 Task: Find connections with filter location Salzkotten with filter topic #Marketingwith filter profile language Spanish with filter current company Sony Research India with filter school Science And Technology Jobs with filter industry Rubber Products Manufacturing with filter service category Computer Repair with filter keywords title Risk Manager
Action: Mouse moved to (278, 254)
Screenshot: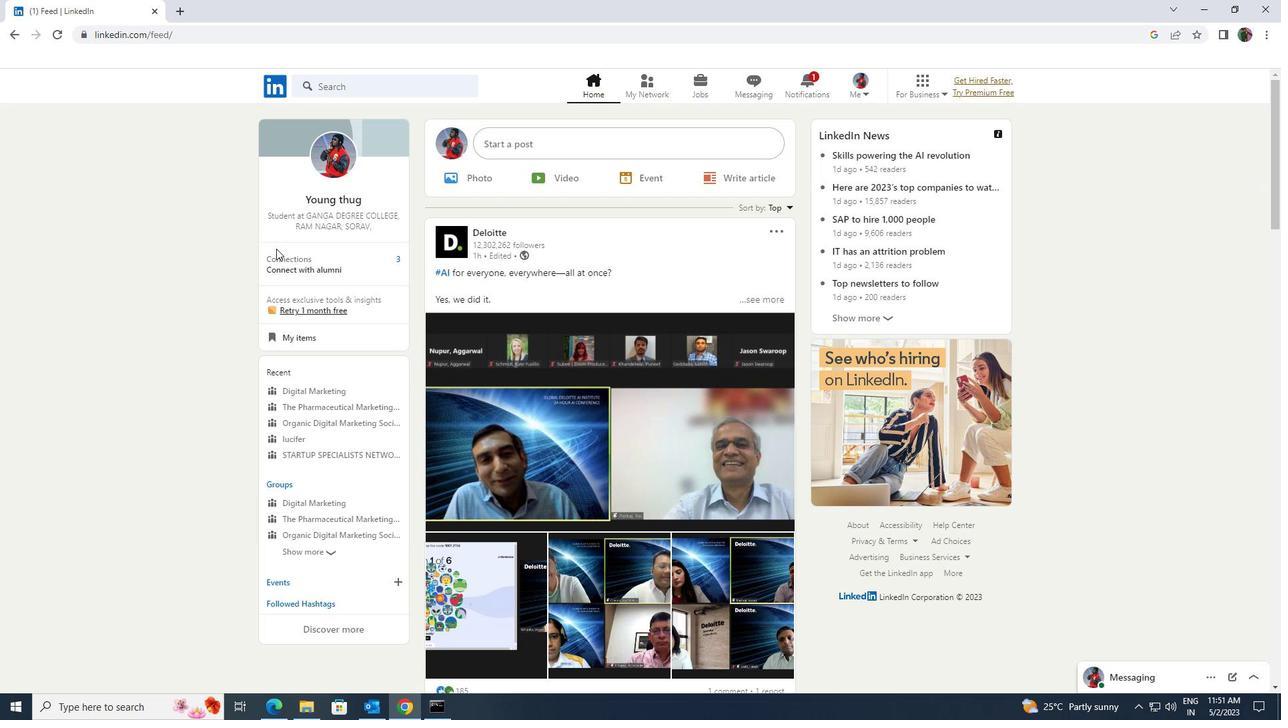 
Action: Mouse pressed left at (278, 254)
Screenshot: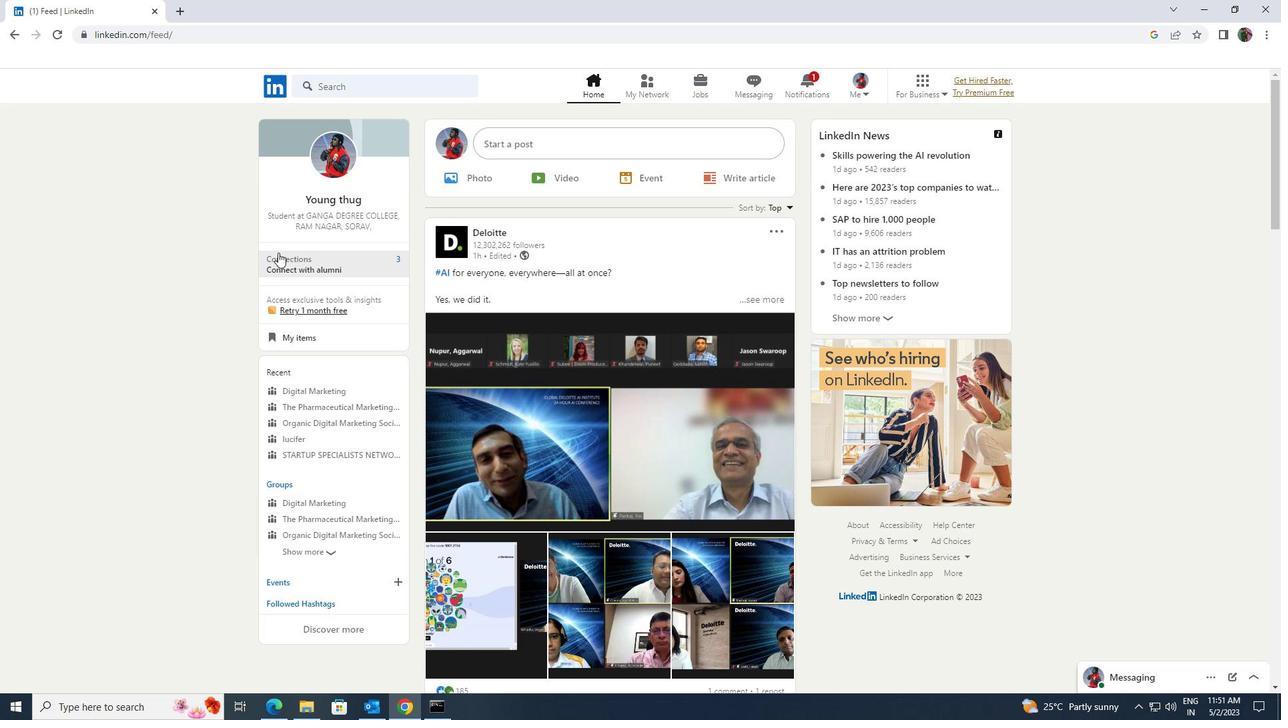 
Action: Mouse moved to (303, 162)
Screenshot: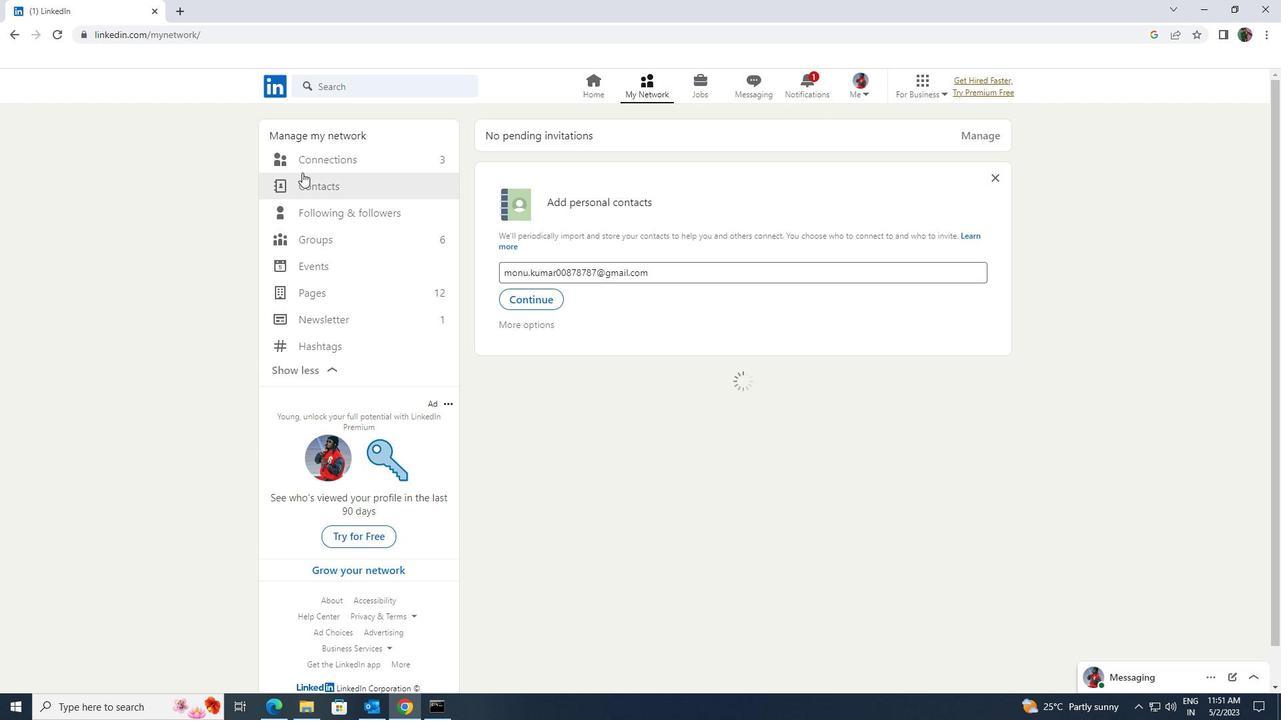 
Action: Mouse pressed left at (303, 162)
Screenshot: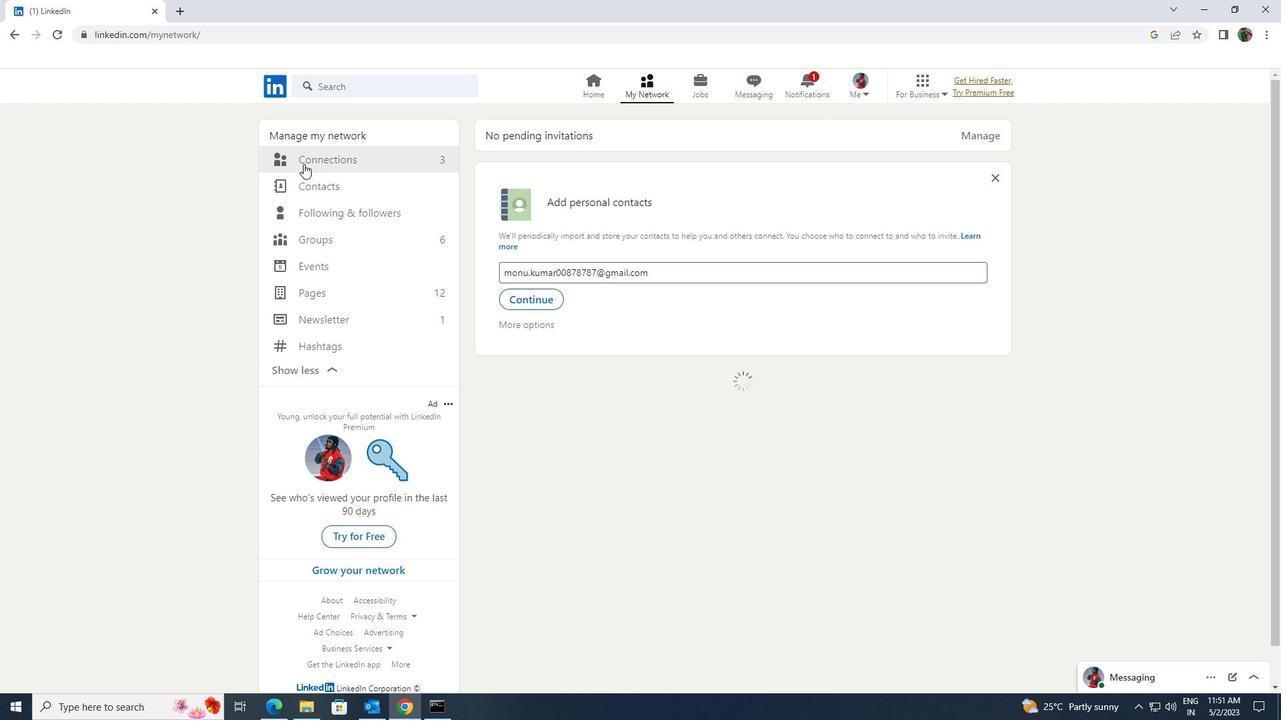 
Action: Mouse moved to (715, 161)
Screenshot: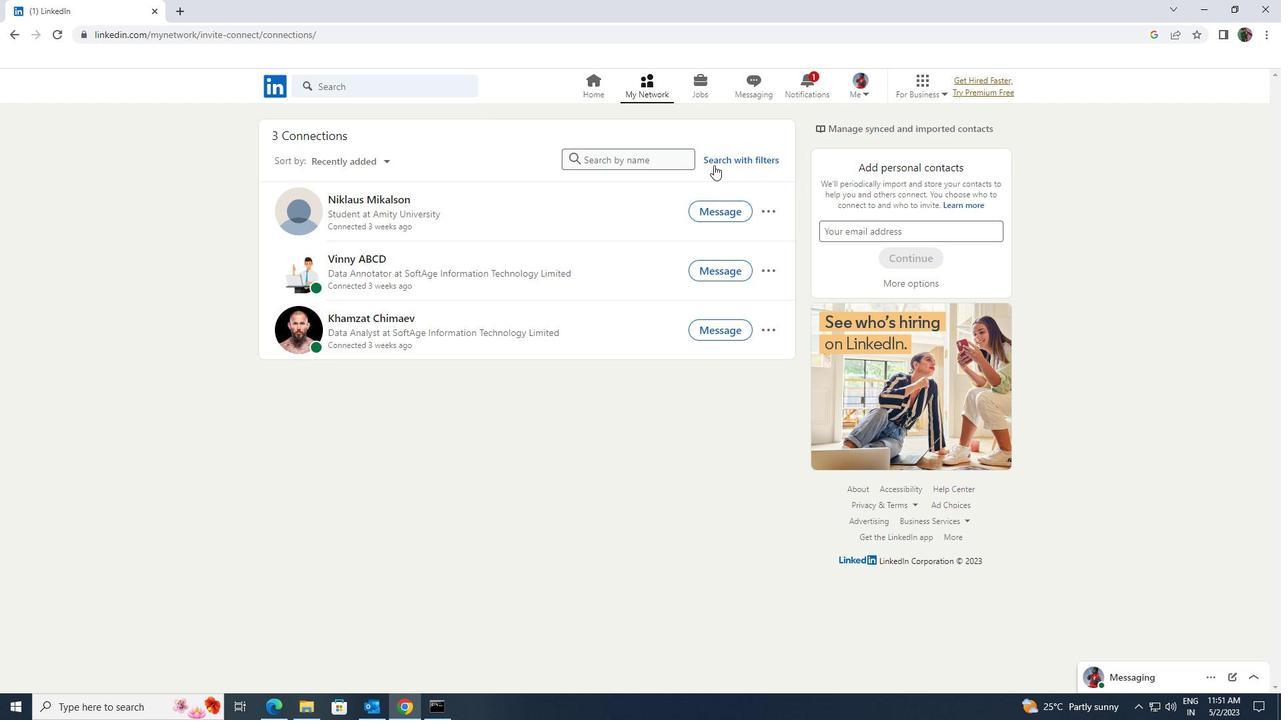 
Action: Mouse pressed left at (715, 161)
Screenshot: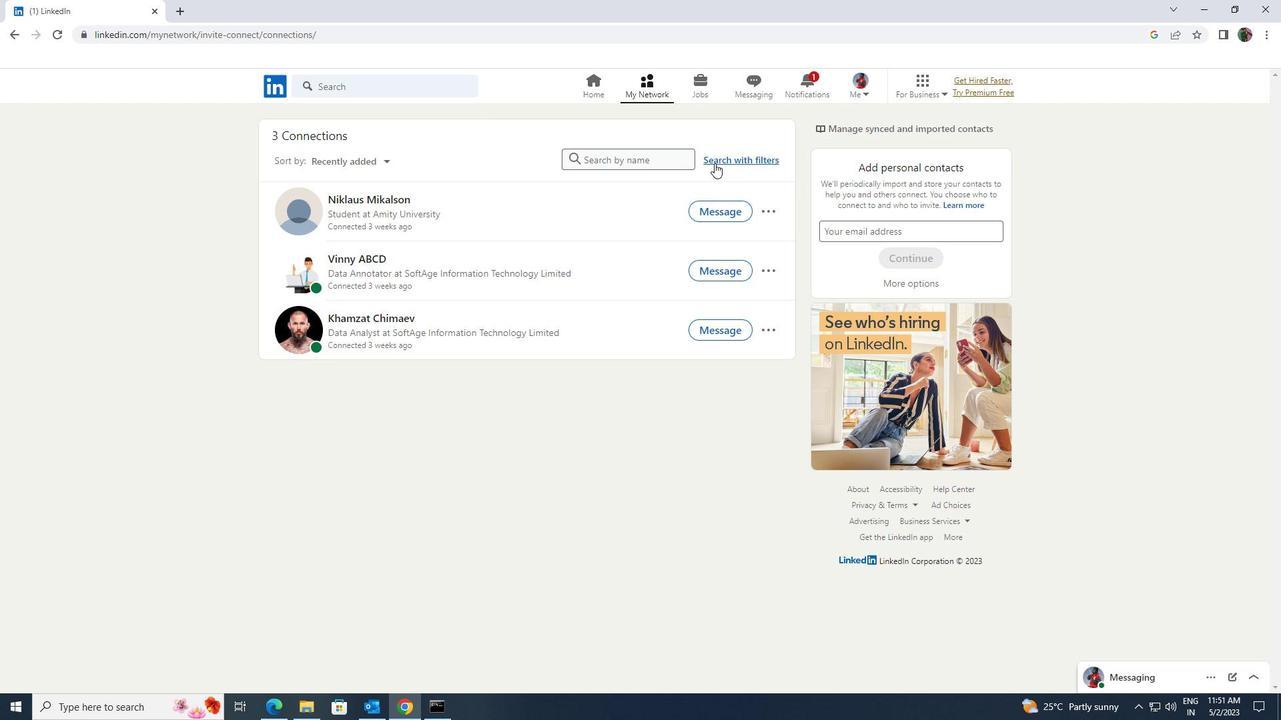 
Action: Mouse moved to (683, 125)
Screenshot: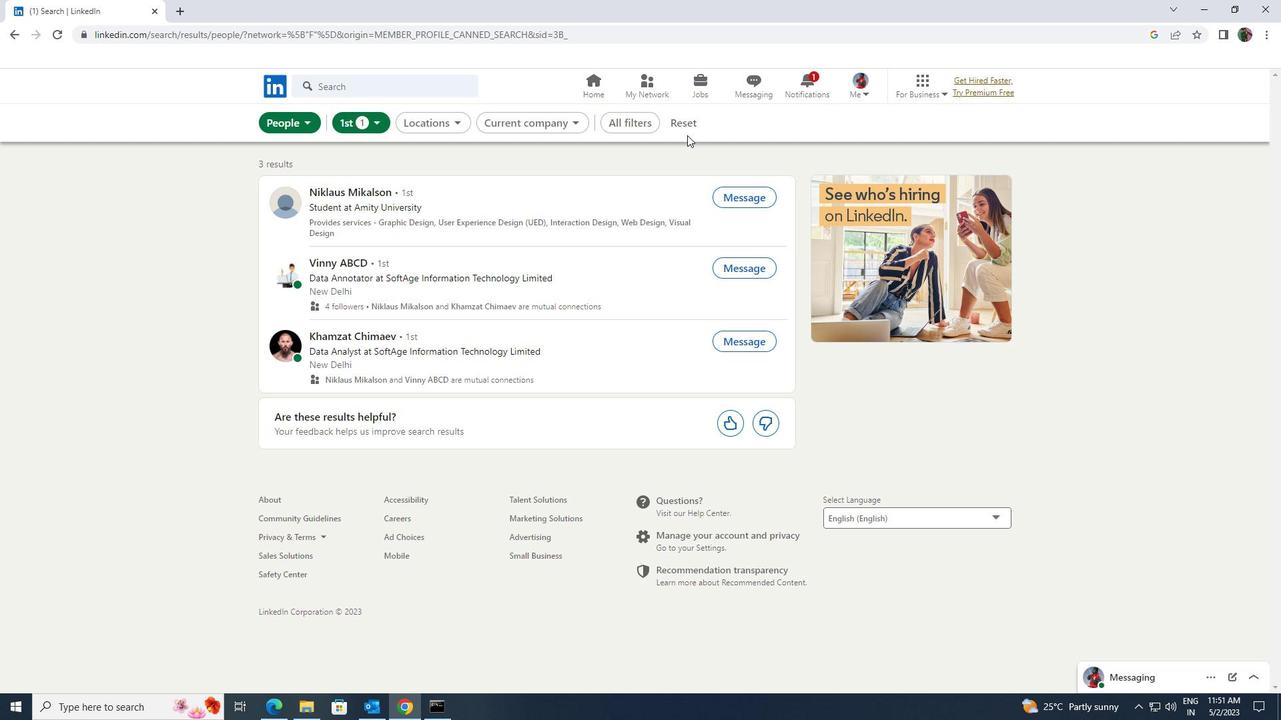 
Action: Mouse pressed left at (683, 125)
Screenshot: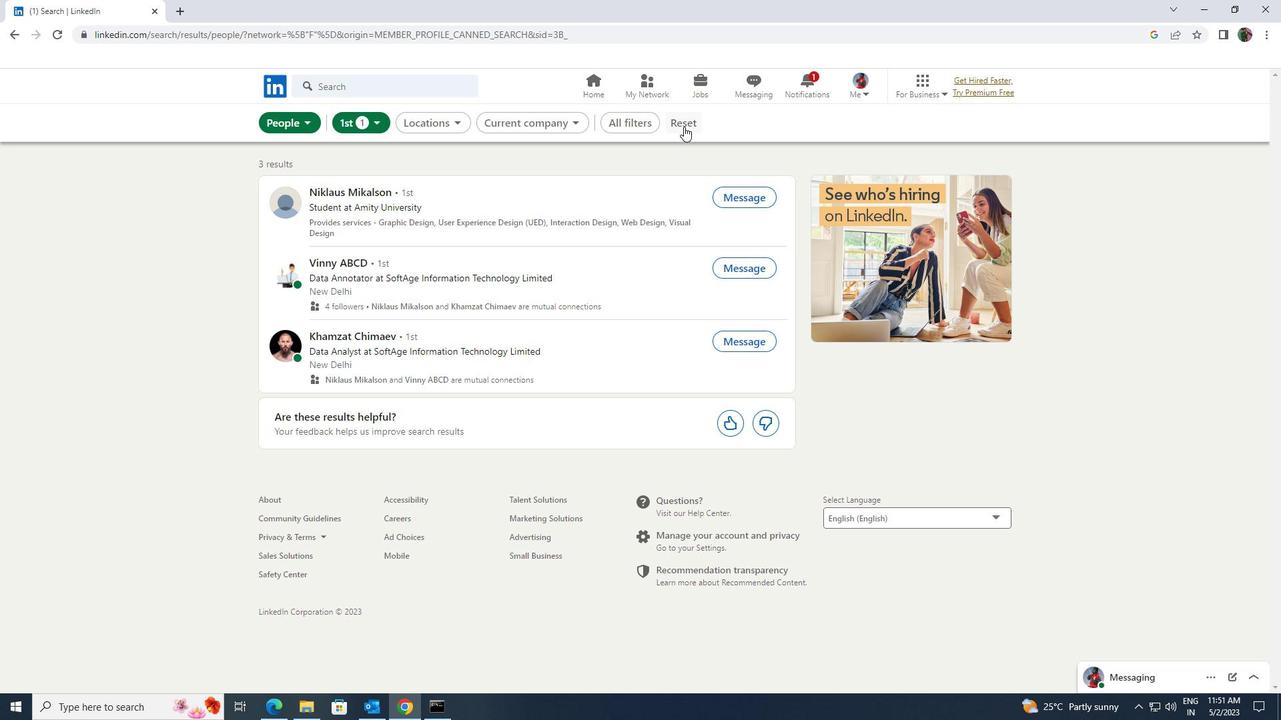 
Action: Mouse moved to (674, 125)
Screenshot: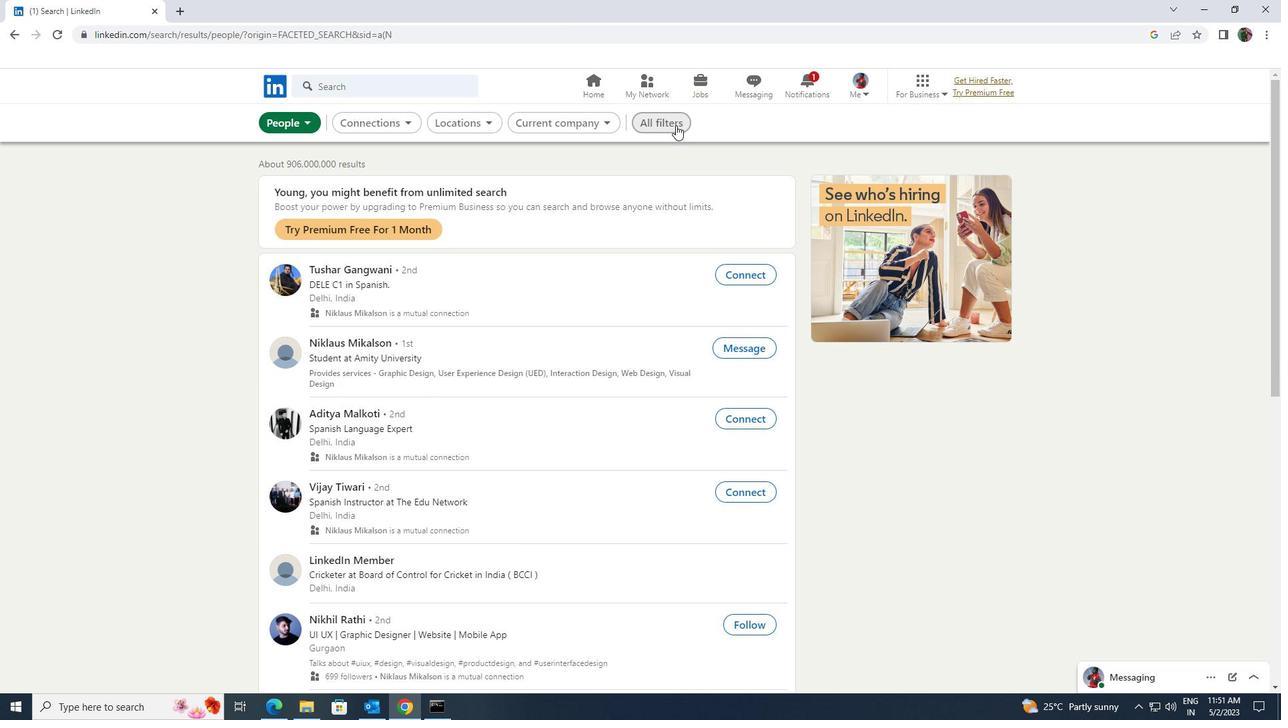 
Action: Mouse pressed left at (674, 125)
Screenshot: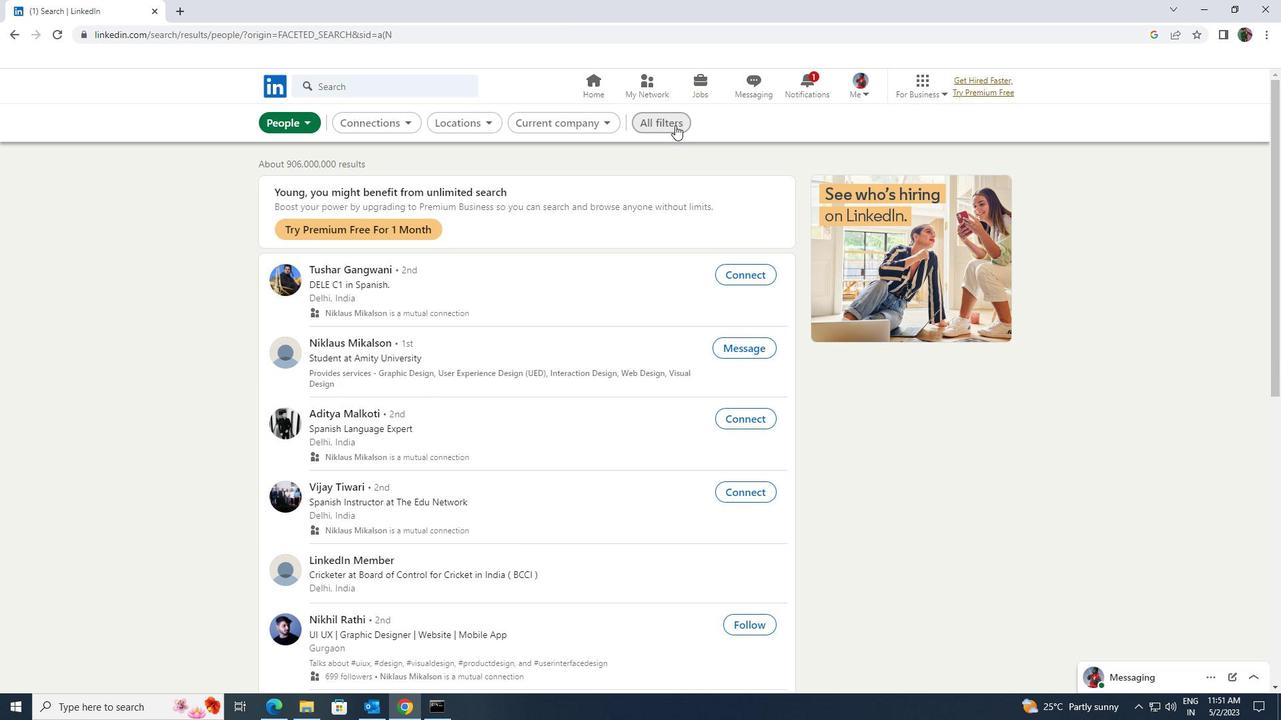 
Action: Mouse moved to (1070, 442)
Screenshot: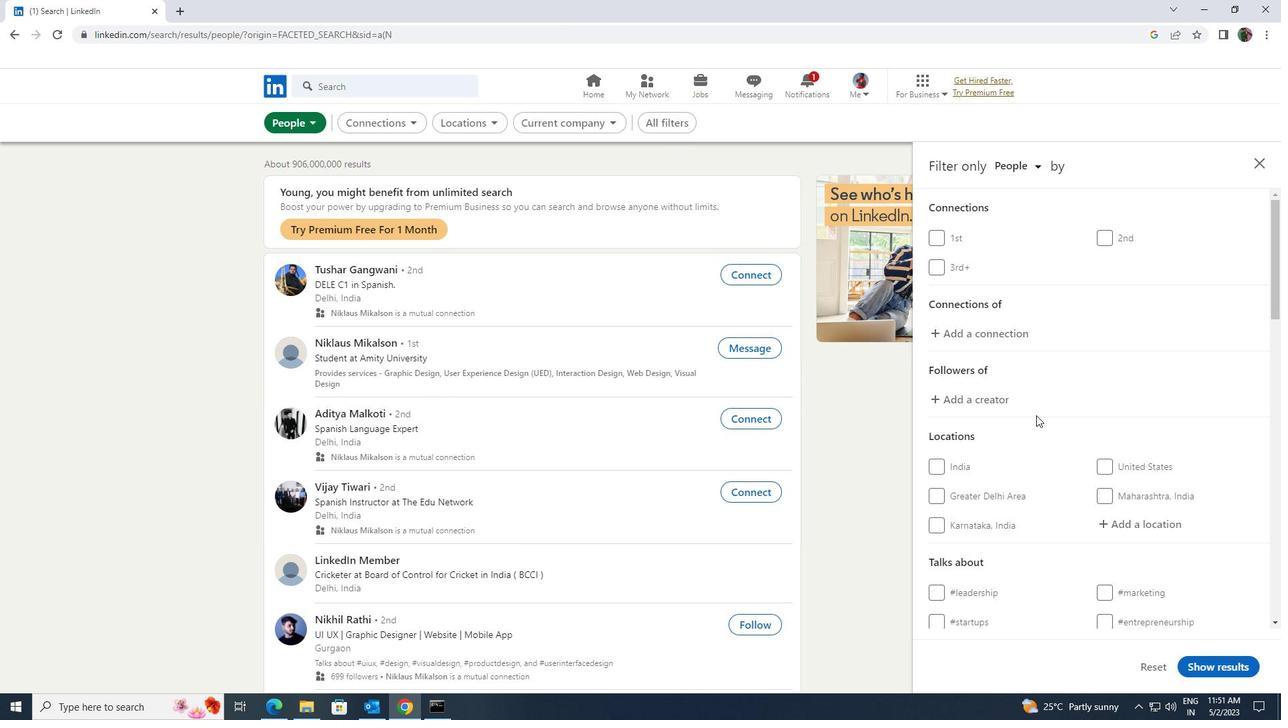 
Action: Mouse scrolled (1070, 441) with delta (0, 0)
Screenshot: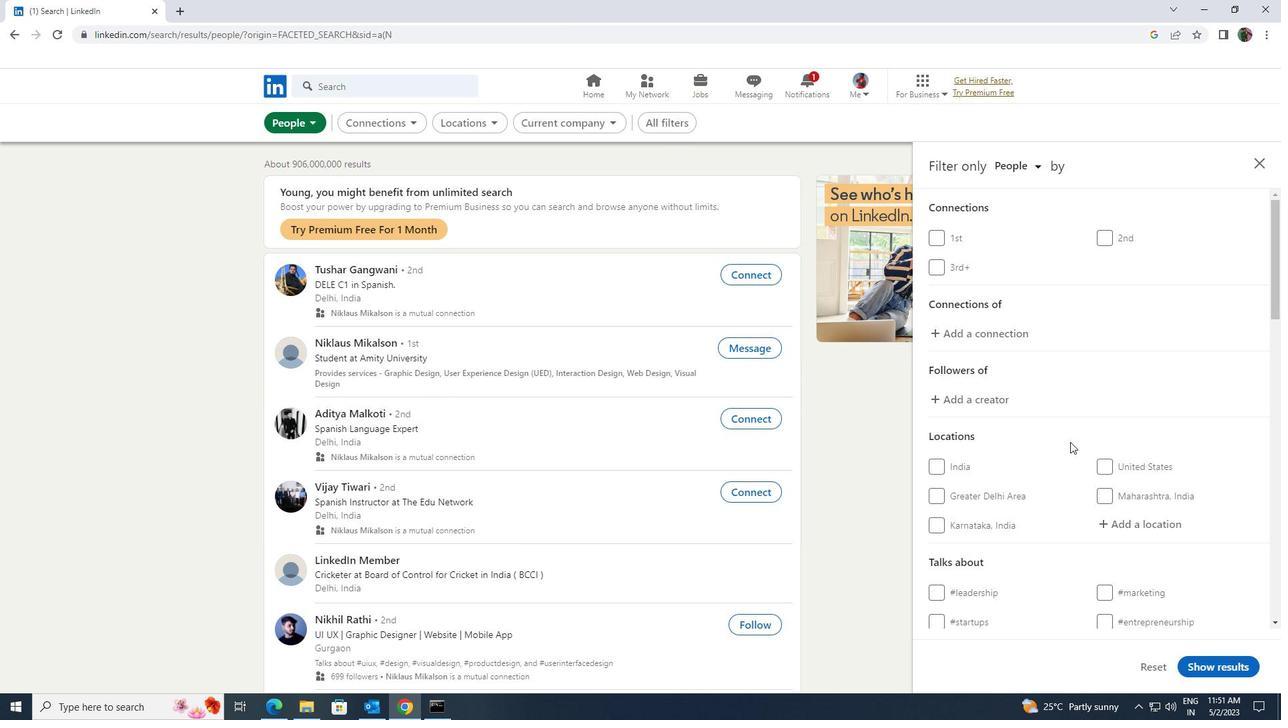 
Action: Mouse scrolled (1070, 441) with delta (0, 0)
Screenshot: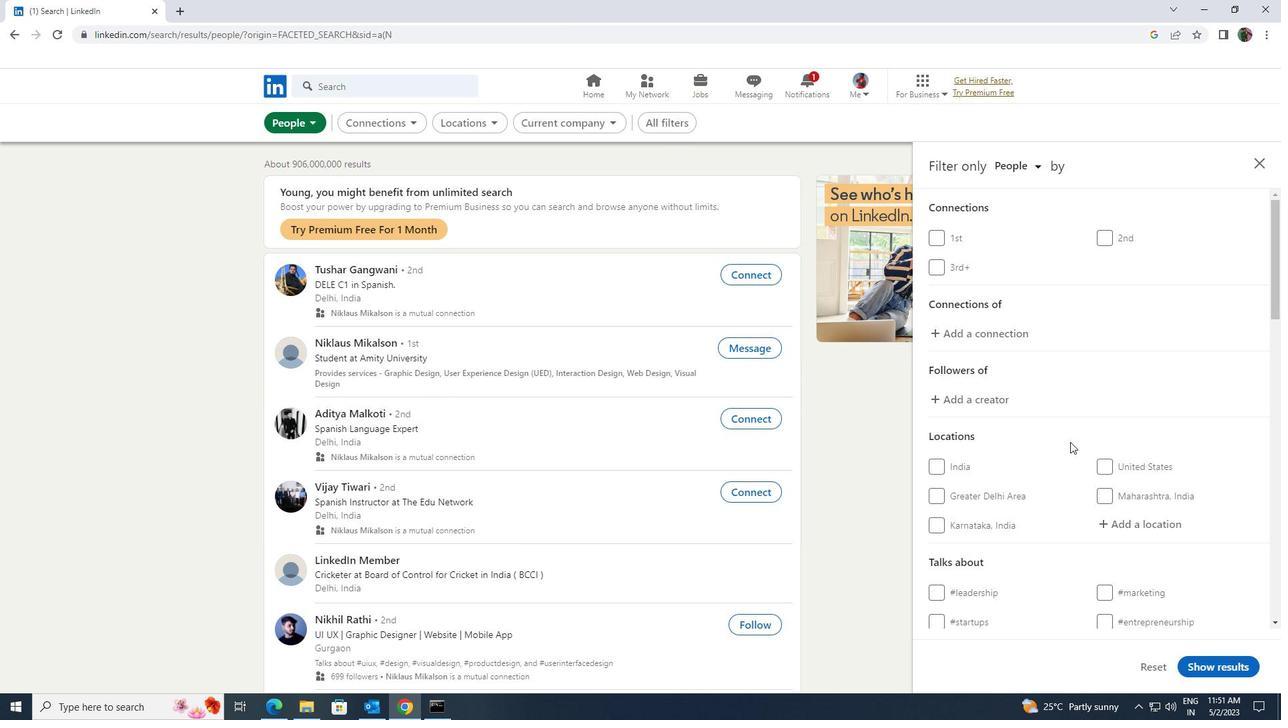 
Action: Mouse moved to (1124, 396)
Screenshot: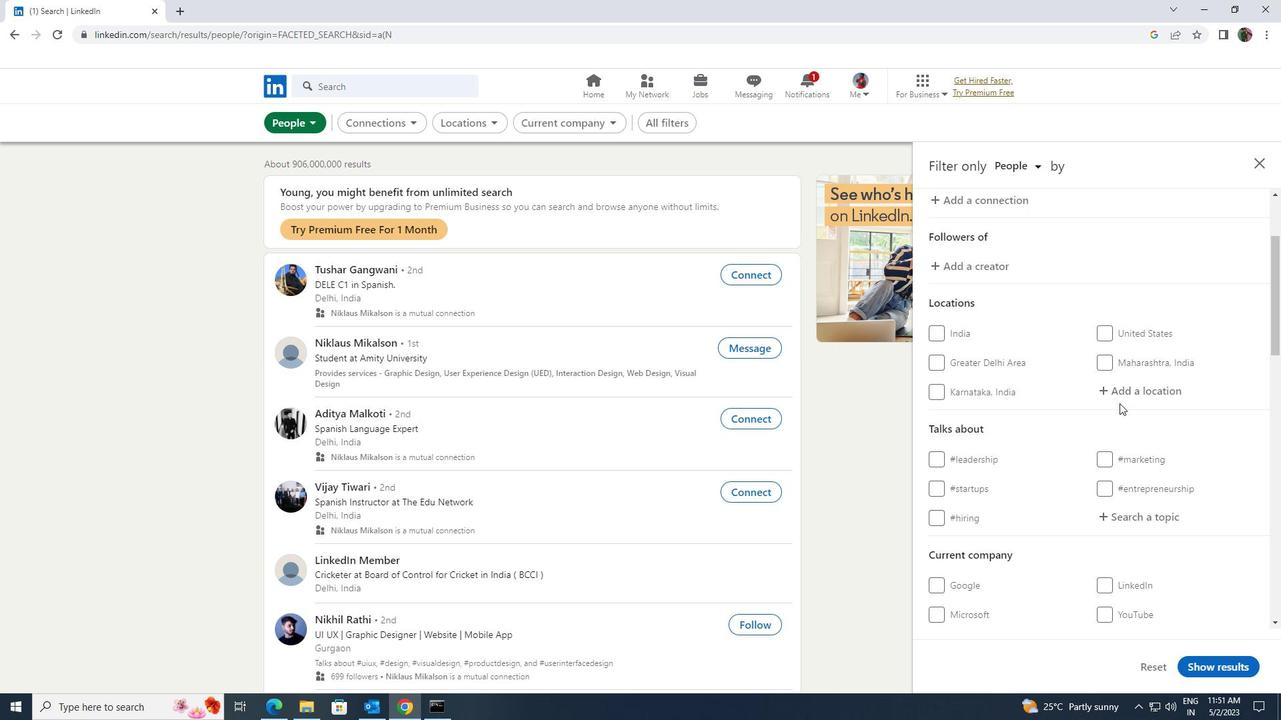 
Action: Mouse pressed left at (1124, 396)
Screenshot: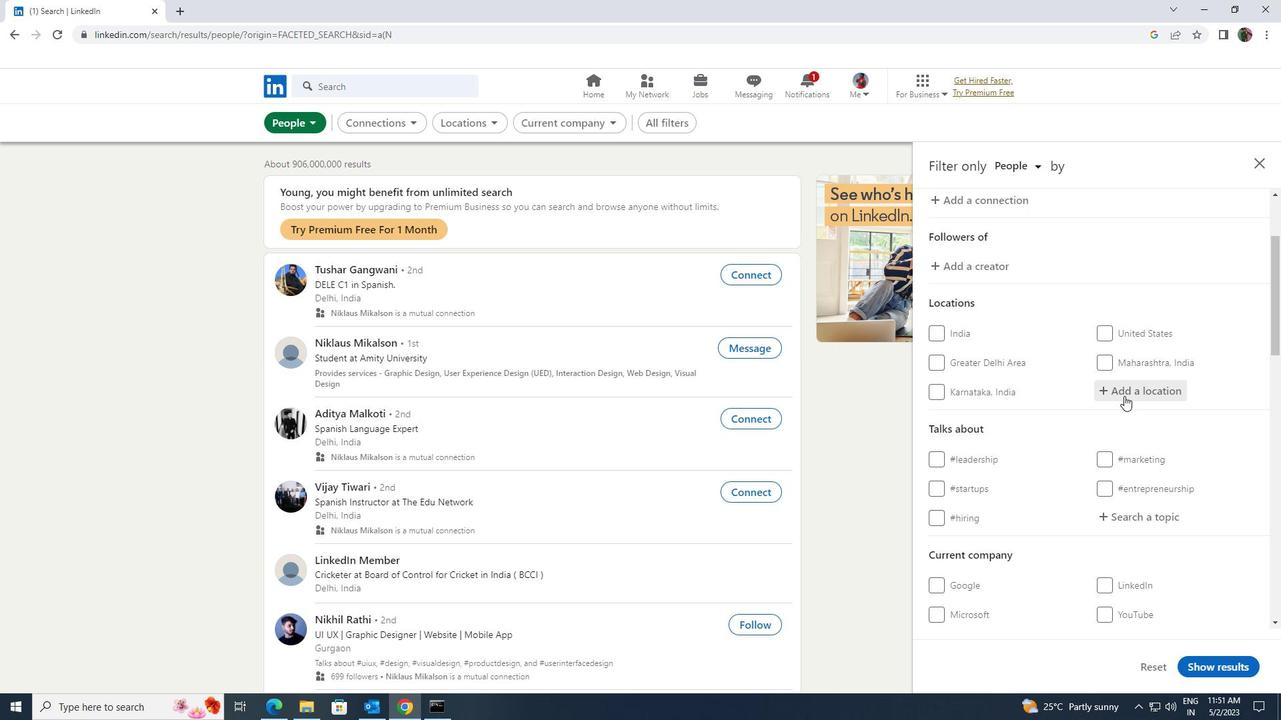 
Action: Mouse moved to (1123, 396)
Screenshot: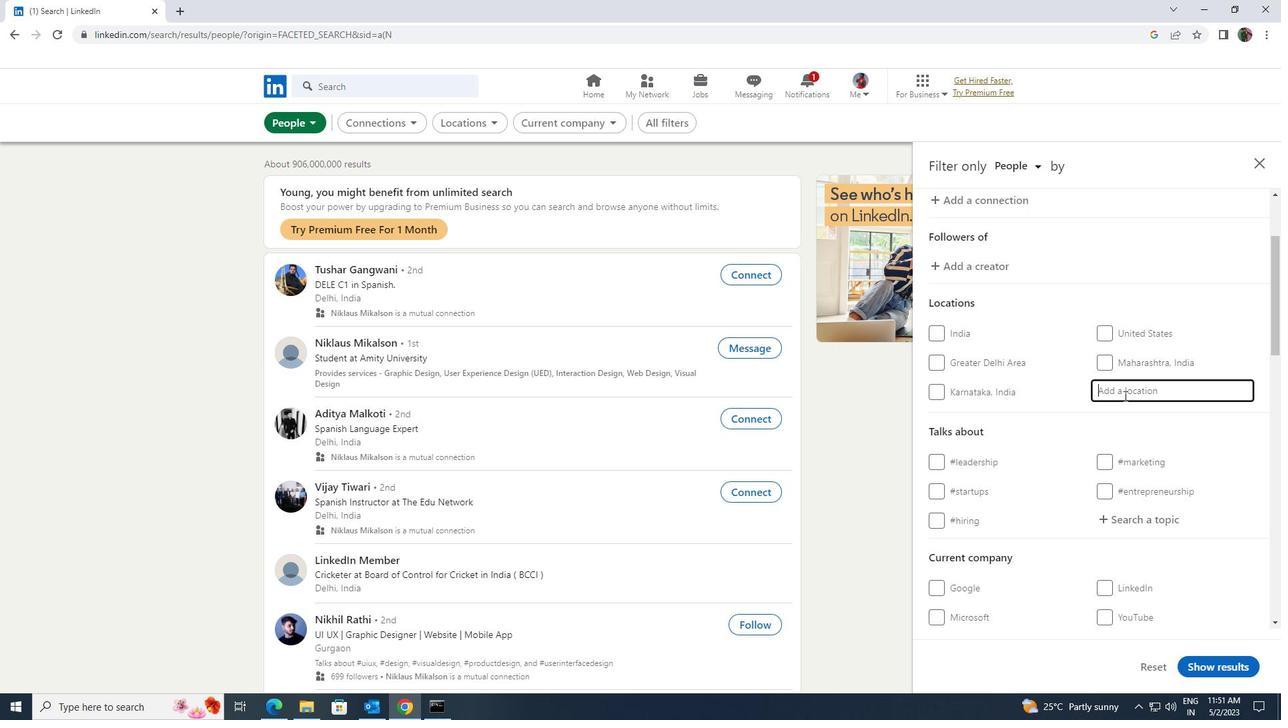 
Action: Key pressed <Key.shift><Key.shift>SALZL<Key.backspace>KO
Screenshot: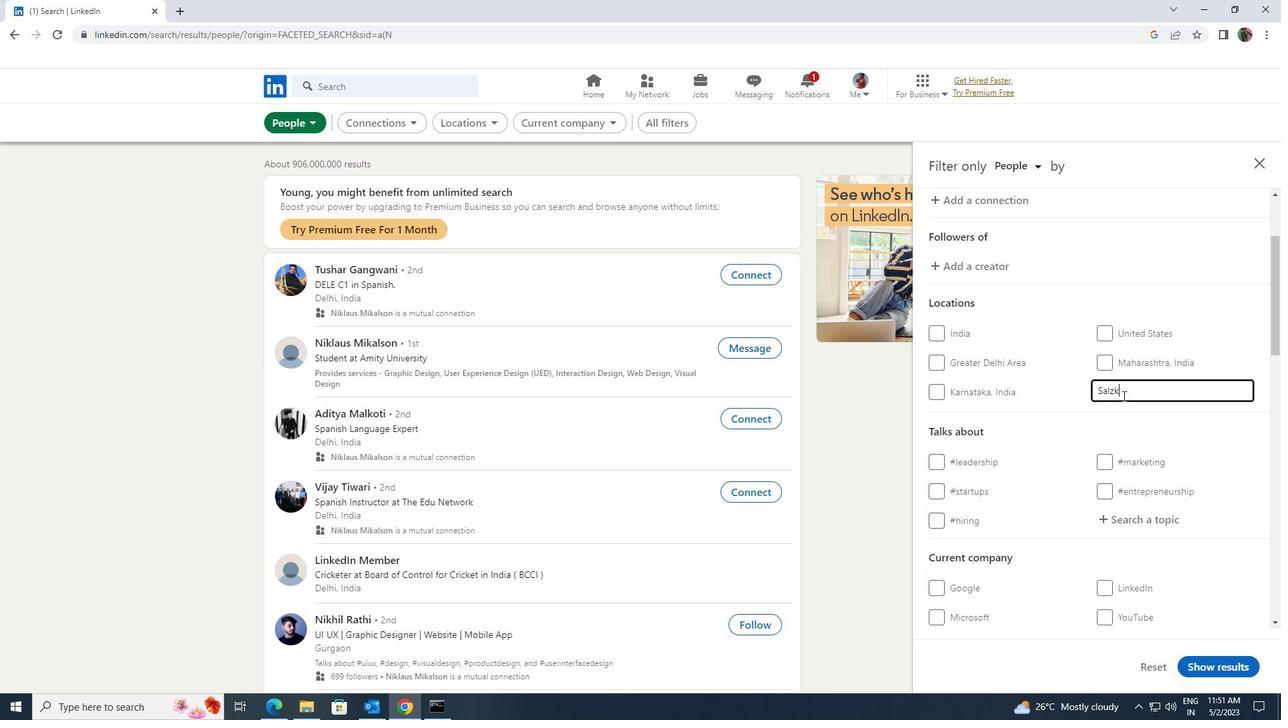 
Action: Mouse moved to (1117, 414)
Screenshot: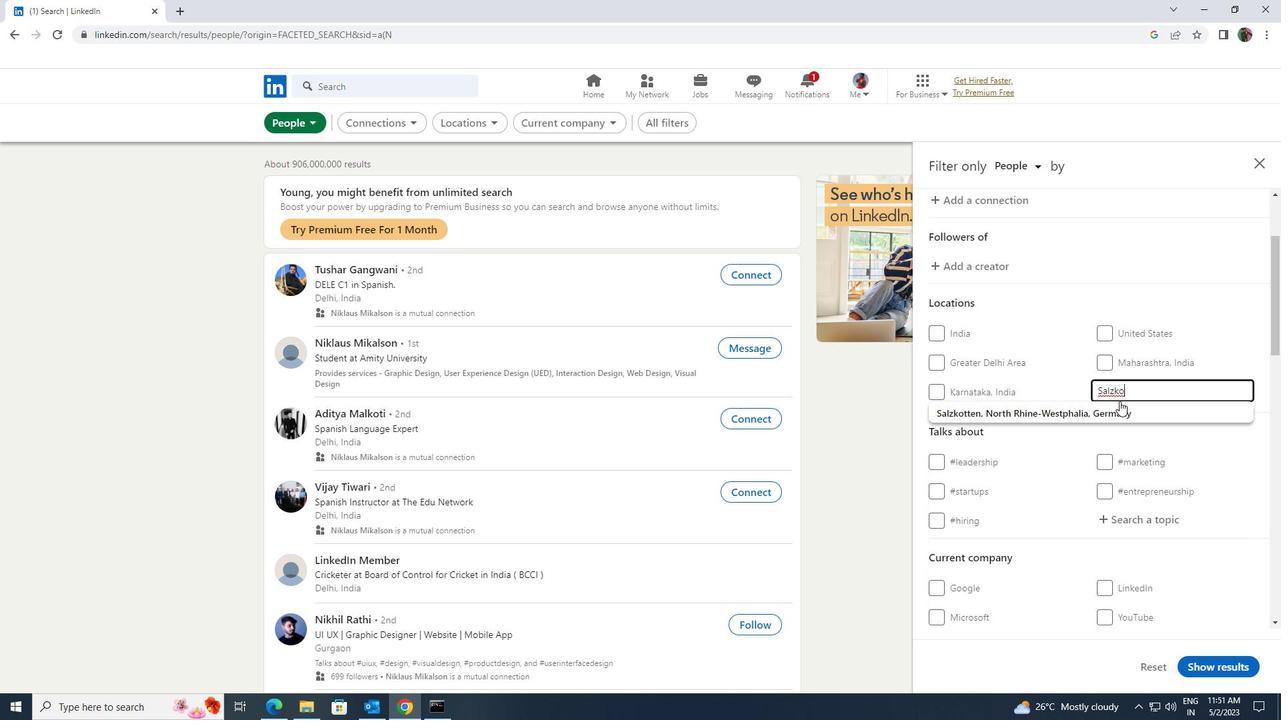 
Action: Mouse pressed left at (1117, 414)
Screenshot: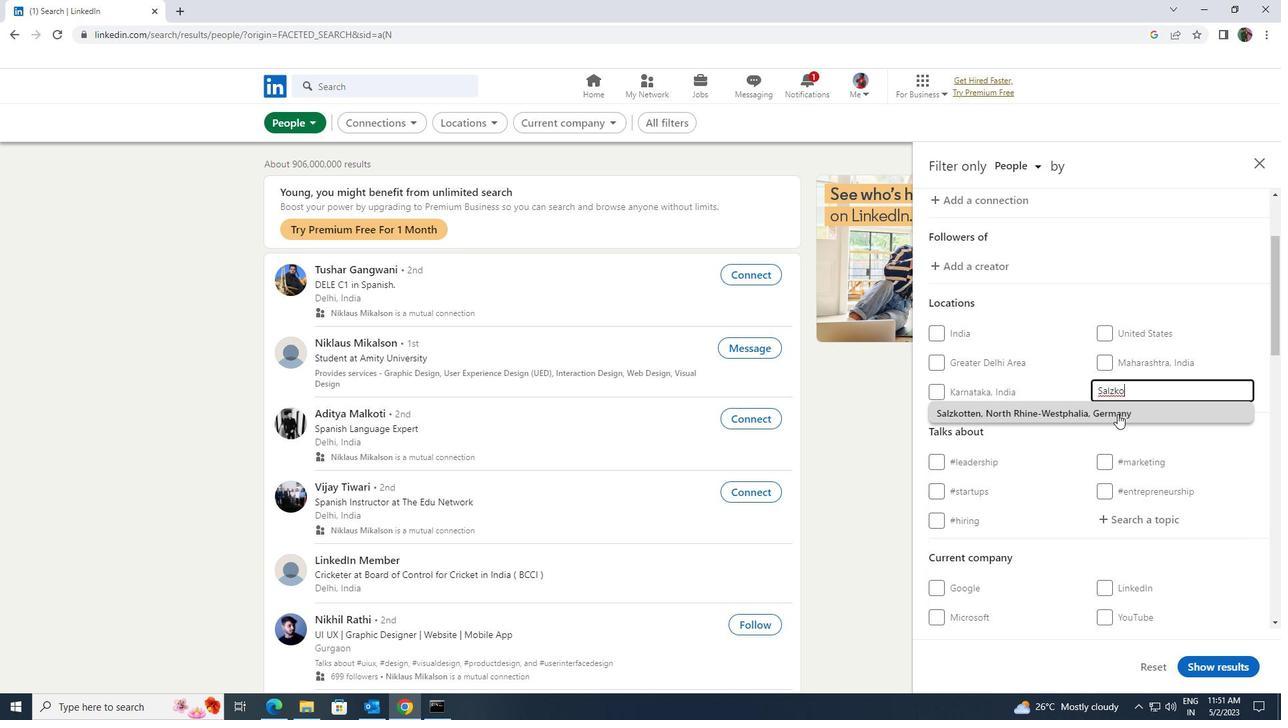 
Action: Mouse moved to (1113, 415)
Screenshot: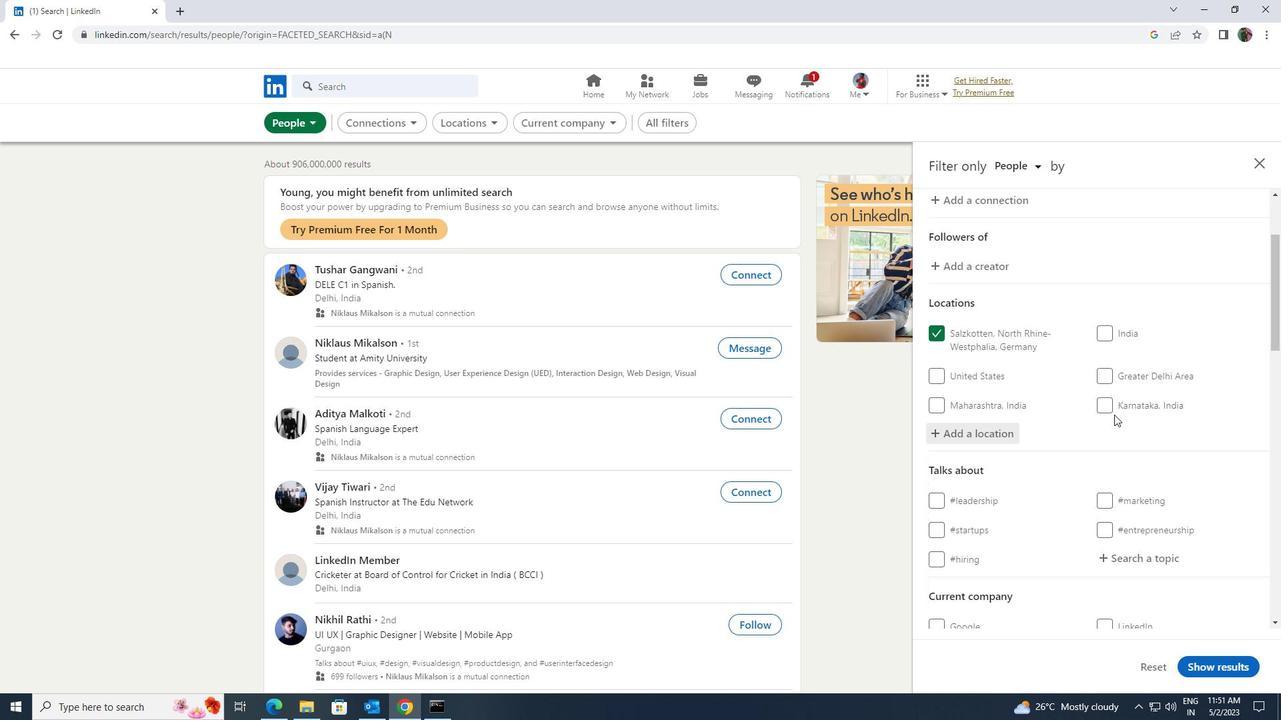 
Action: Mouse scrolled (1113, 414) with delta (0, 0)
Screenshot: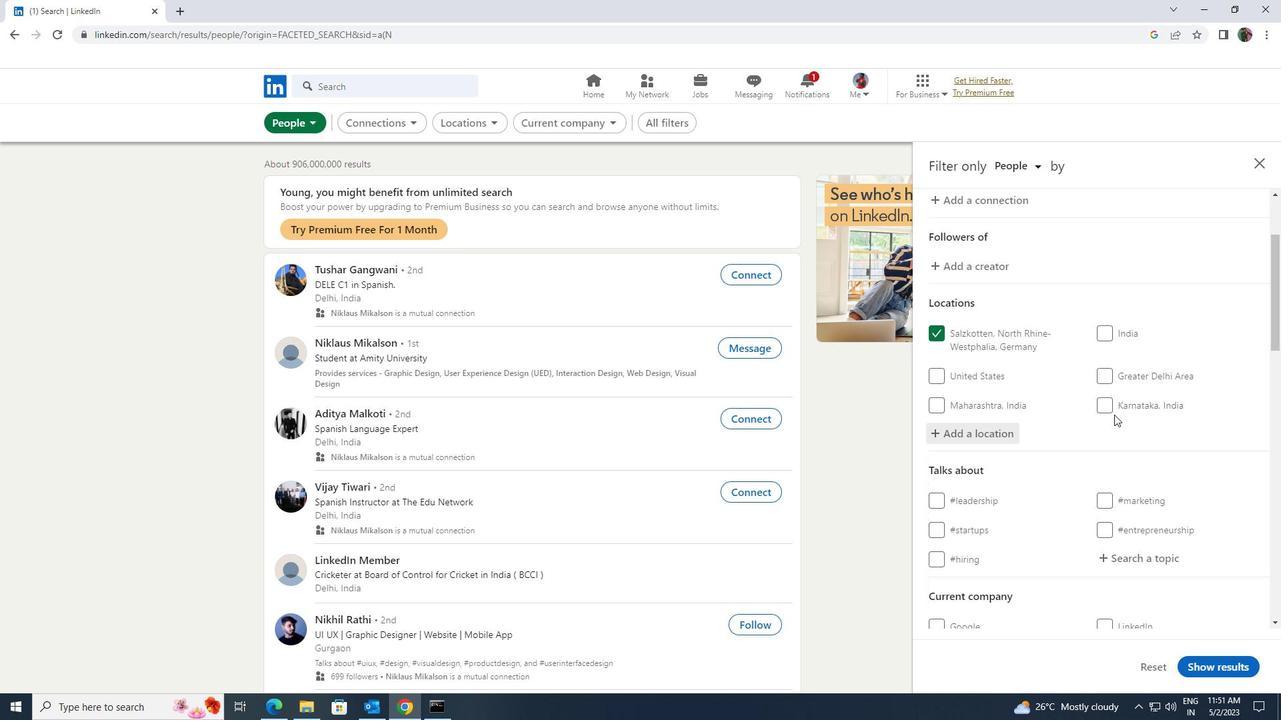 
Action: Mouse moved to (1113, 415)
Screenshot: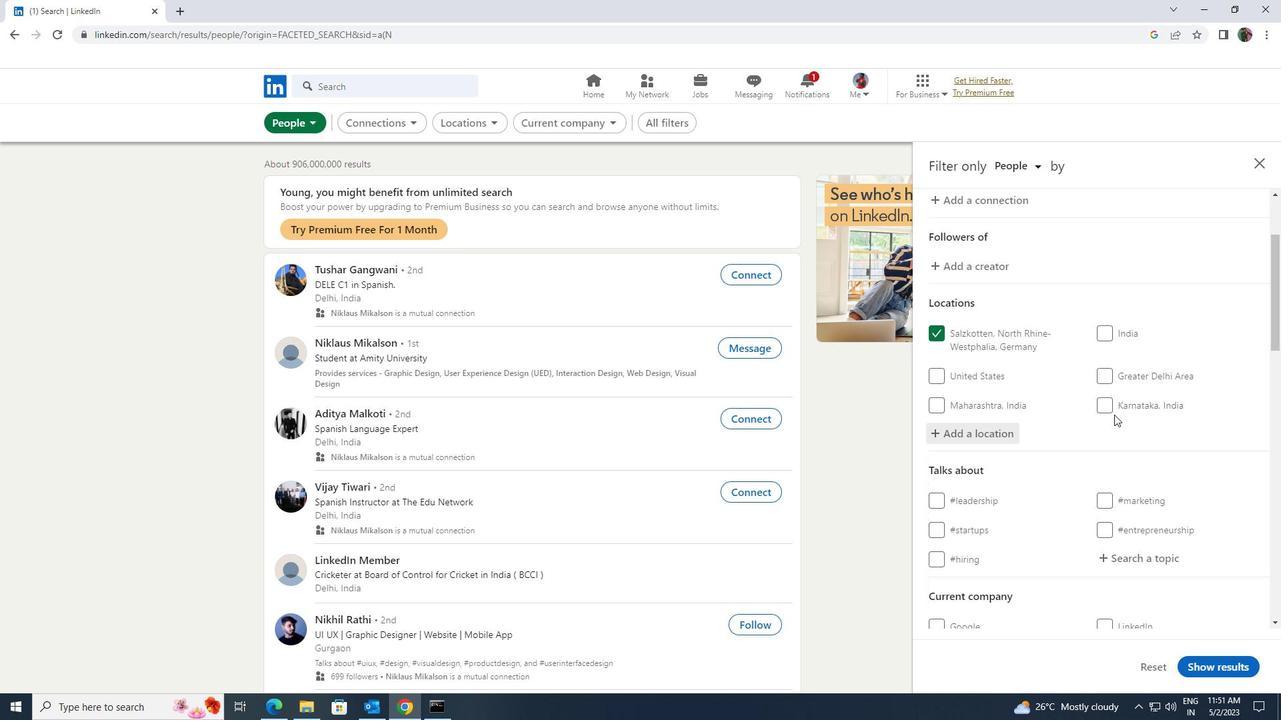 
Action: Mouse scrolled (1113, 415) with delta (0, 0)
Screenshot: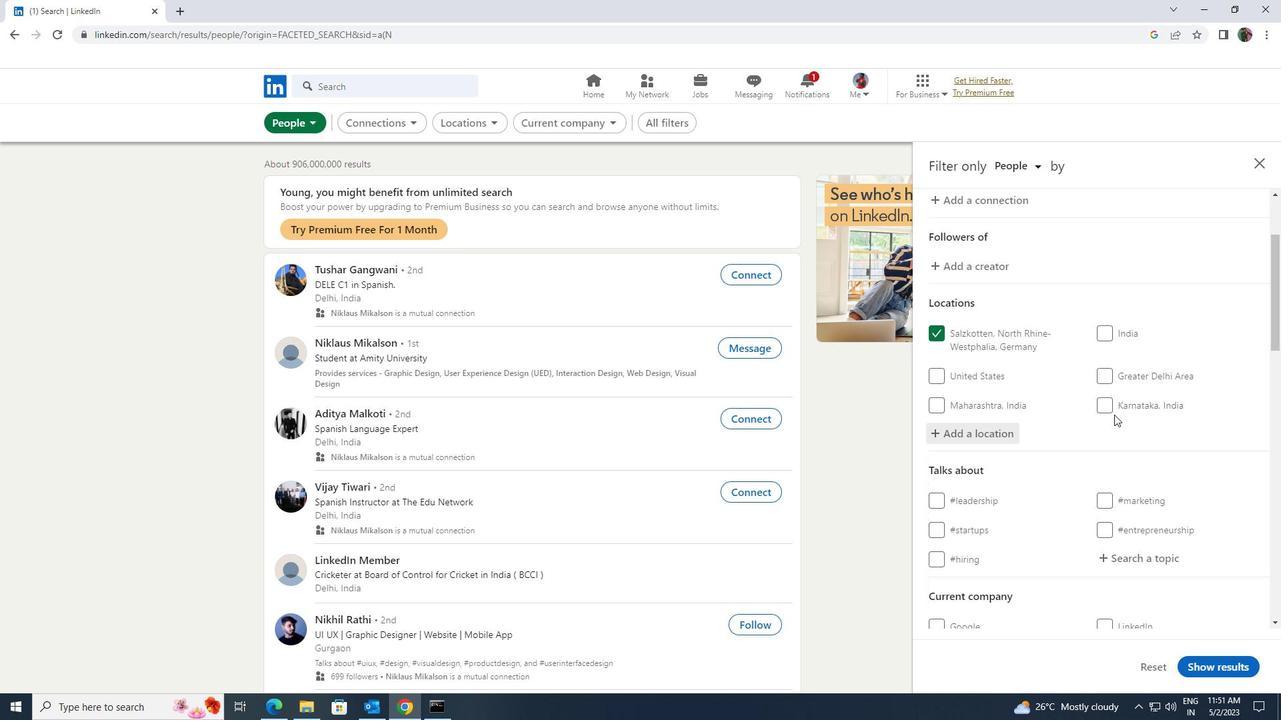 
Action: Mouse moved to (1112, 421)
Screenshot: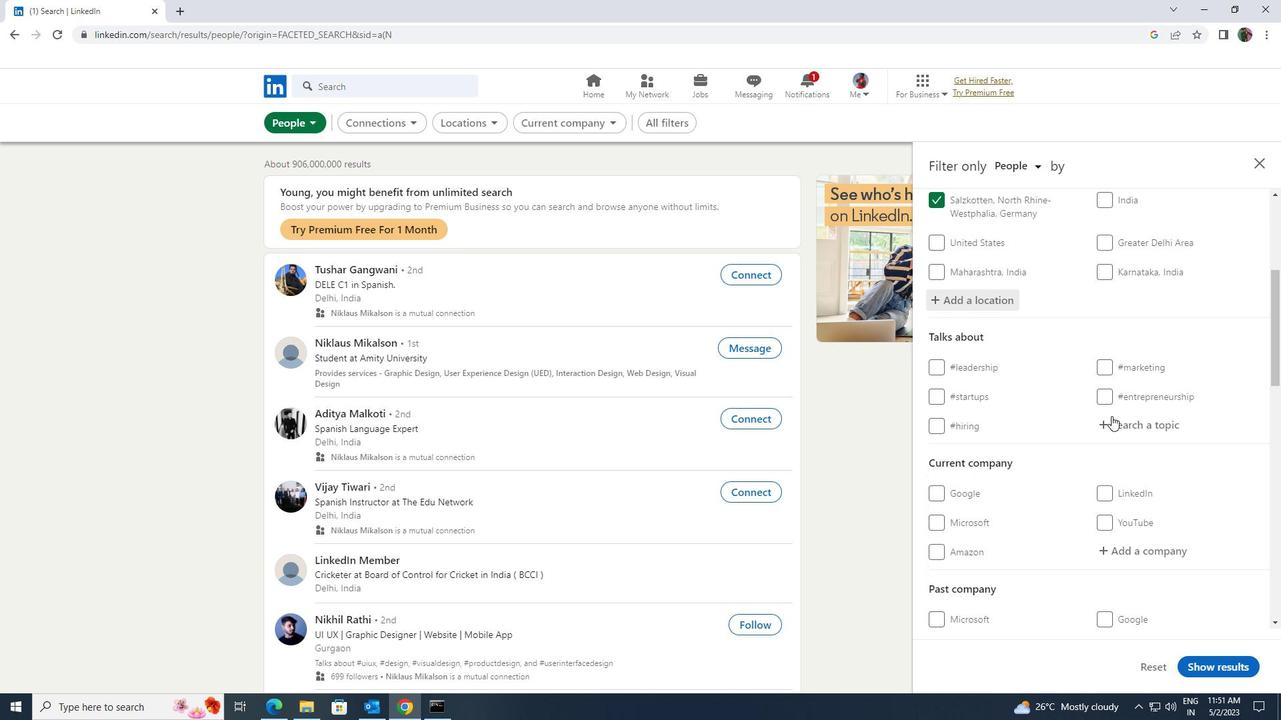 
Action: Mouse pressed left at (1112, 421)
Screenshot: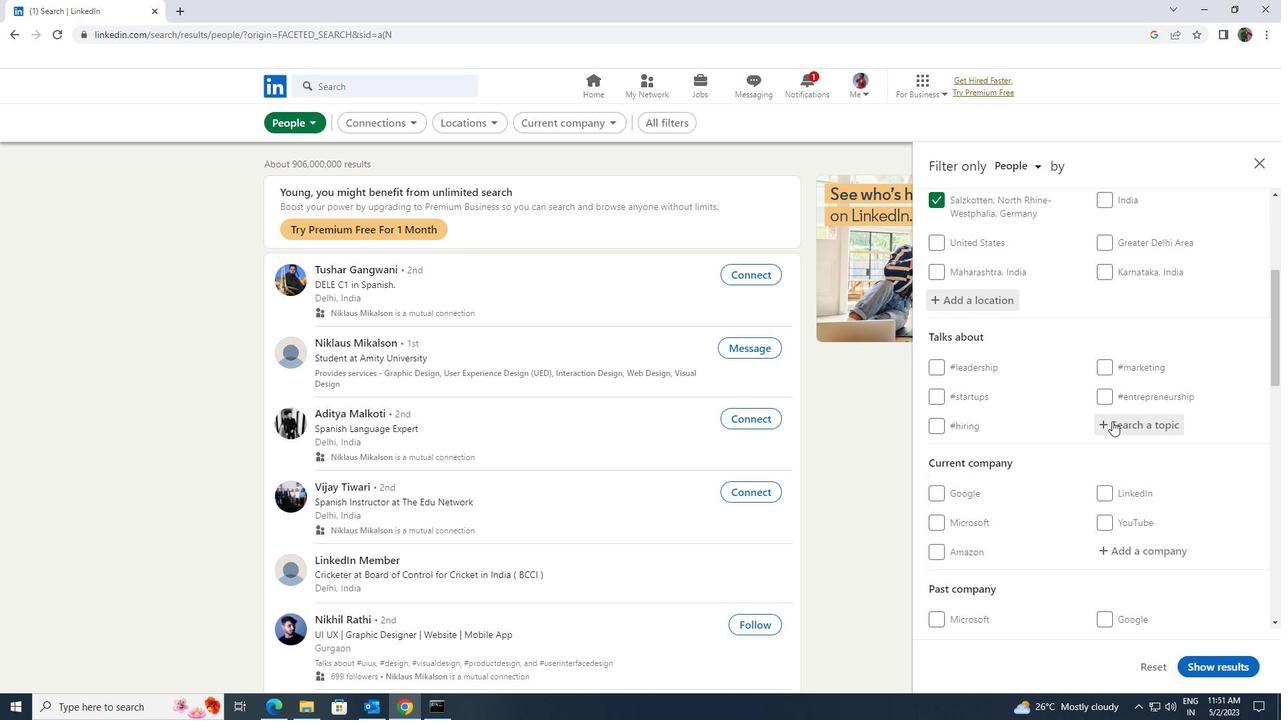 
Action: Key pressed <Key.shift>MARKETING
Screenshot: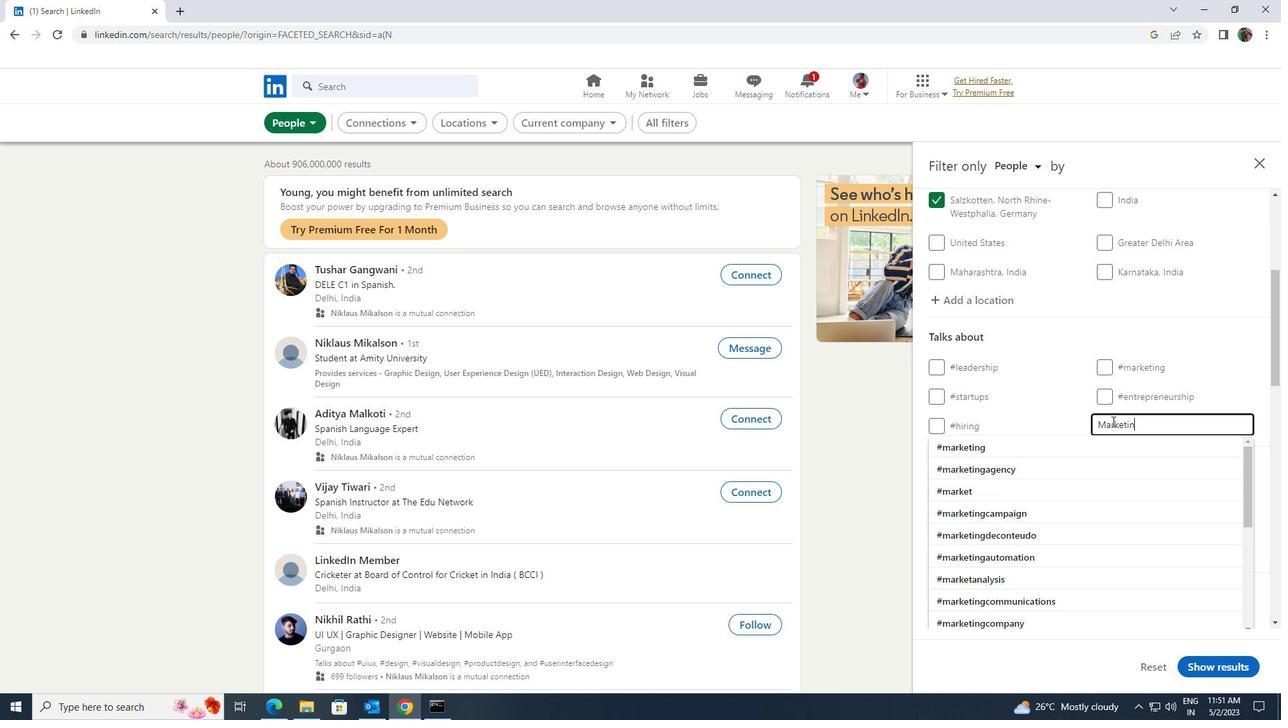 
Action: Mouse moved to (1103, 447)
Screenshot: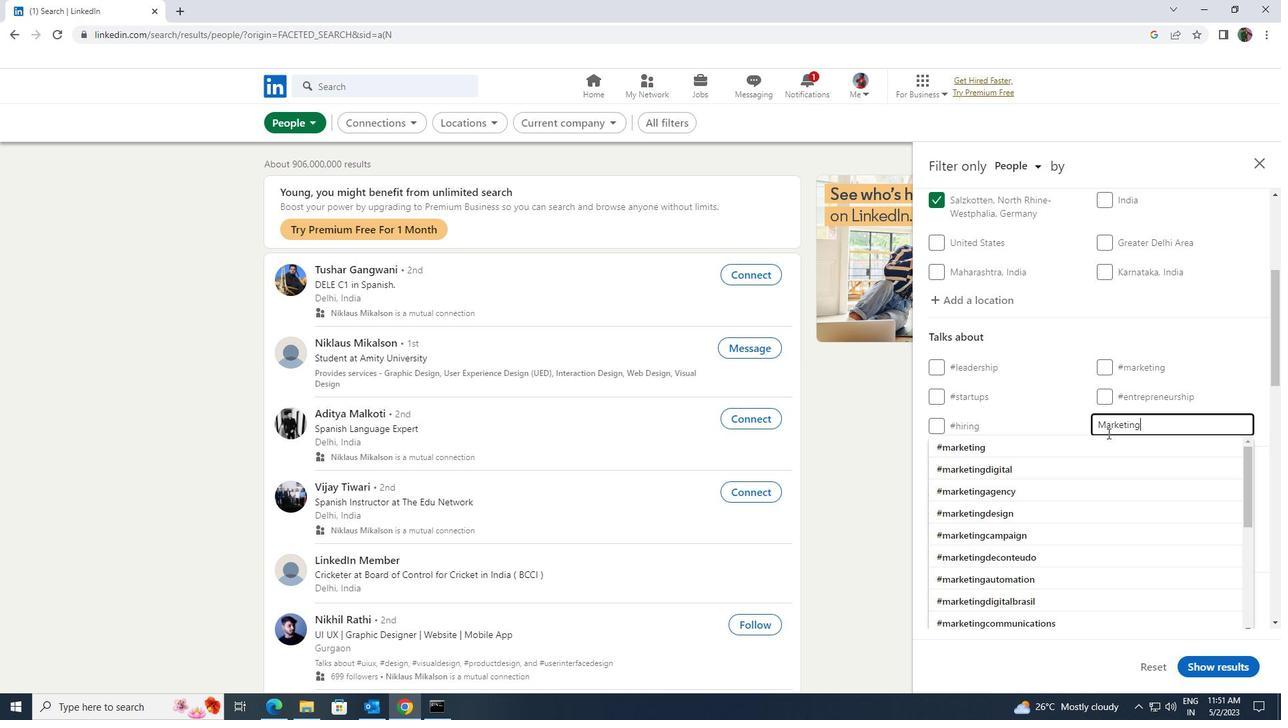 
Action: Mouse pressed left at (1103, 447)
Screenshot: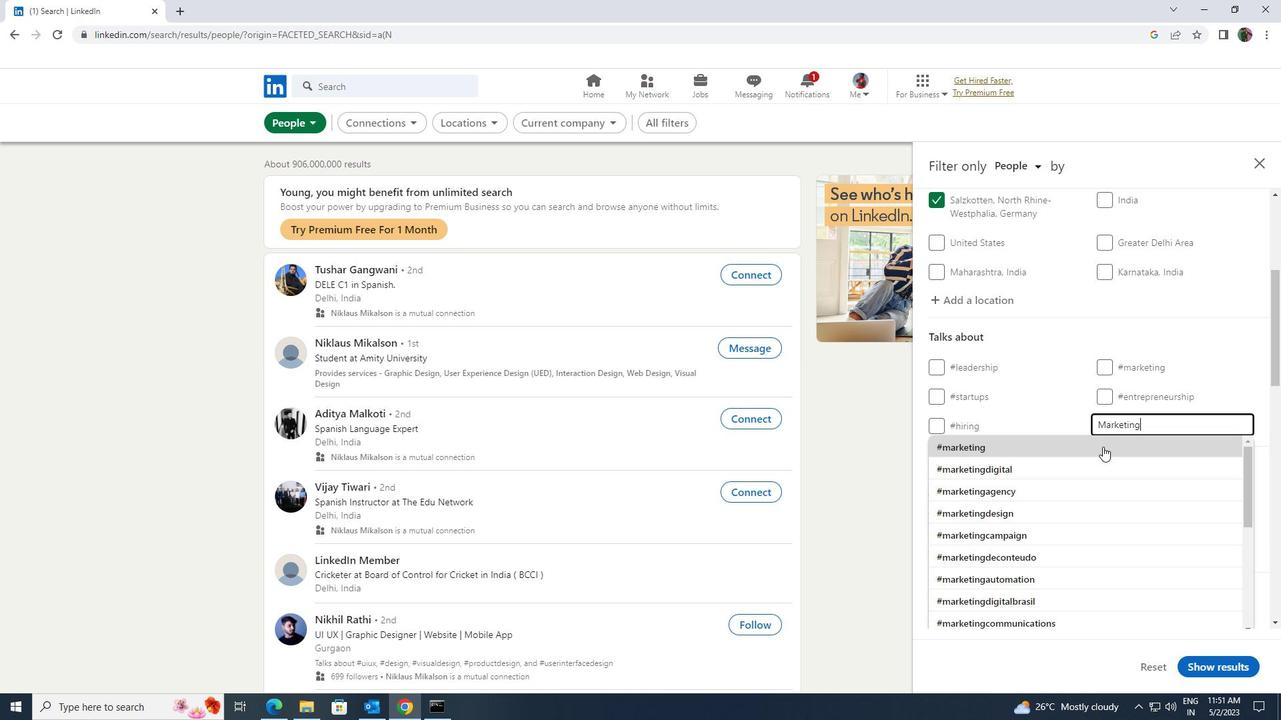 
Action: Mouse scrolled (1103, 446) with delta (0, 0)
Screenshot: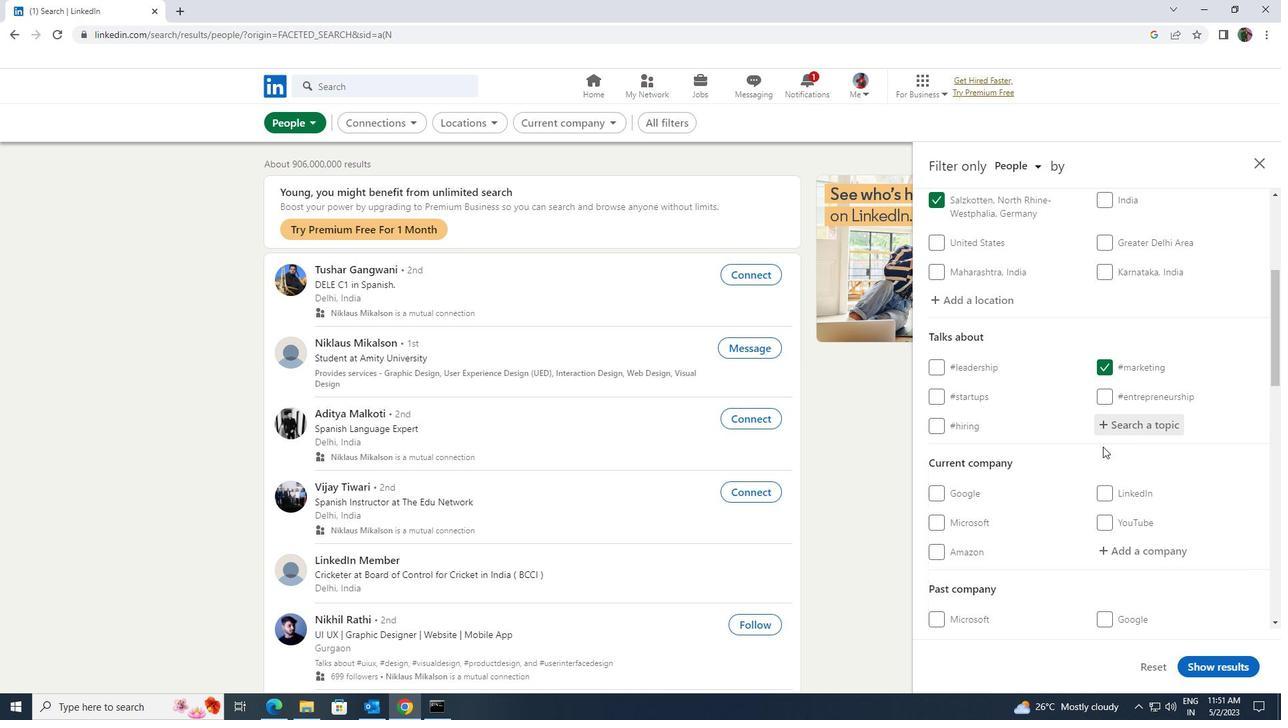 
Action: Mouse scrolled (1103, 446) with delta (0, 0)
Screenshot: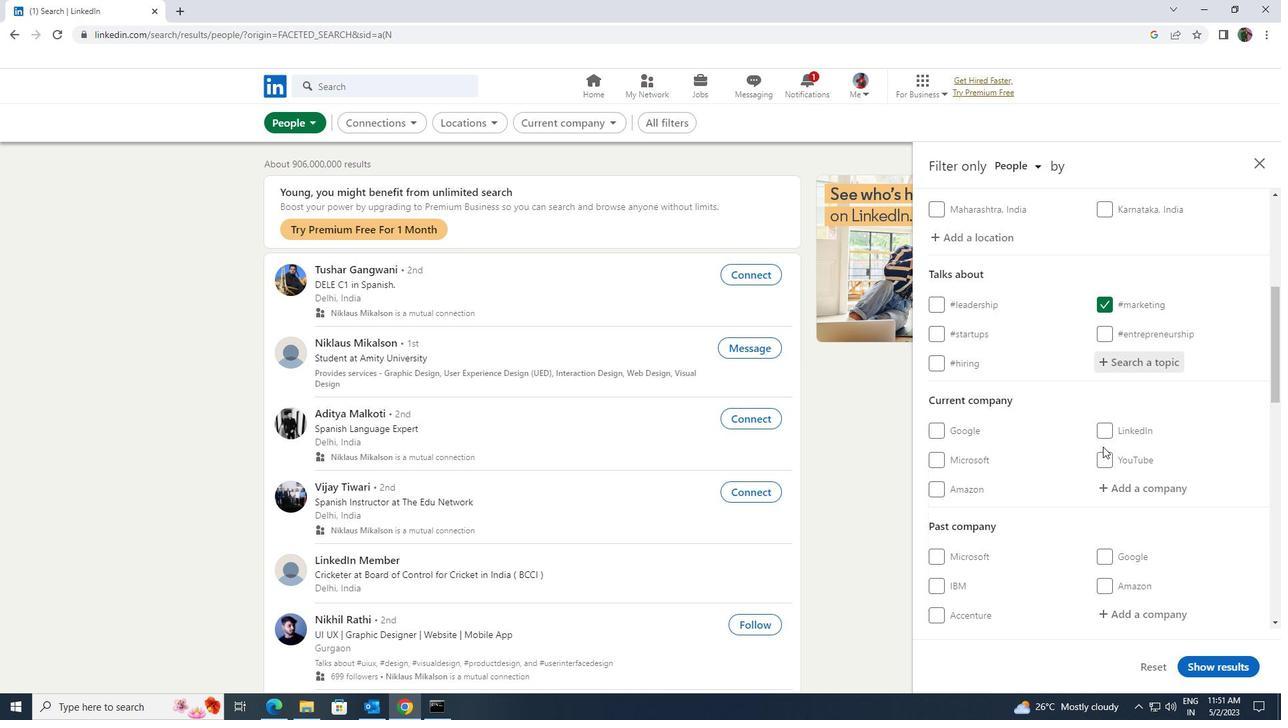 
Action: Mouse moved to (1103, 447)
Screenshot: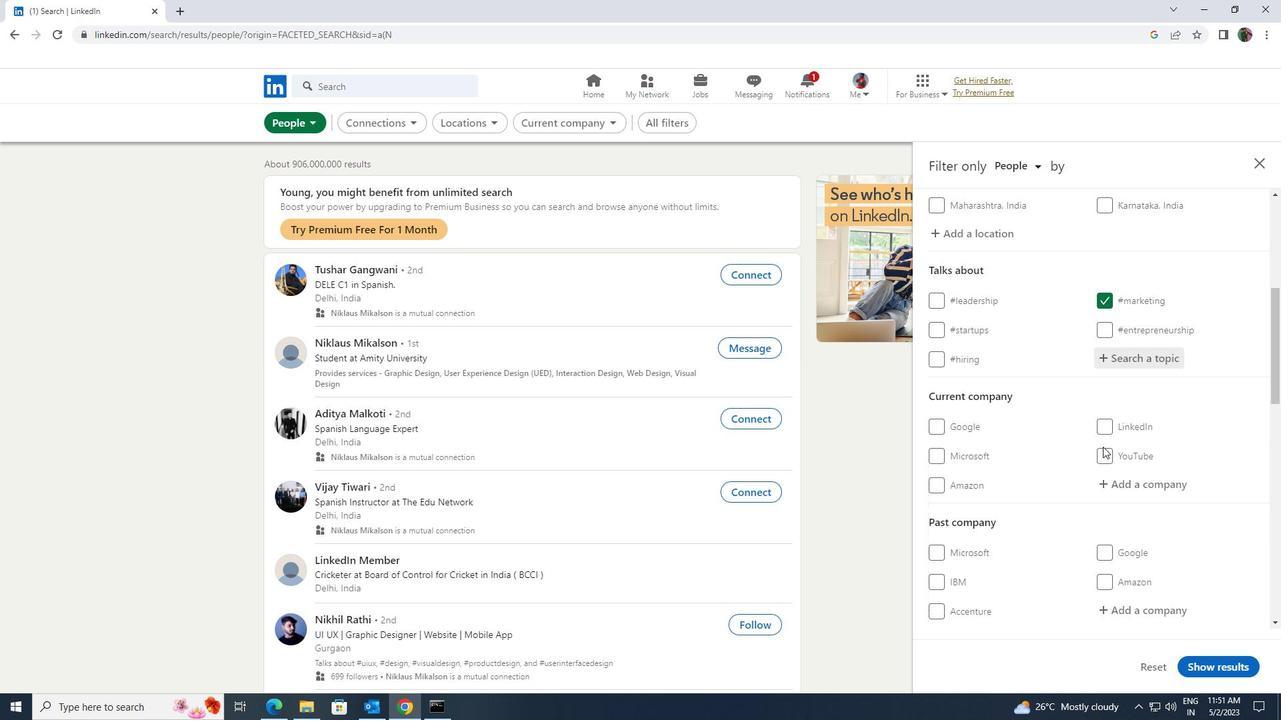 
Action: Mouse scrolled (1103, 447) with delta (0, 0)
Screenshot: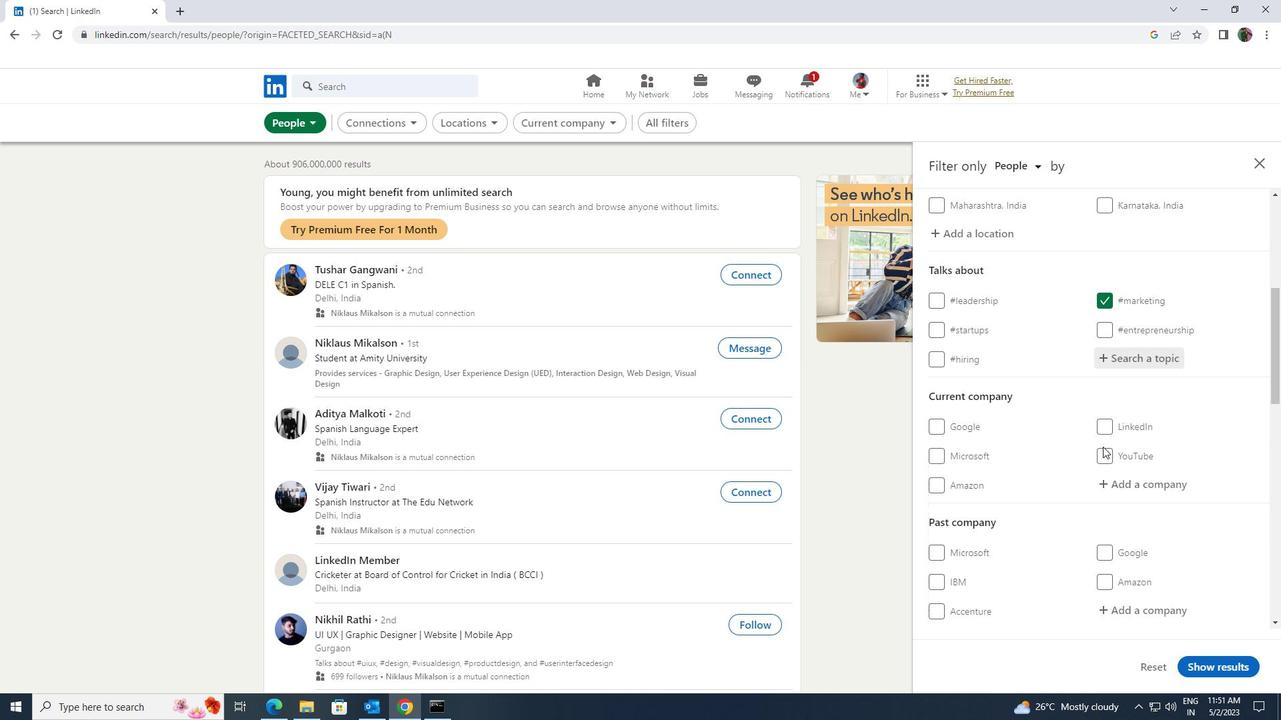 
Action: Mouse scrolled (1103, 447) with delta (0, 0)
Screenshot: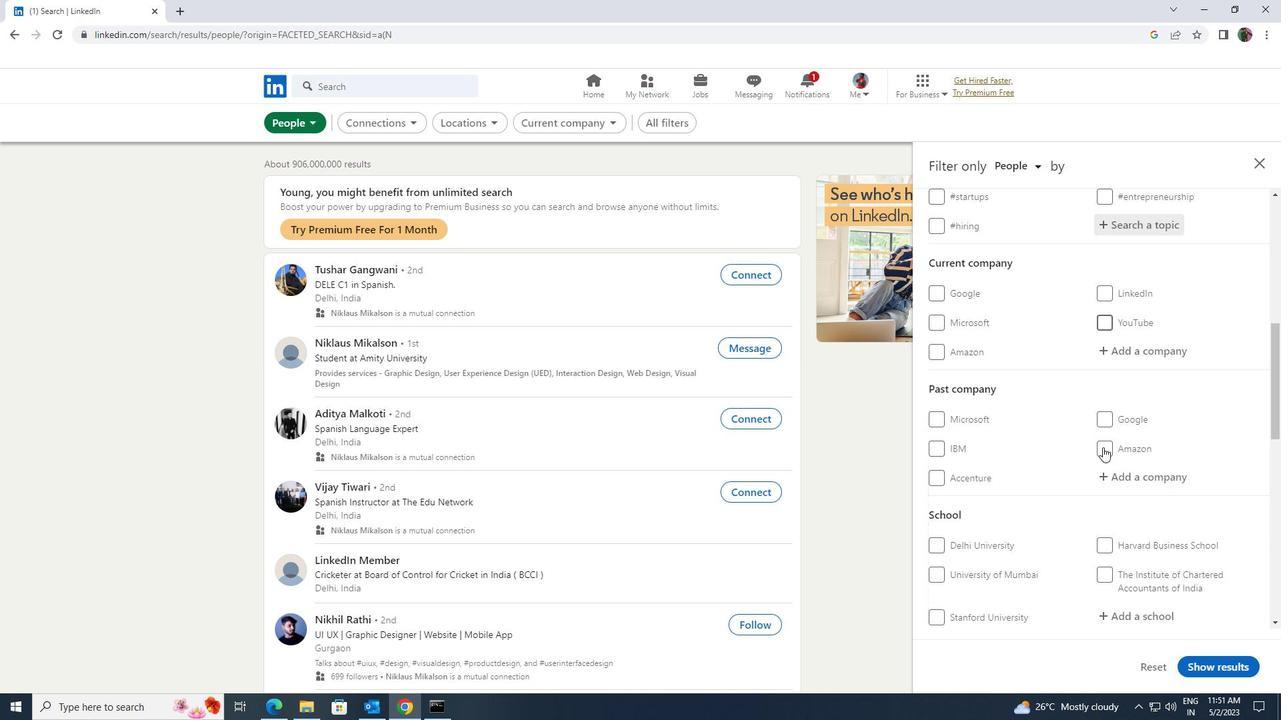 
Action: Mouse moved to (1103, 447)
Screenshot: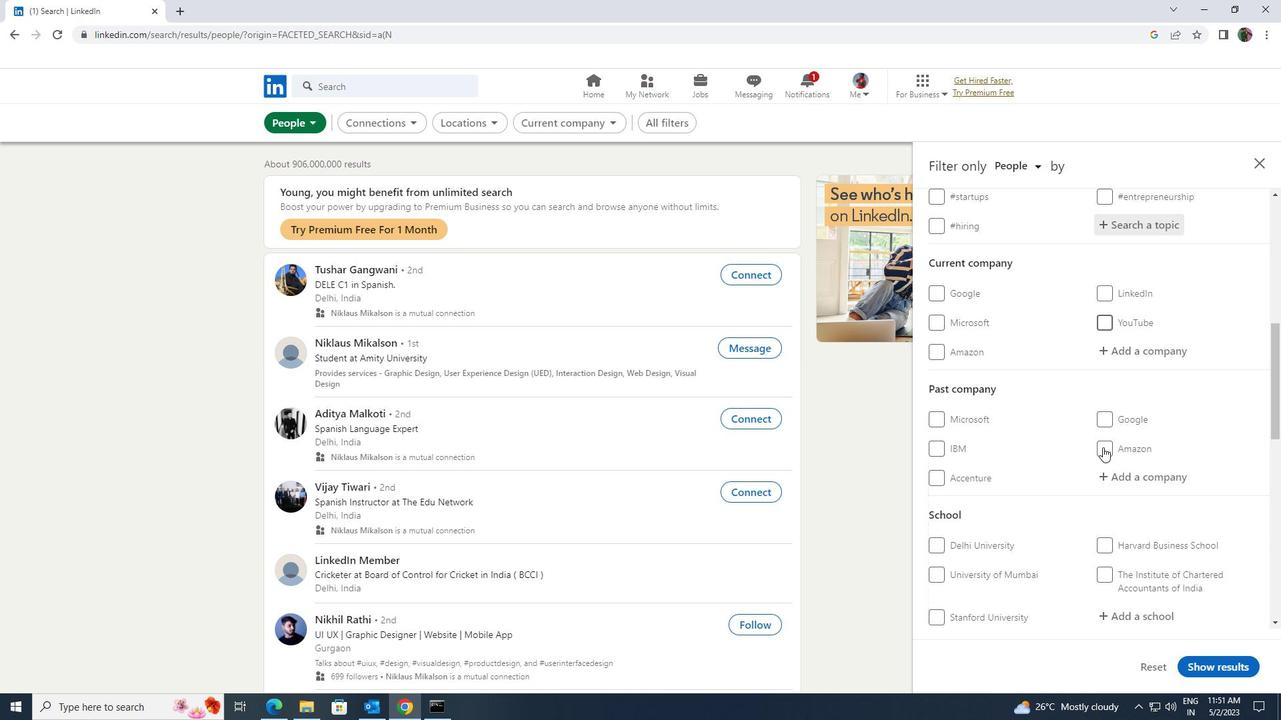
Action: Mouse scrolled (1103, 447) with delta (0, 0)
Screenshot: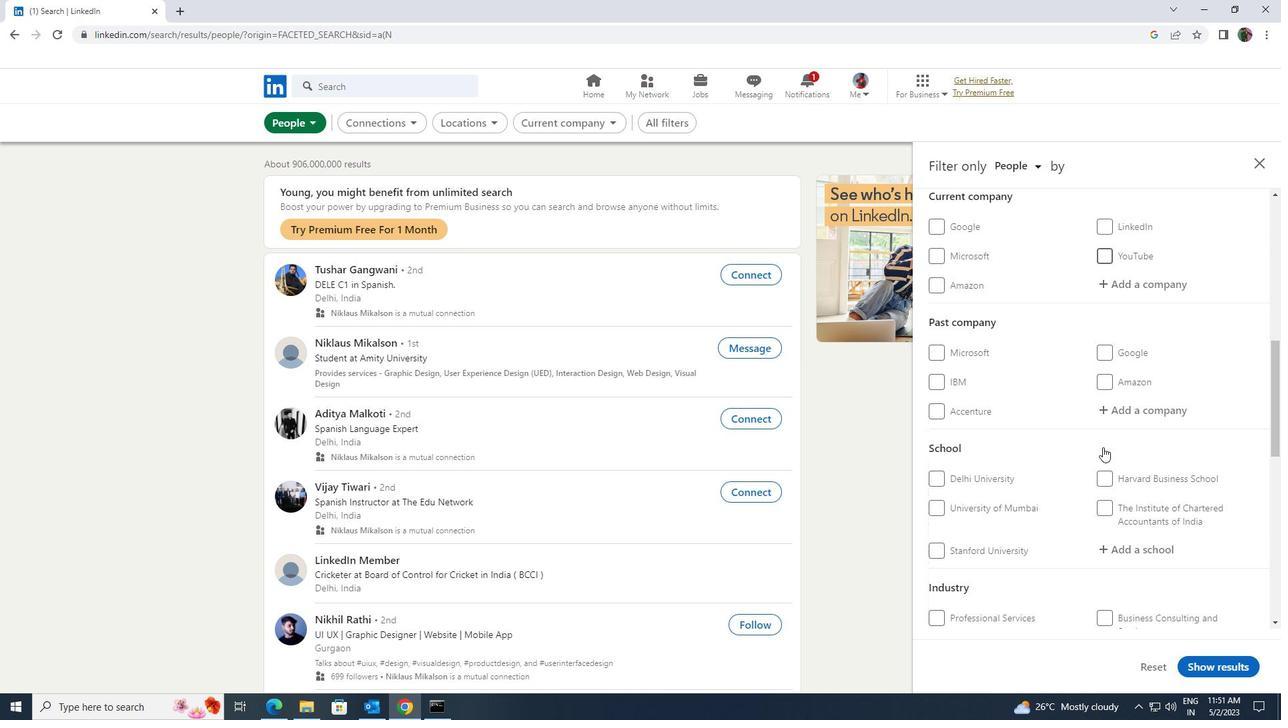 
Action: Mouse scrolled (1103, 447) with delta (0, 0)
Screenshot: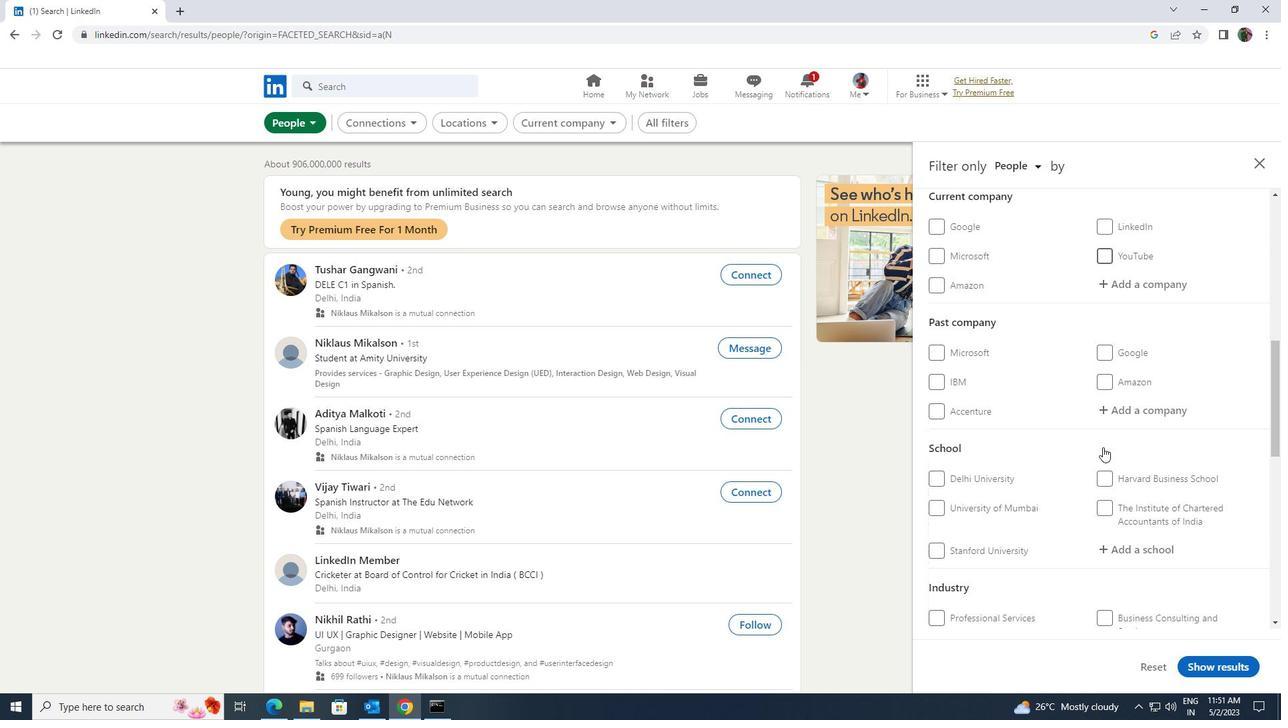 
Action: Mouse scrolled (1103, 447) with delta (0, 0)
Screenshot: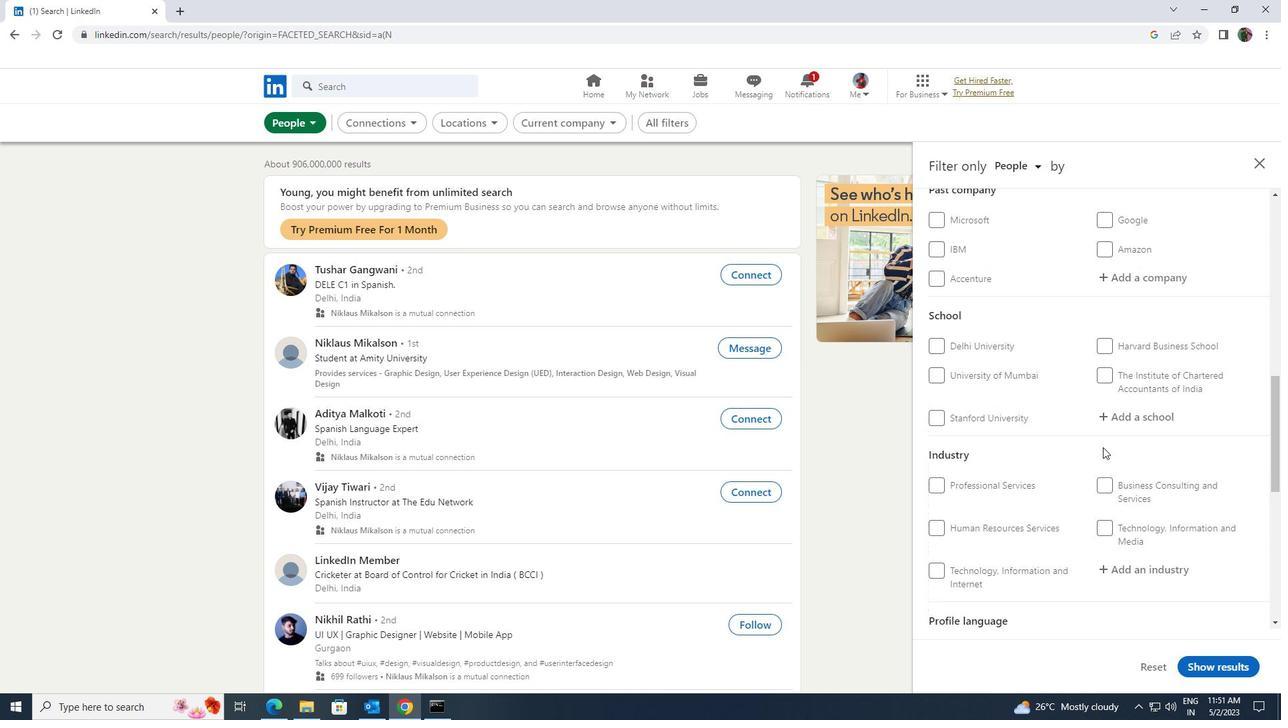 
Action: Mouse scrolled (1103, 447) with delta (0, 0)
Screenshot: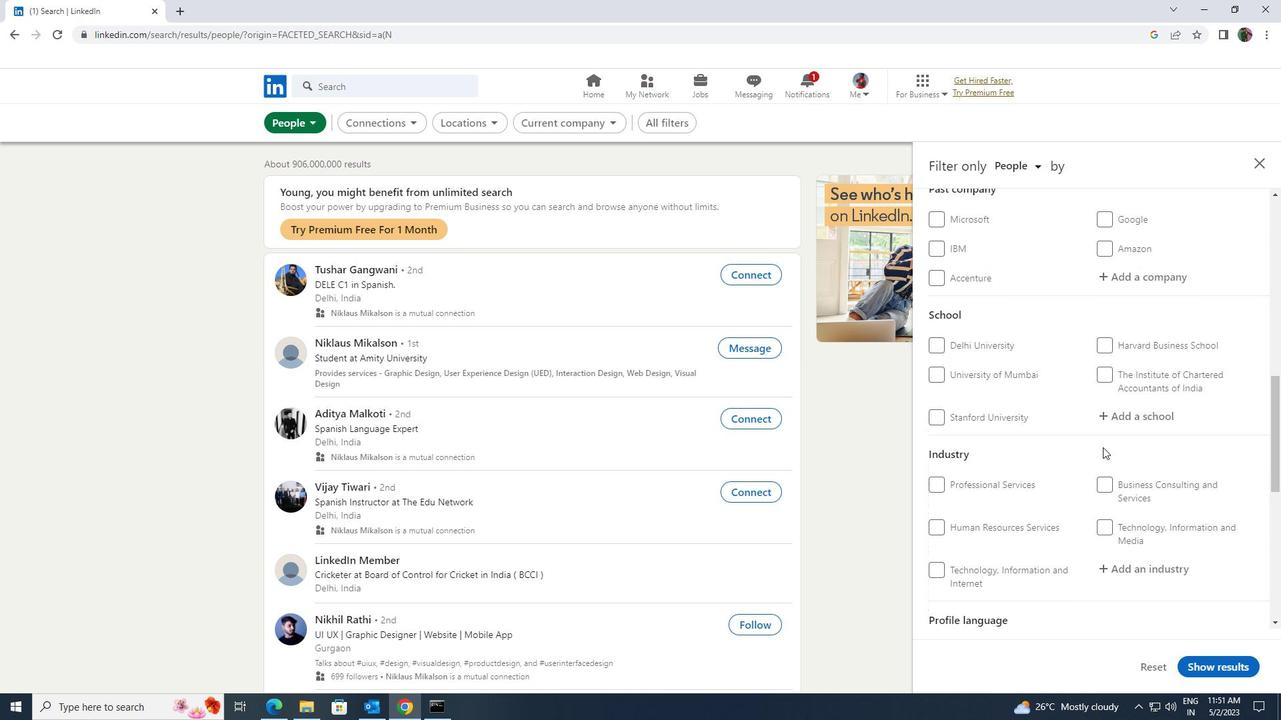 
Action: Mouse scrolled (1103, 447) with delta (0, 0)
Screenshot: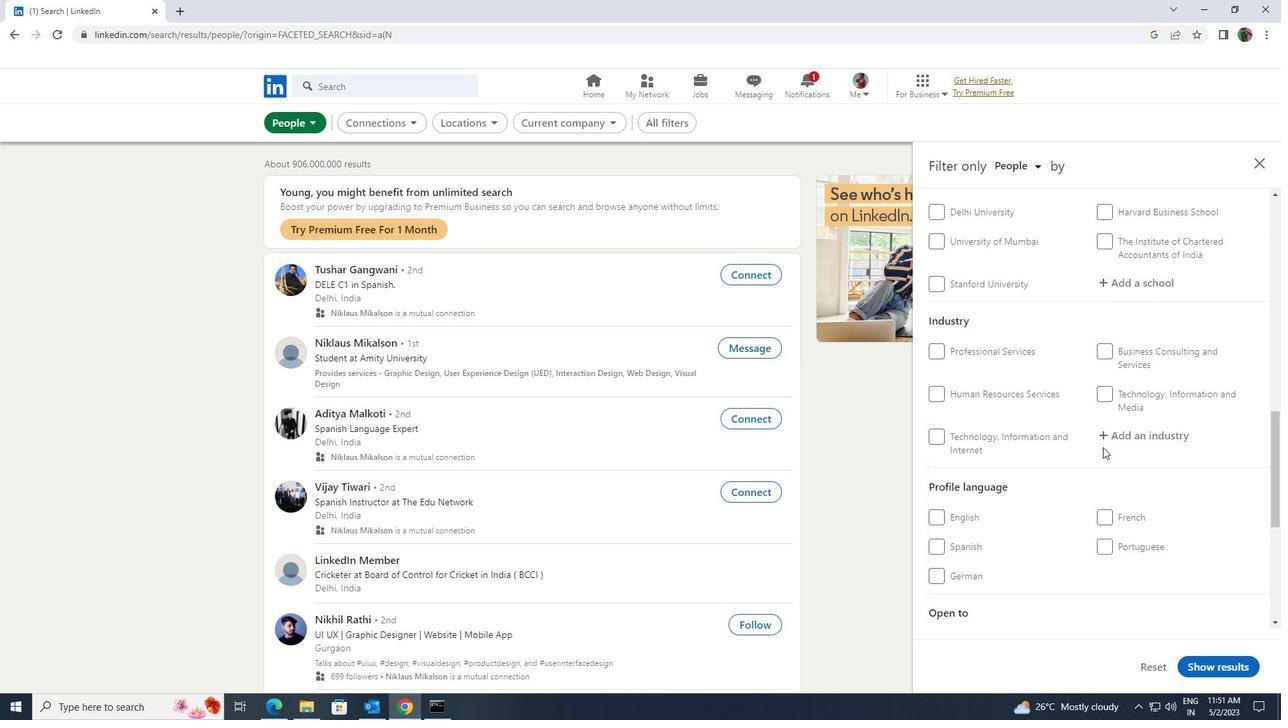 
Action: Mouse scrolled (1103, 447) with delta (0, 0)
Screenshot: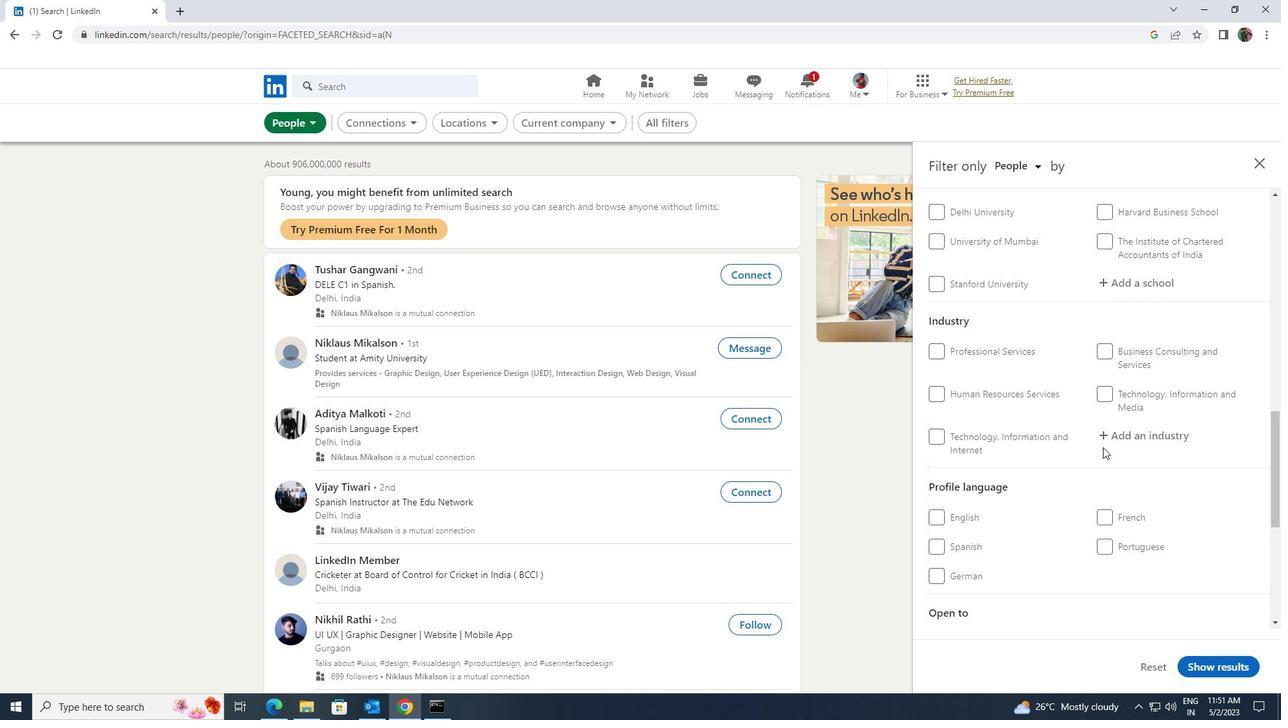 
Action: Mouse moved to (932, 413)
Screenshot: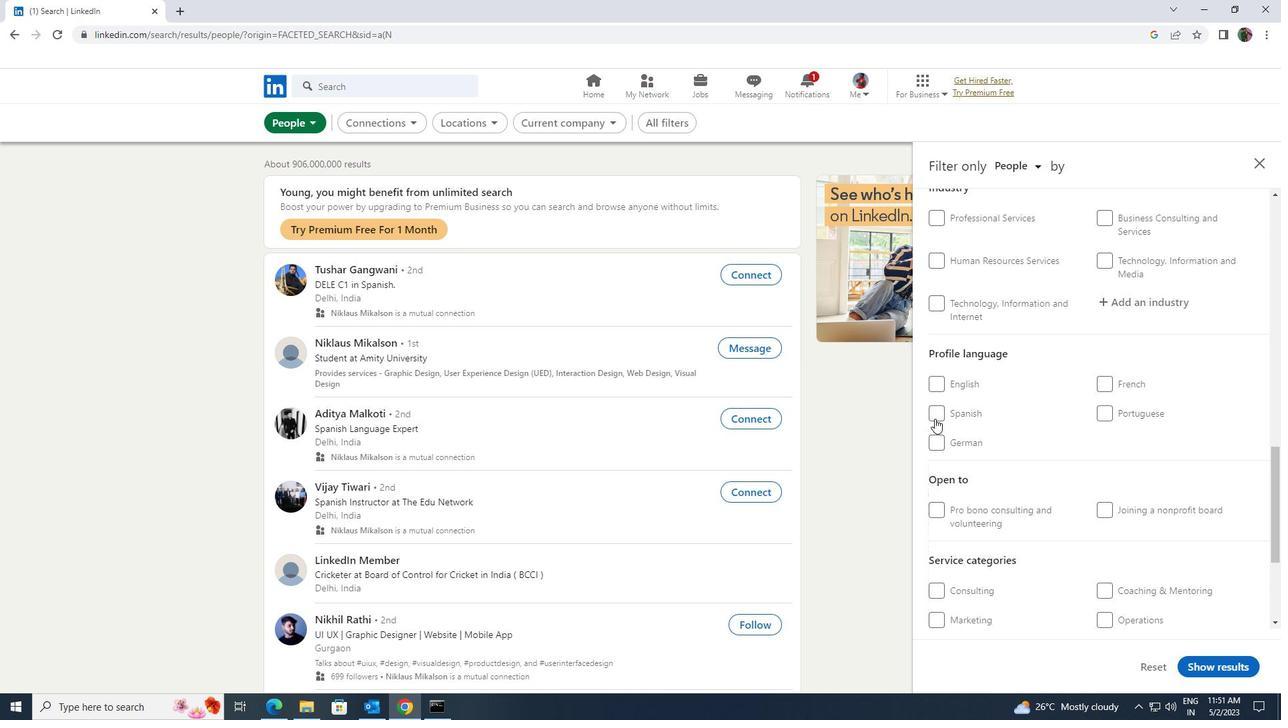 
Action: Mouse pressed left at (932, 413)
Screenshot: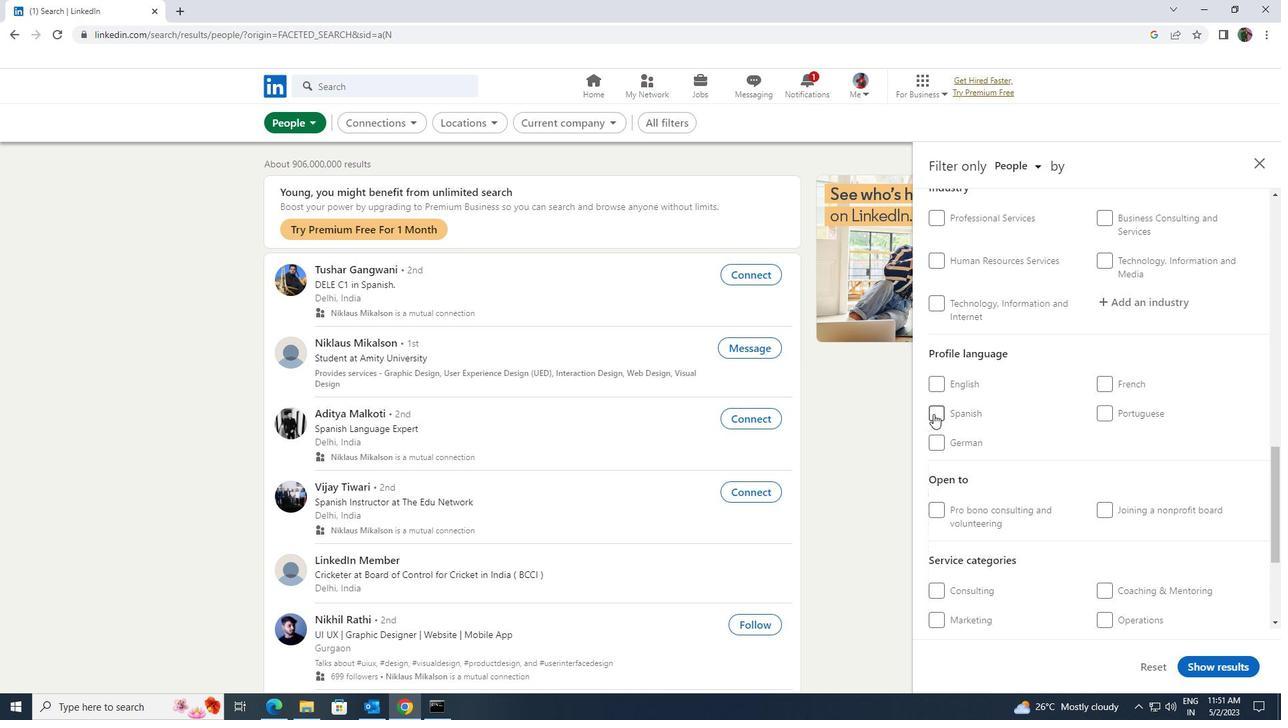
Action: Mouse moved to (1020, 440)
Screenshot: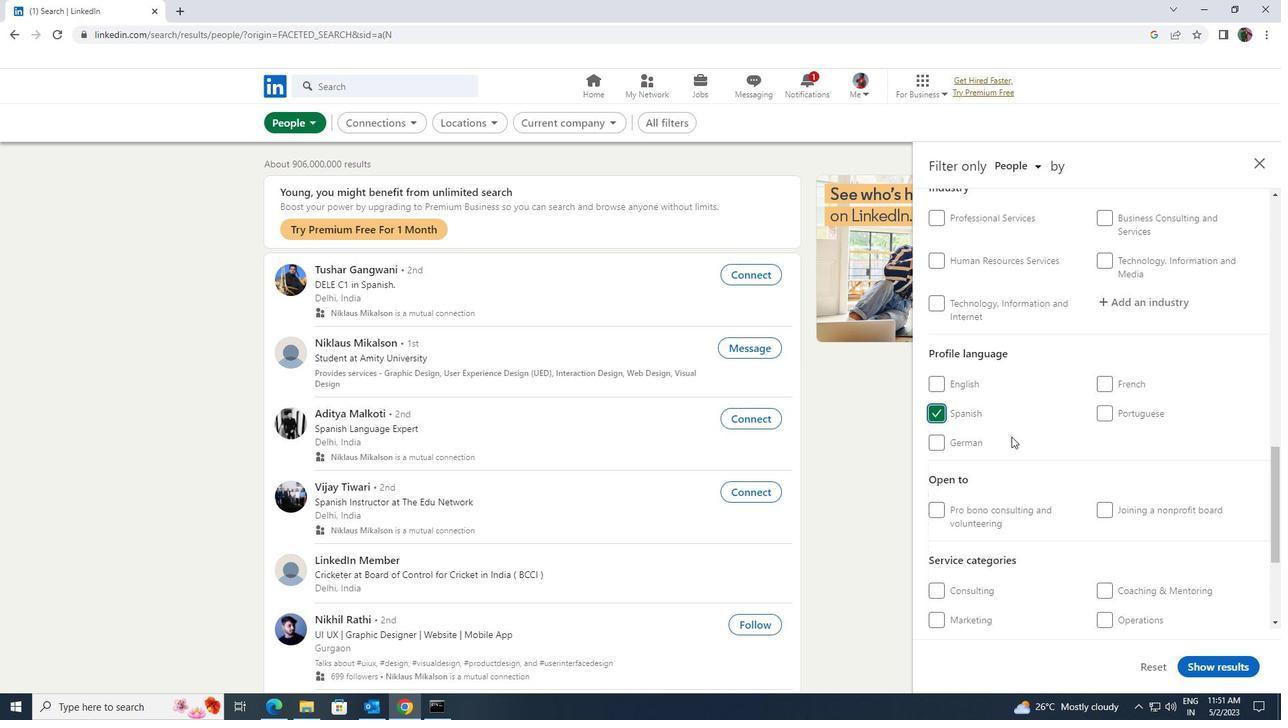 
Action: Mouse scrolled (1020, 441) with delta (0, 0)
Screenshot: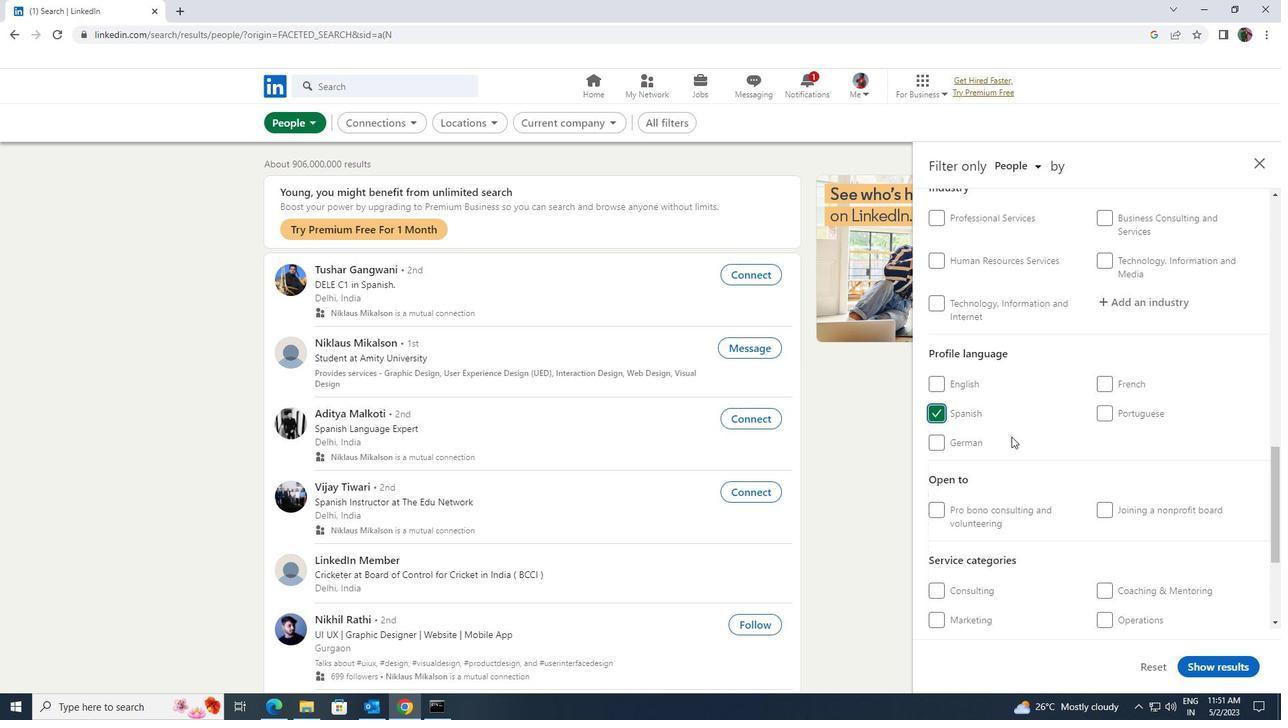 
Action: Mouse moved to (1020, 440)
Screenshot: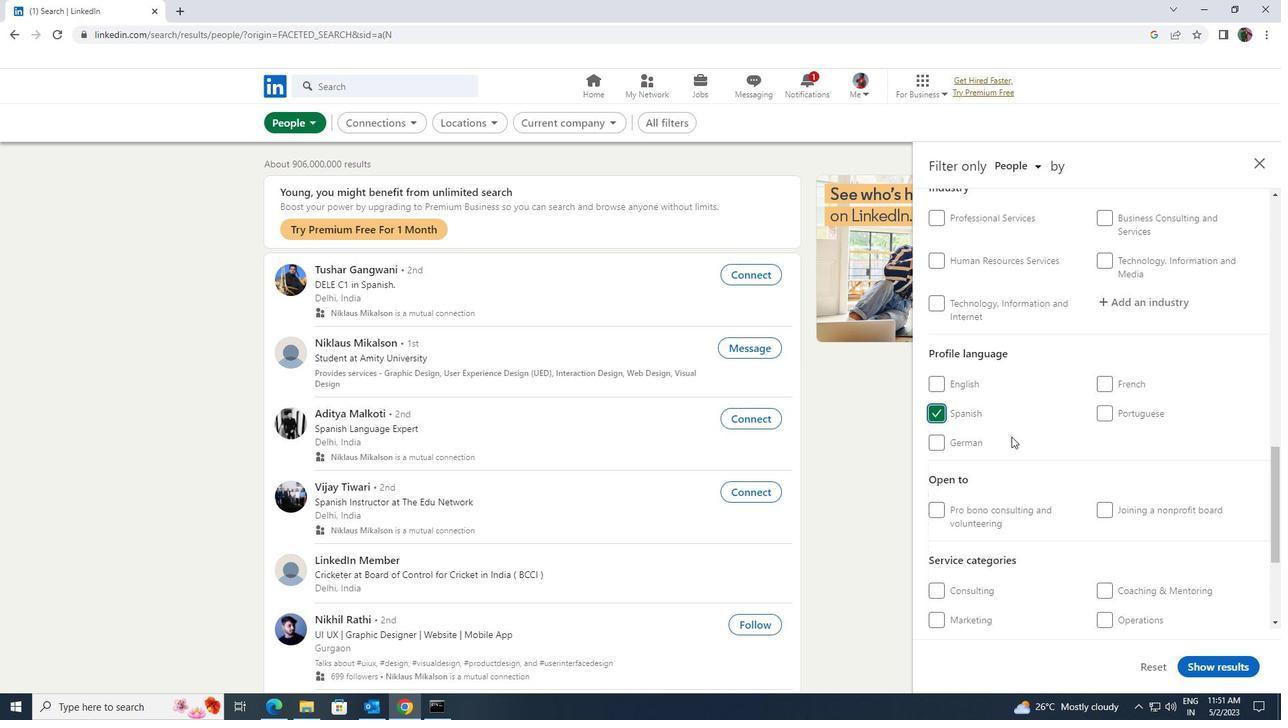 
Action: Mouse scrolled (1020, 441) with delta (0, 0)
Screenshot: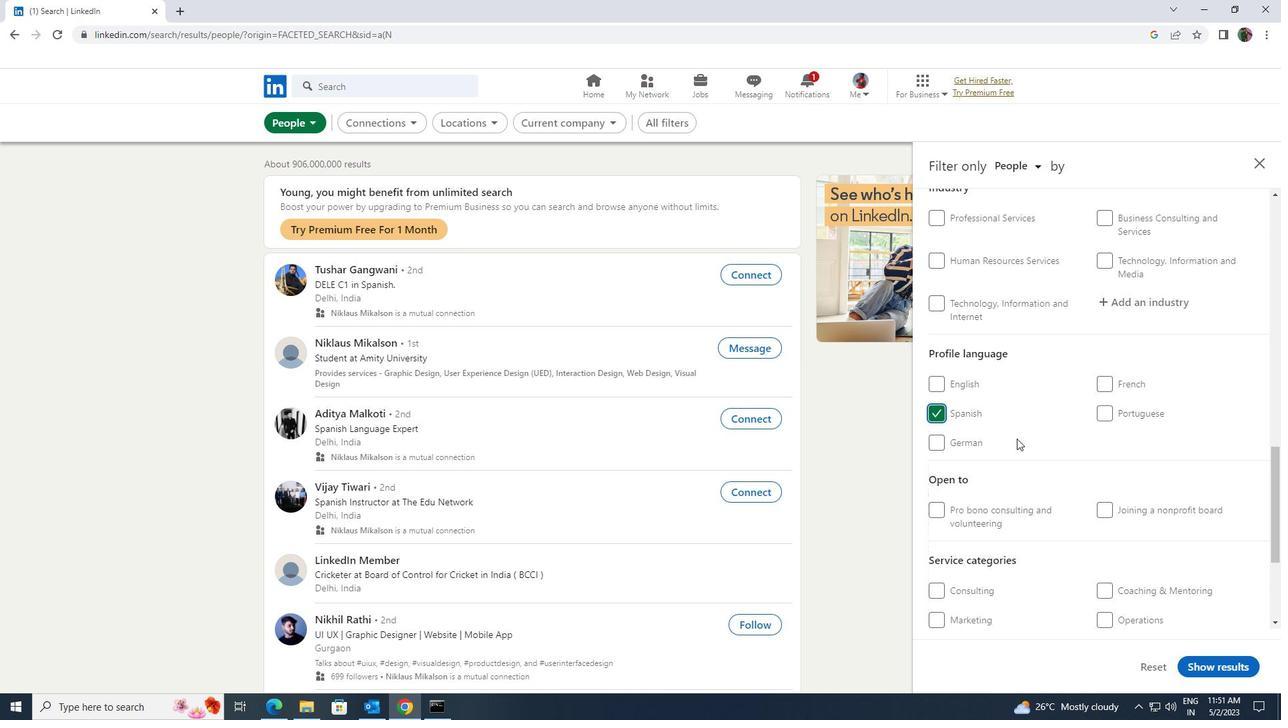 
Action: Mouse scrolled (1020, 441) with delta (0, 0)
Screenshot: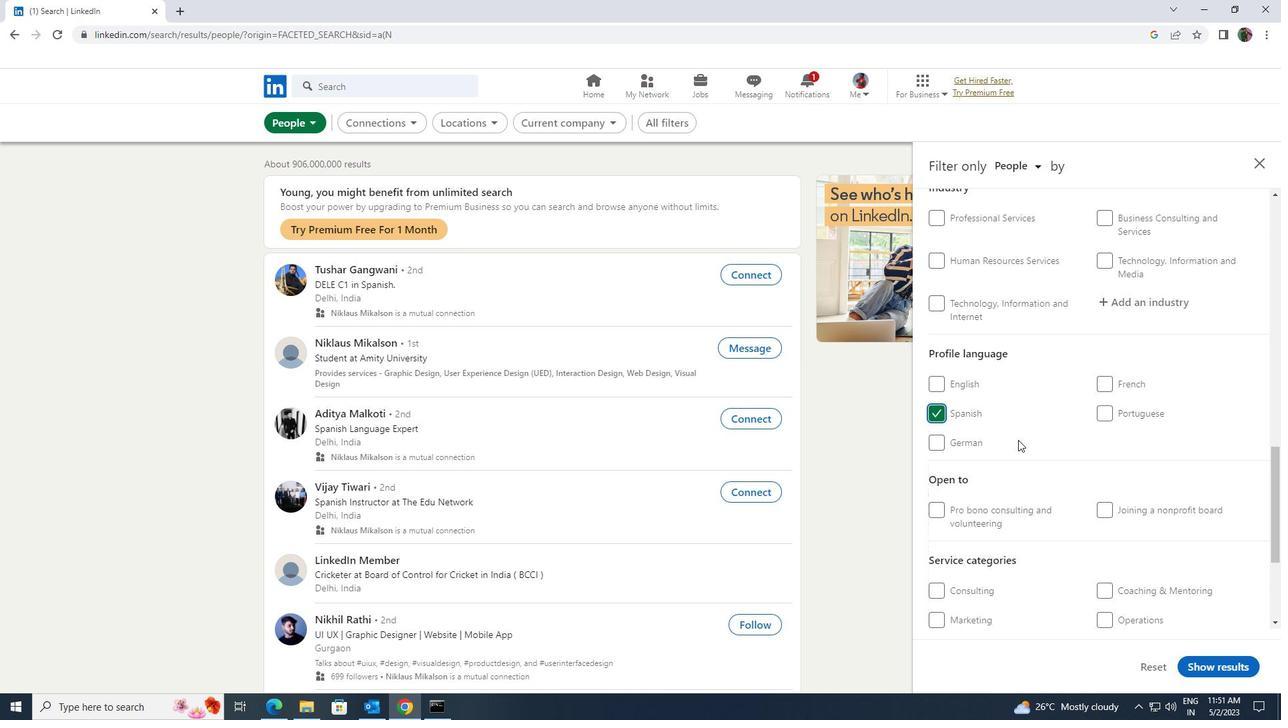 
Action: Mouse moved to (1025, 447)
Screenshot: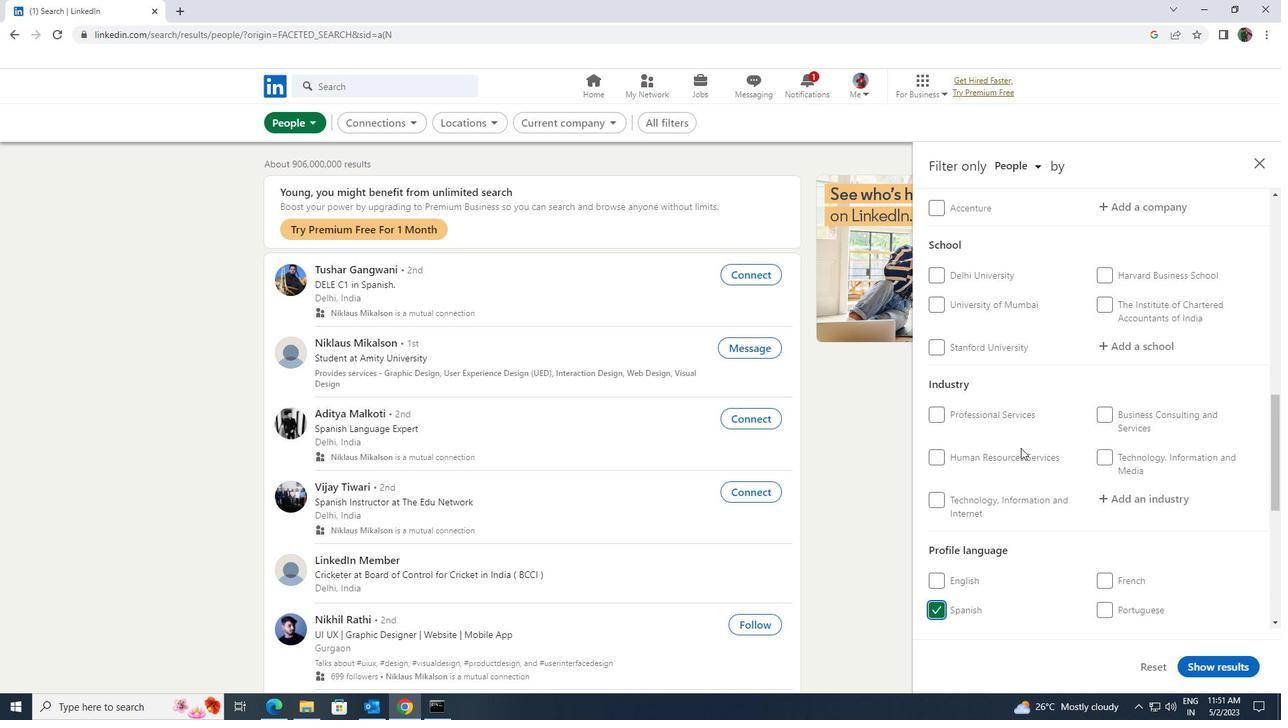 
Action: Mouse scrolled (1025, 448) with delta (0, 0)
Screenshot: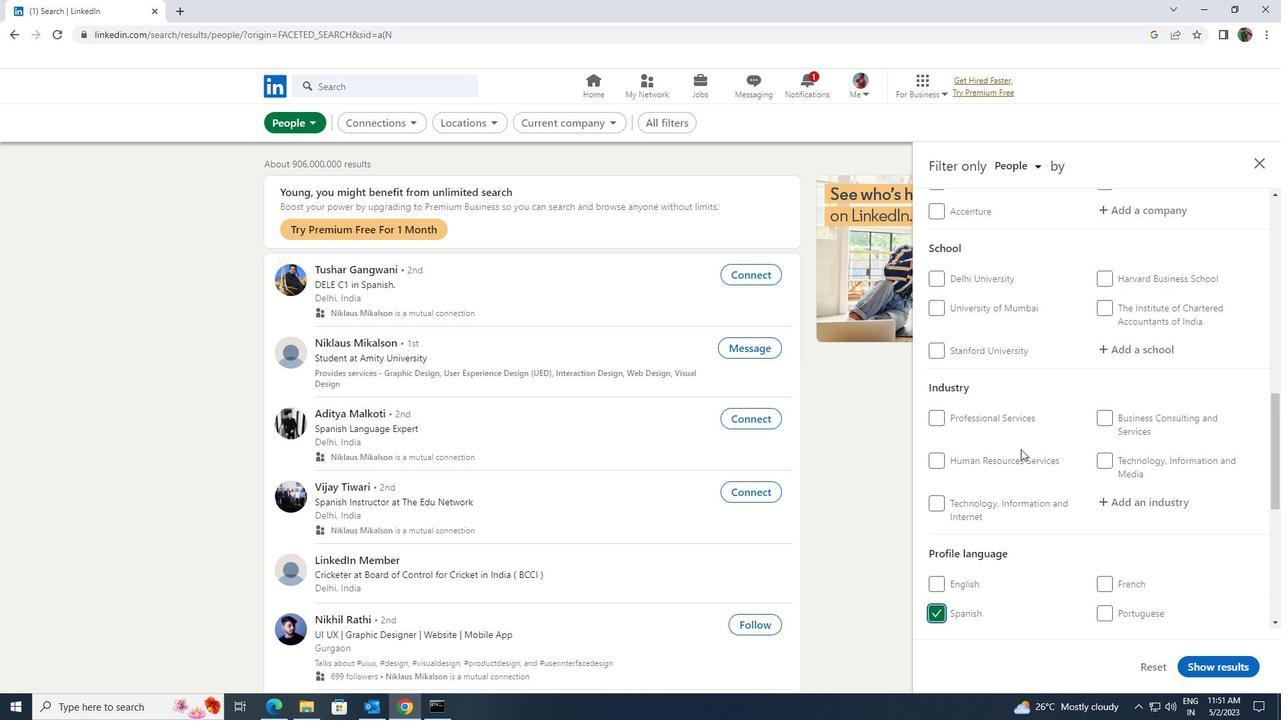 
Action: Mouse scrolled (1025, 448) with delta (0, 0)
Screenshot: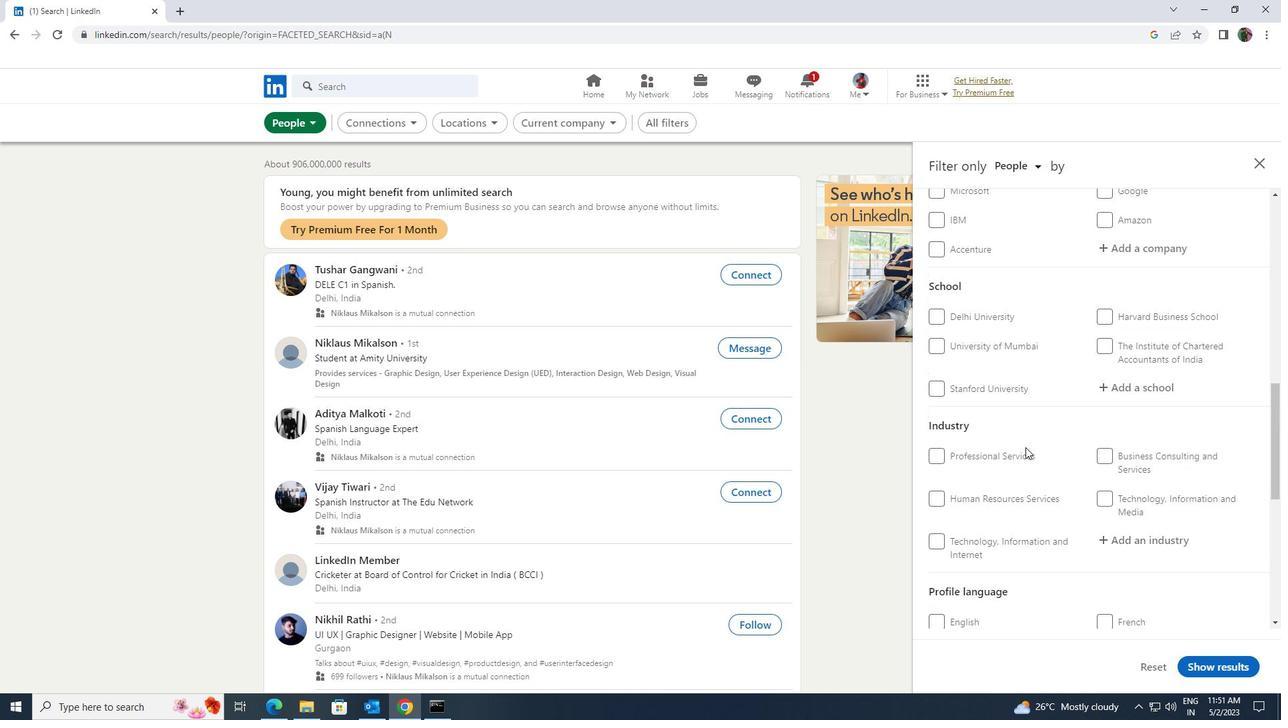 
Action: Mouse scrolled (1025, 448) with delta (0, 0)
Screenshot: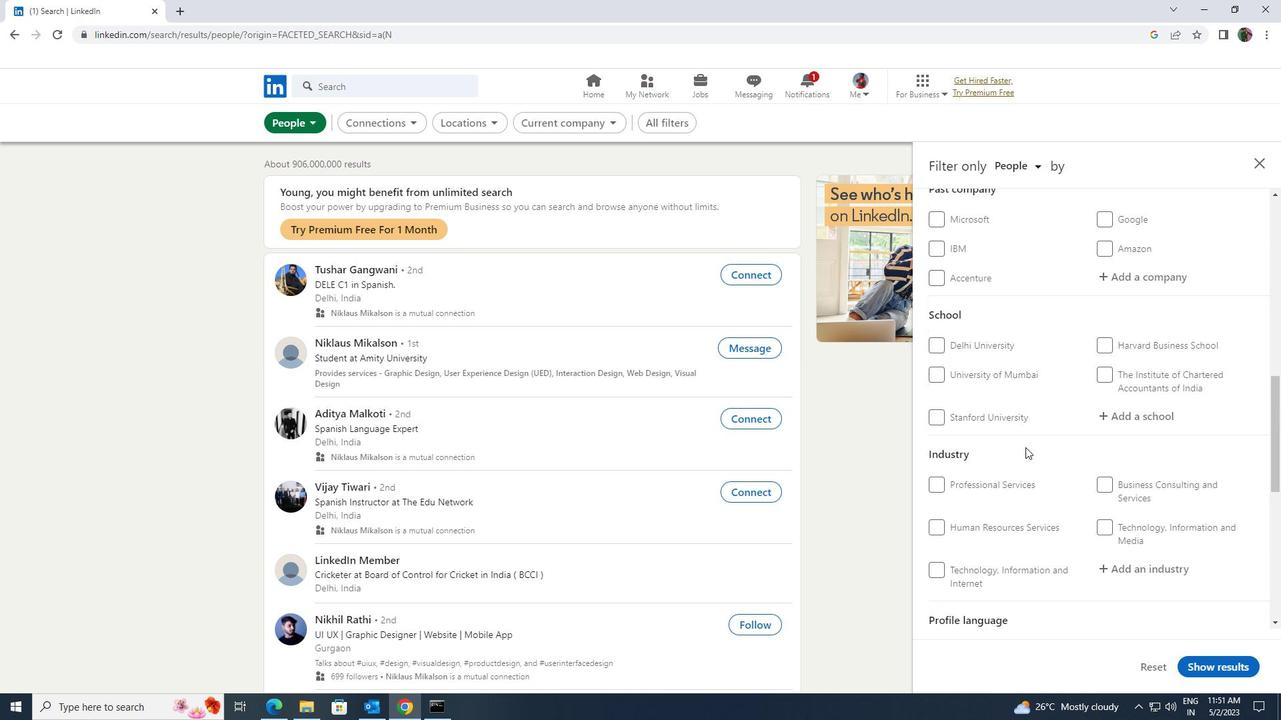 
Action: Mouse scrolled (1025, 448) with delta (0, 0)
Screenshot: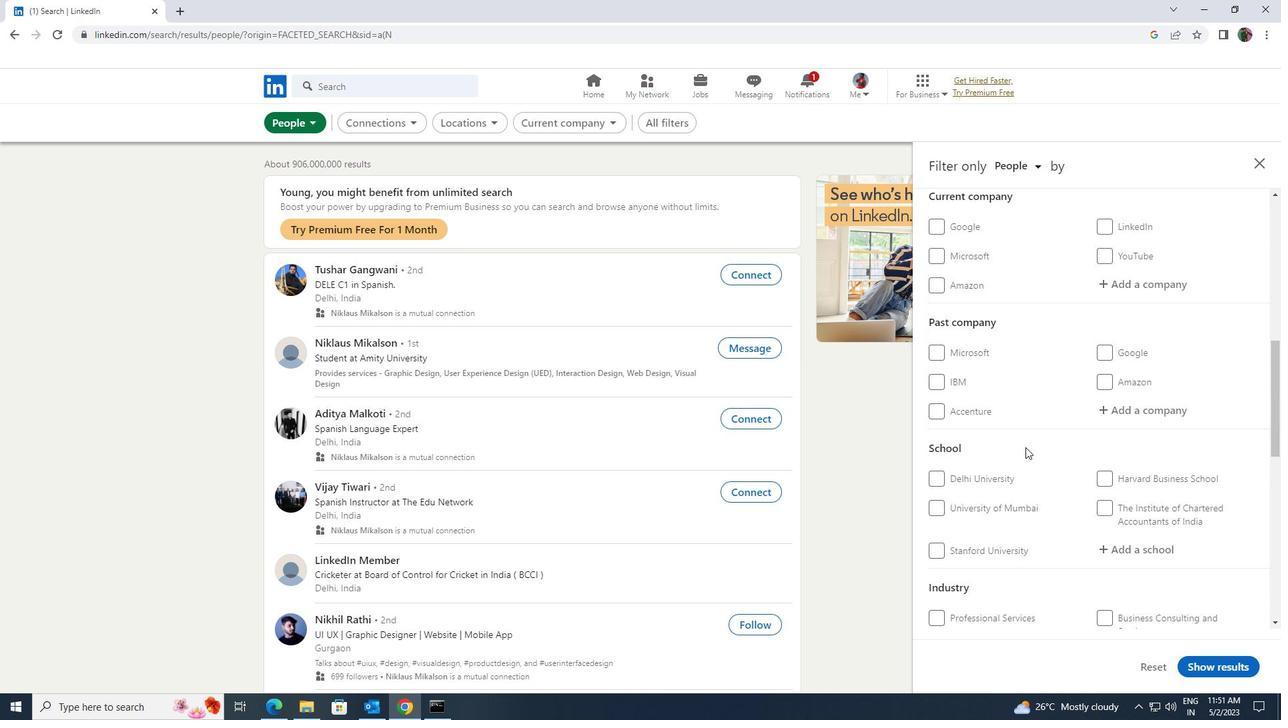 
Action: Mouse scrolled (1025, 448) with delta (0, 0)
Screenshot: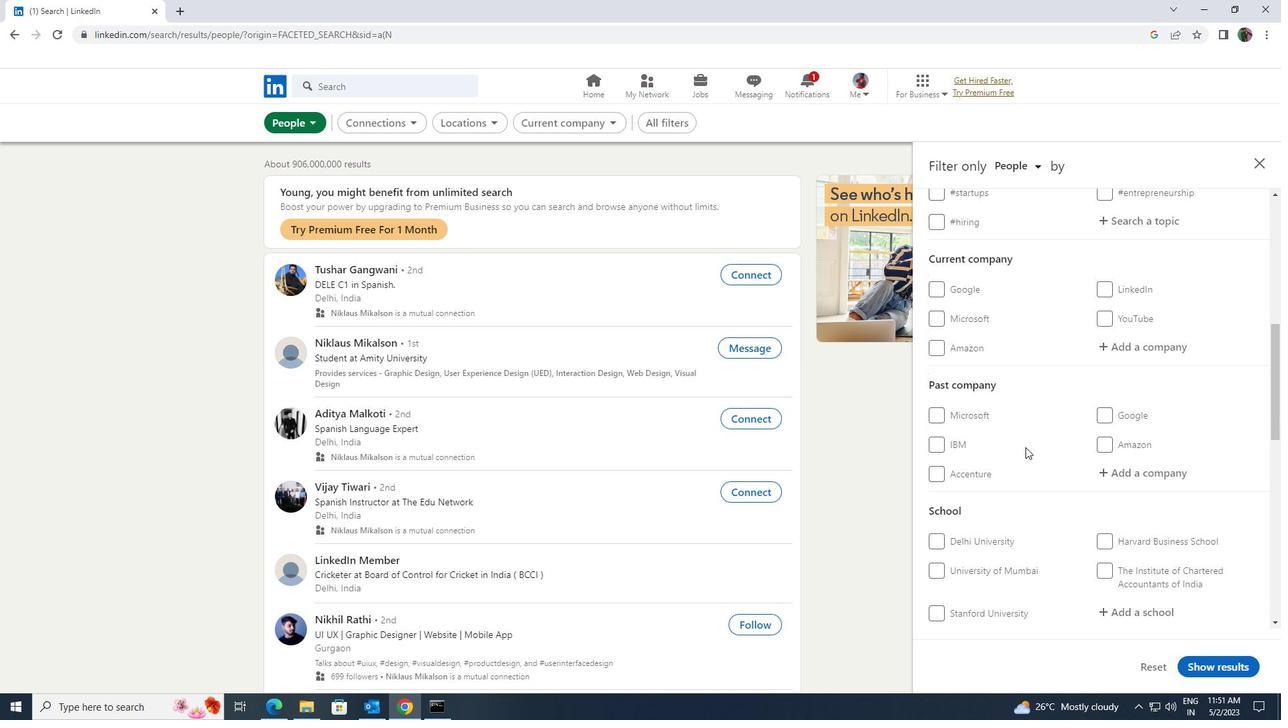 
Action: Mouse moved to (1105, 423)
Screenshot: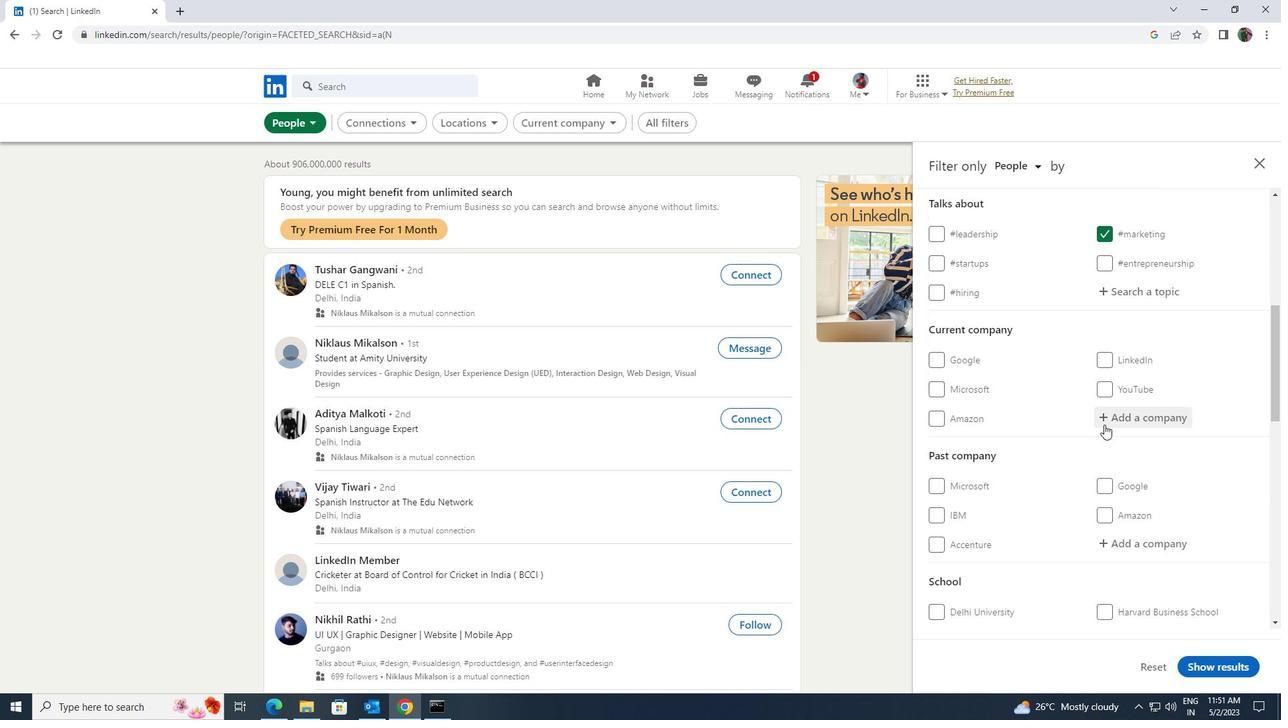 
Action: Mouse pressed left at (1105, 423)
Screenshot: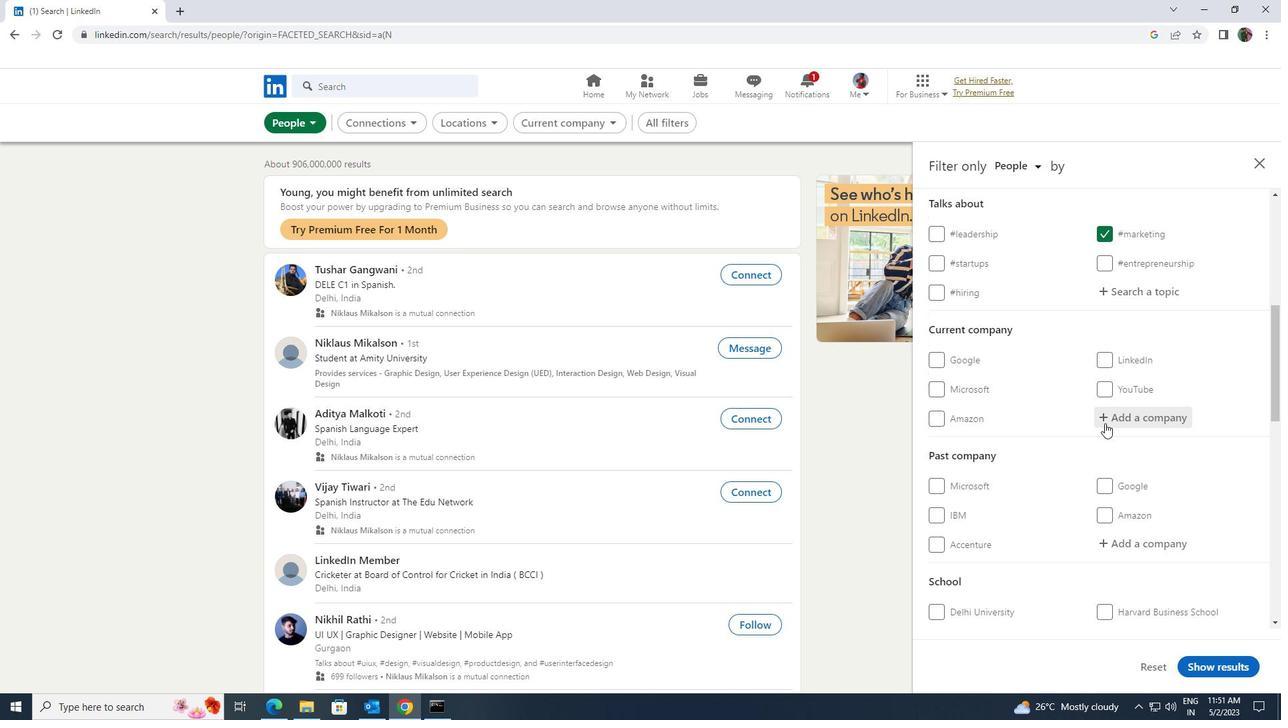 
Action: Key pressed <Key.shift>SONY<Key.space><Key.shift>RES
Screenshot: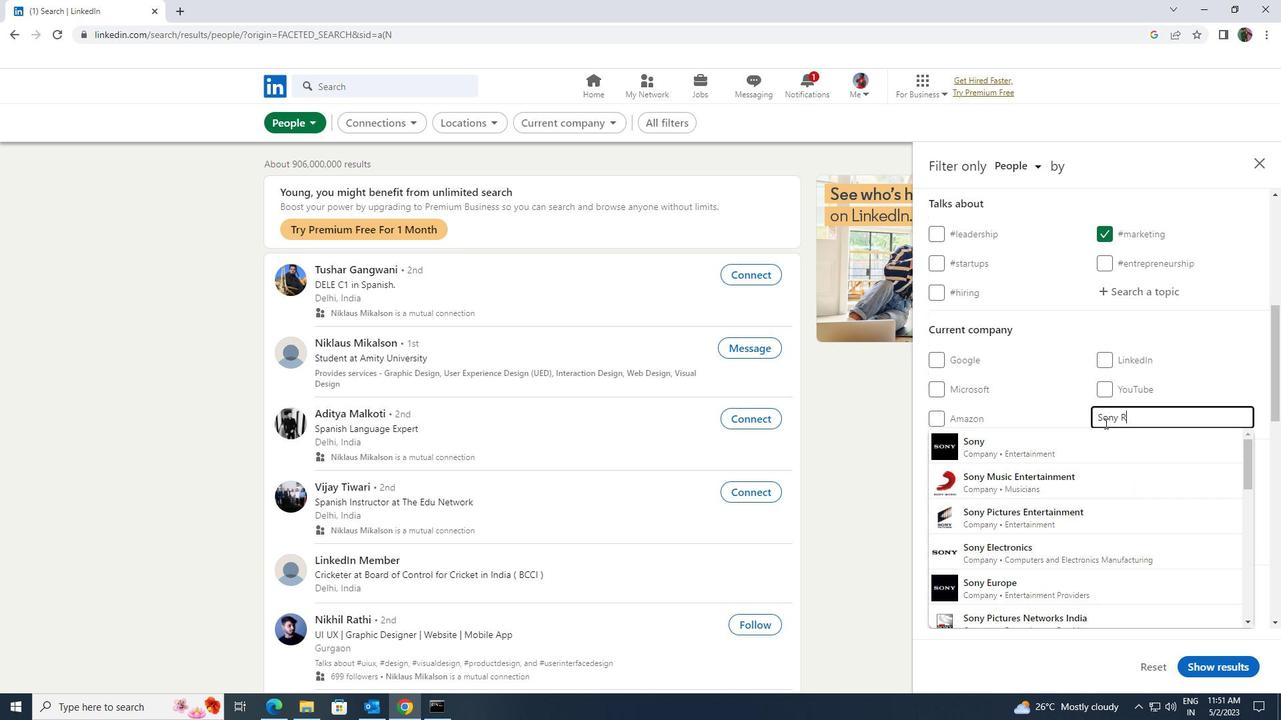 
Action: Mouse moved to (1104, 439)
Screenshot: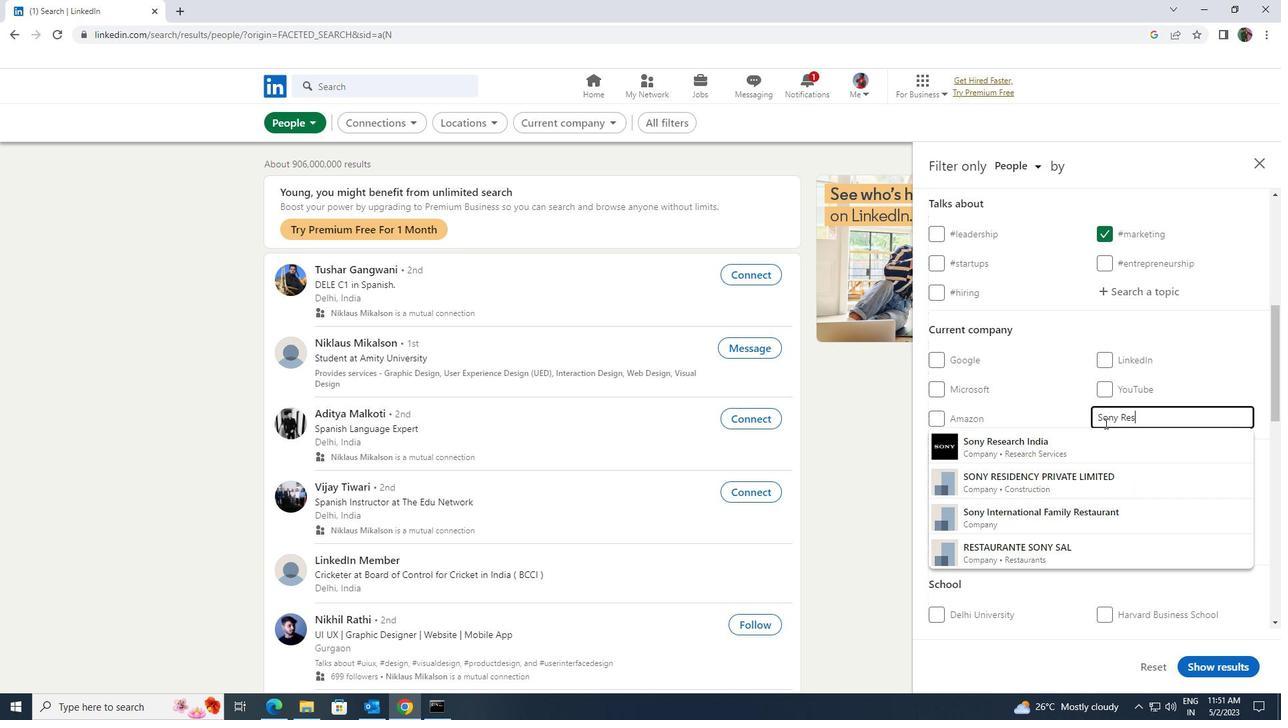 
Action: Mouse pressed left at (1104, 439)
Screenshot: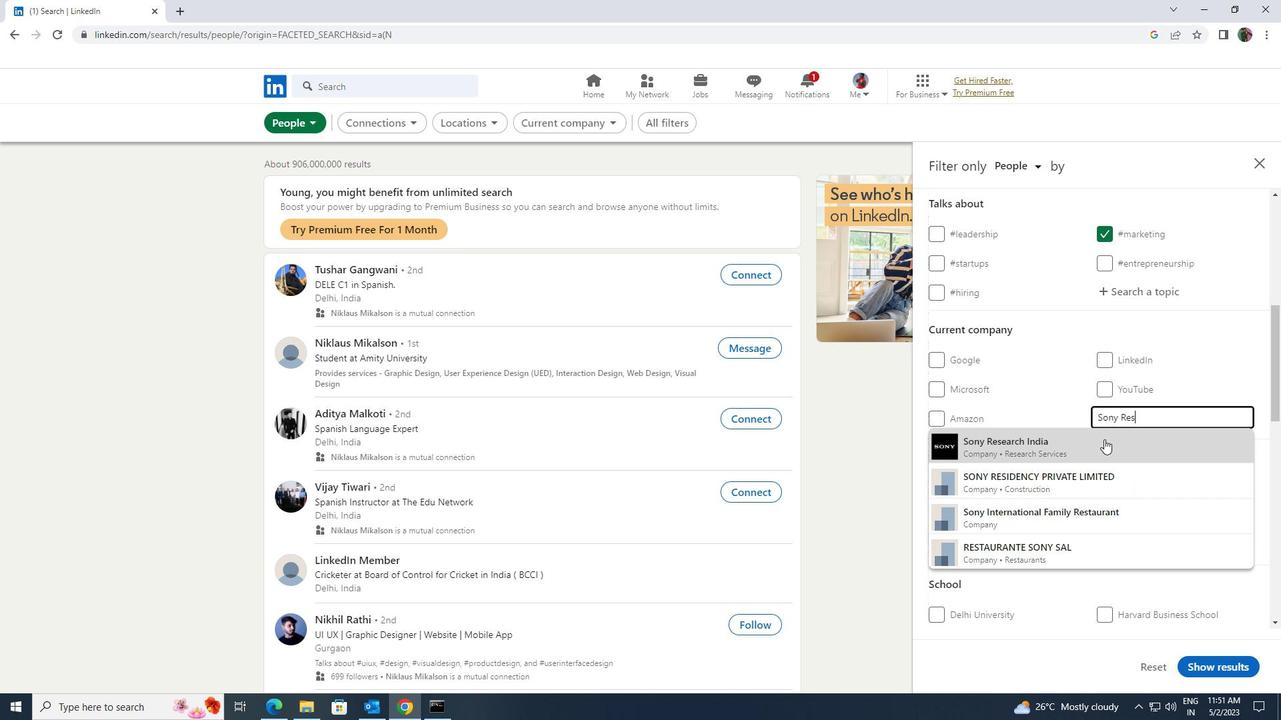 
Action: Mouse moved to (1113, 434)
Screenshot: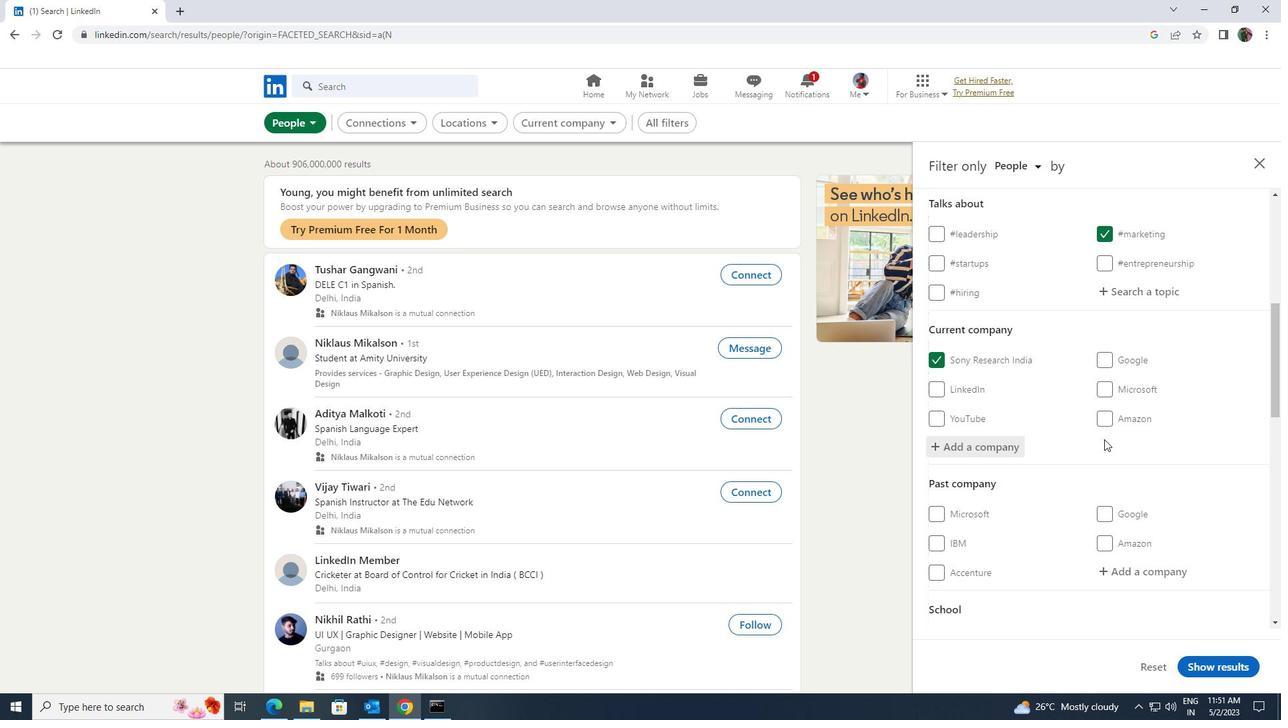 
Action: Mouse scrolled (1113, 433) with delta (0, 0)
Screenshot: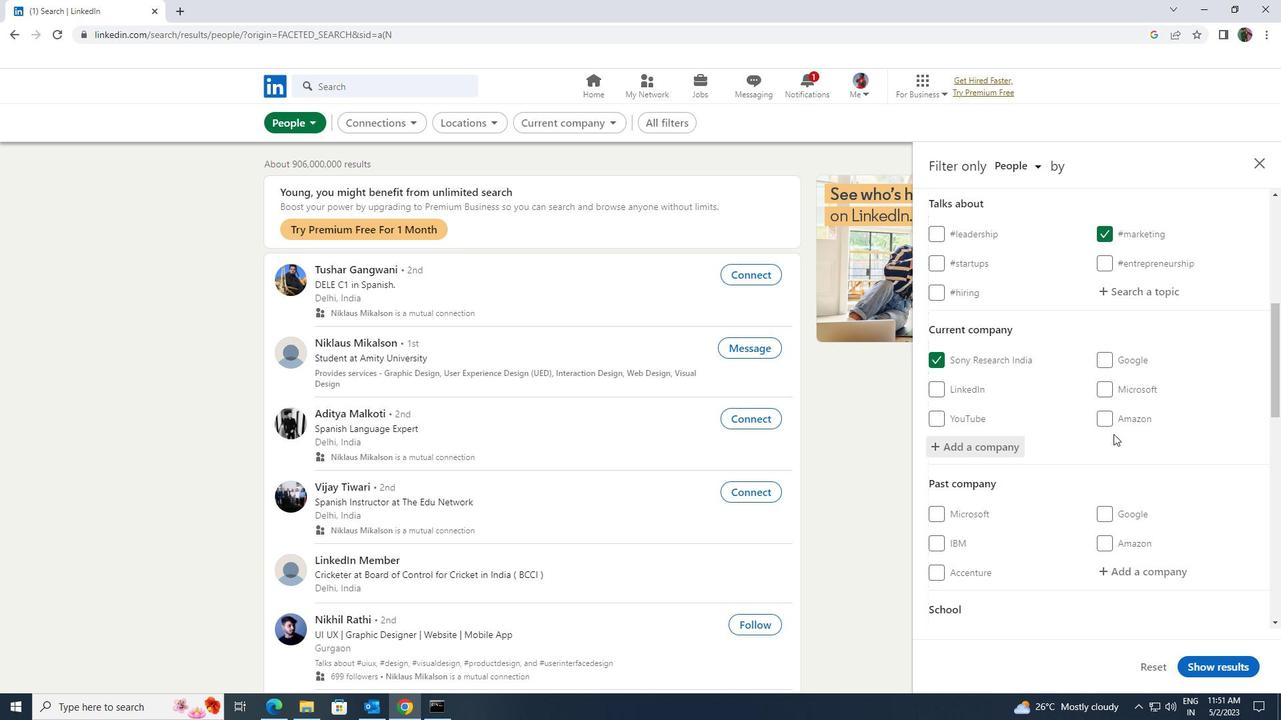 
Action: Mouse scrolled (1113, 433) with delta (0, 0)
Screenshot: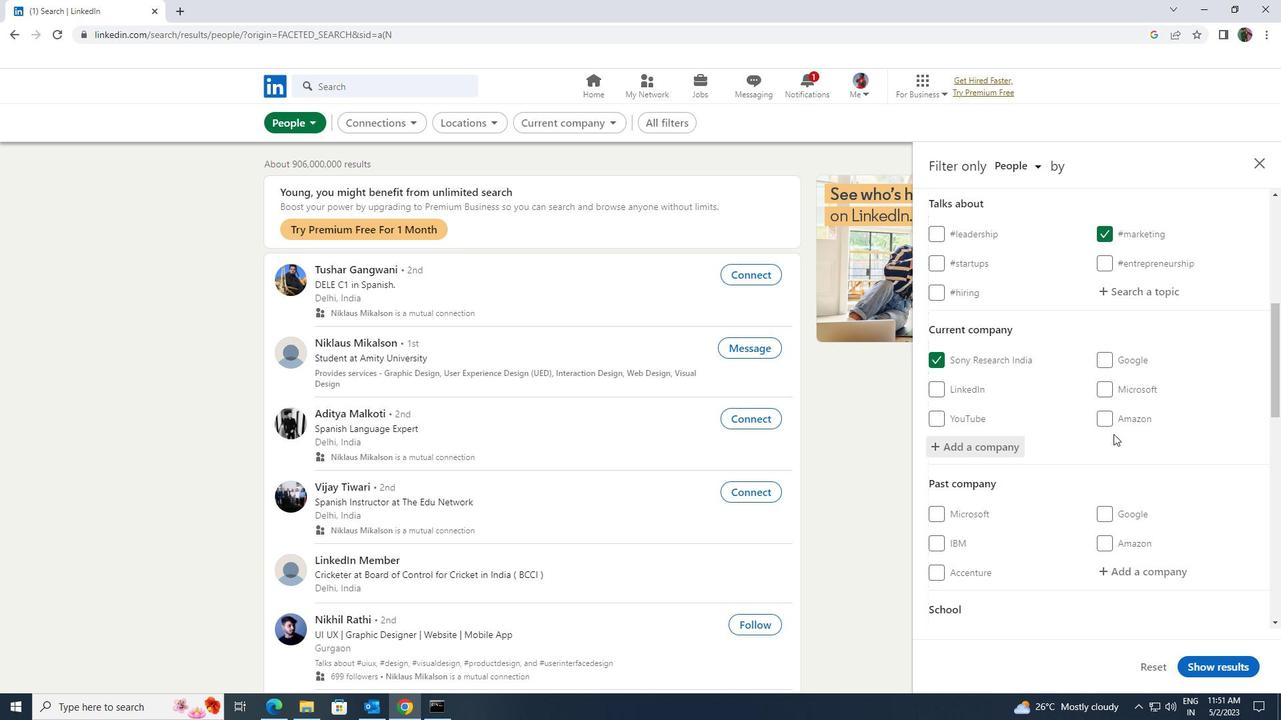 
Action: Mouse scrolled (1113, 433) with delta (0, 0)
Screenshot: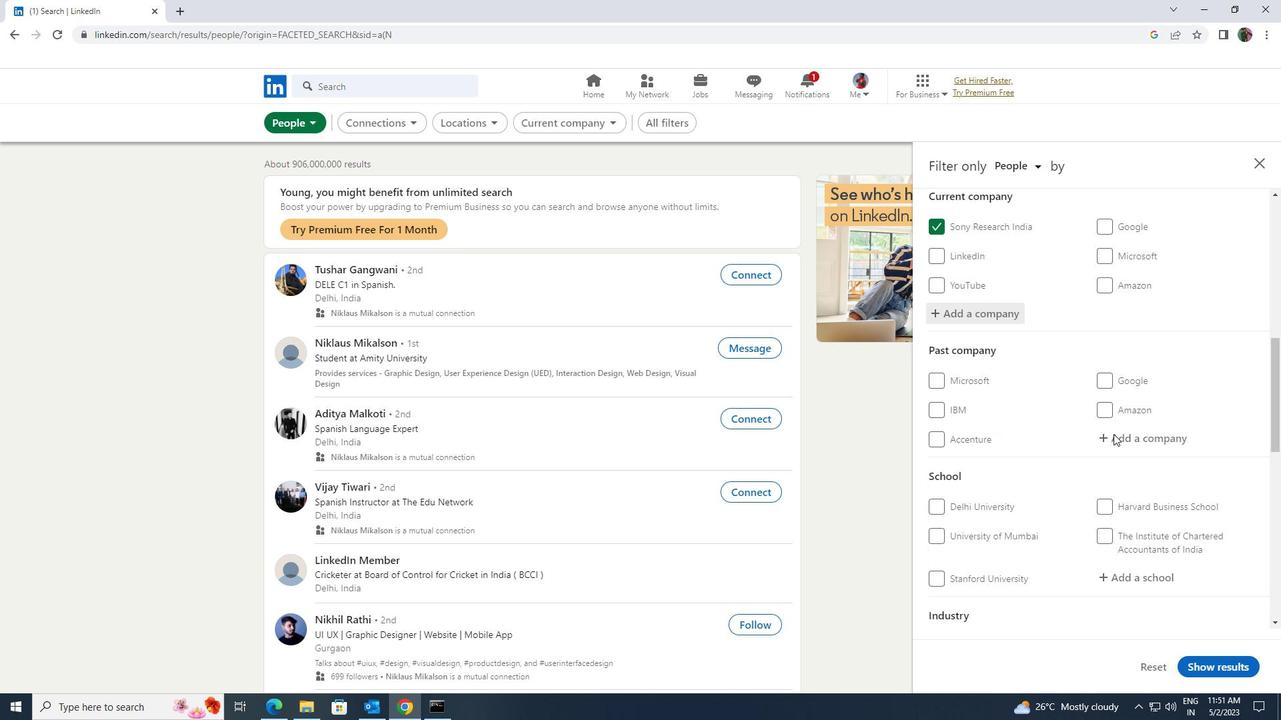 
Action: Mouse scrolled (1113, 433) with delta (0, 0)
Screenshot: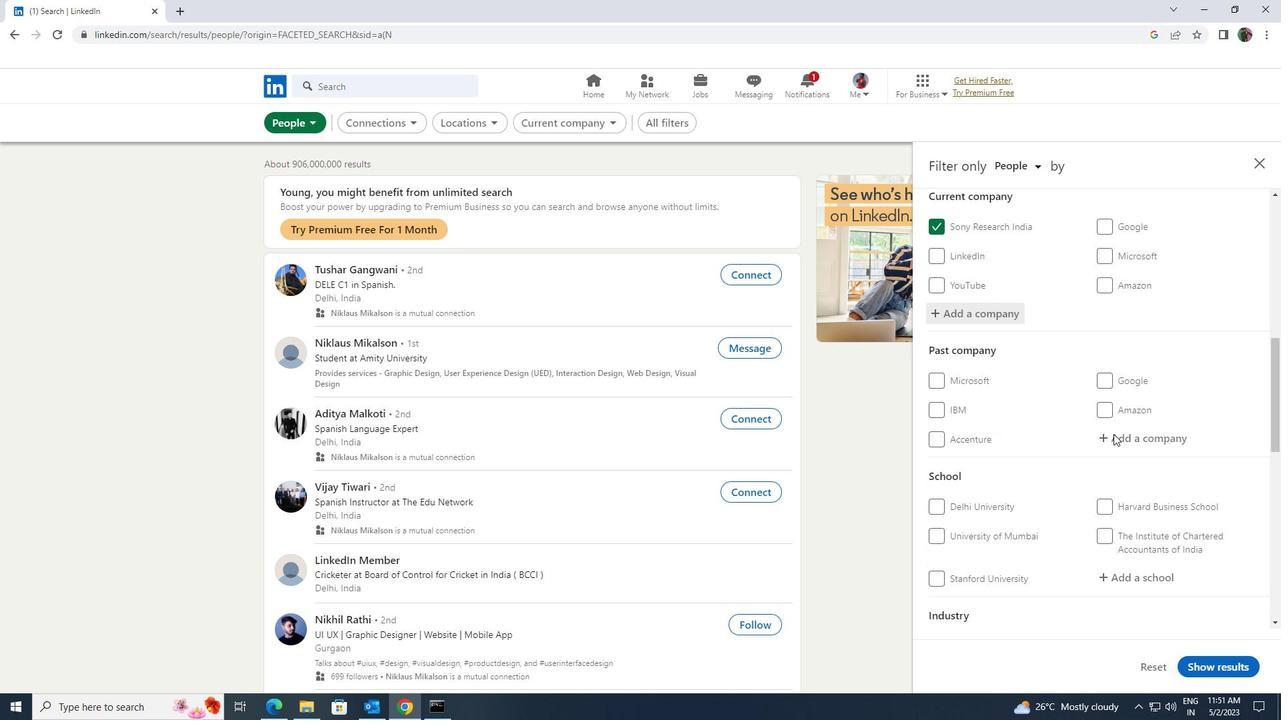 
Action: Mouse moved to (1113, 444)
Screenshot: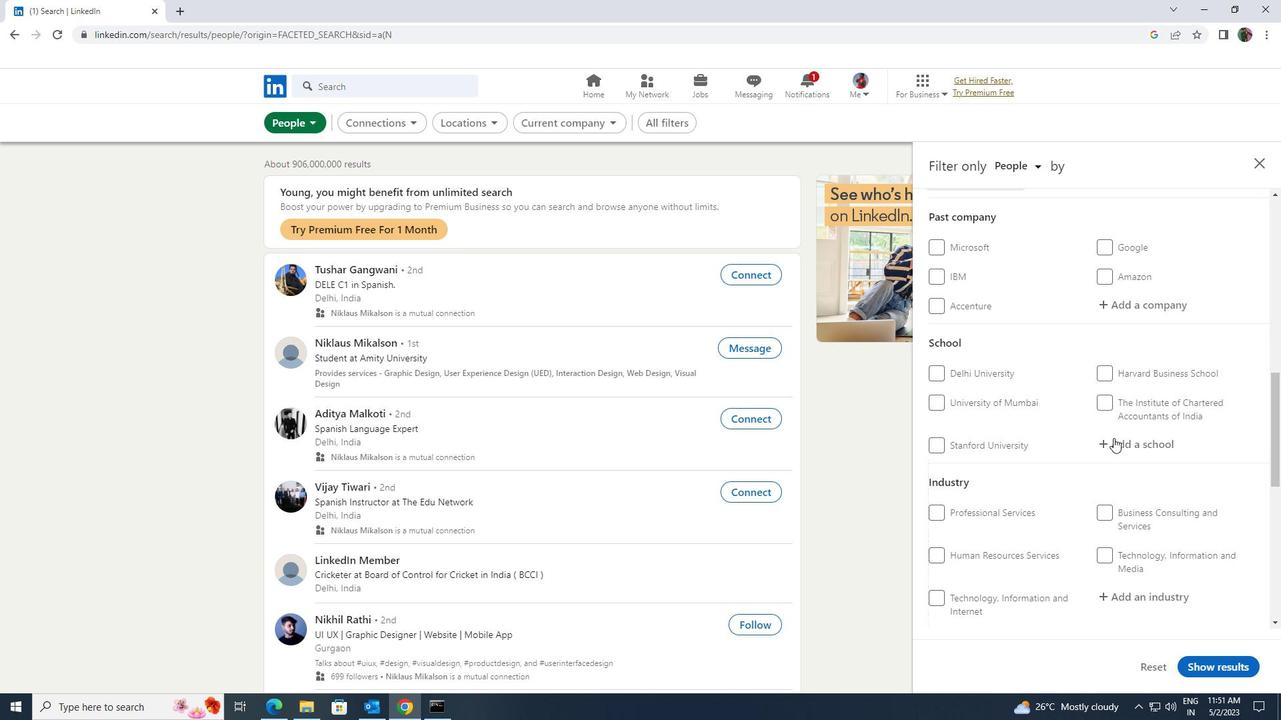 
Action: Mouse pressed left at (1113, 444)
Screenshot: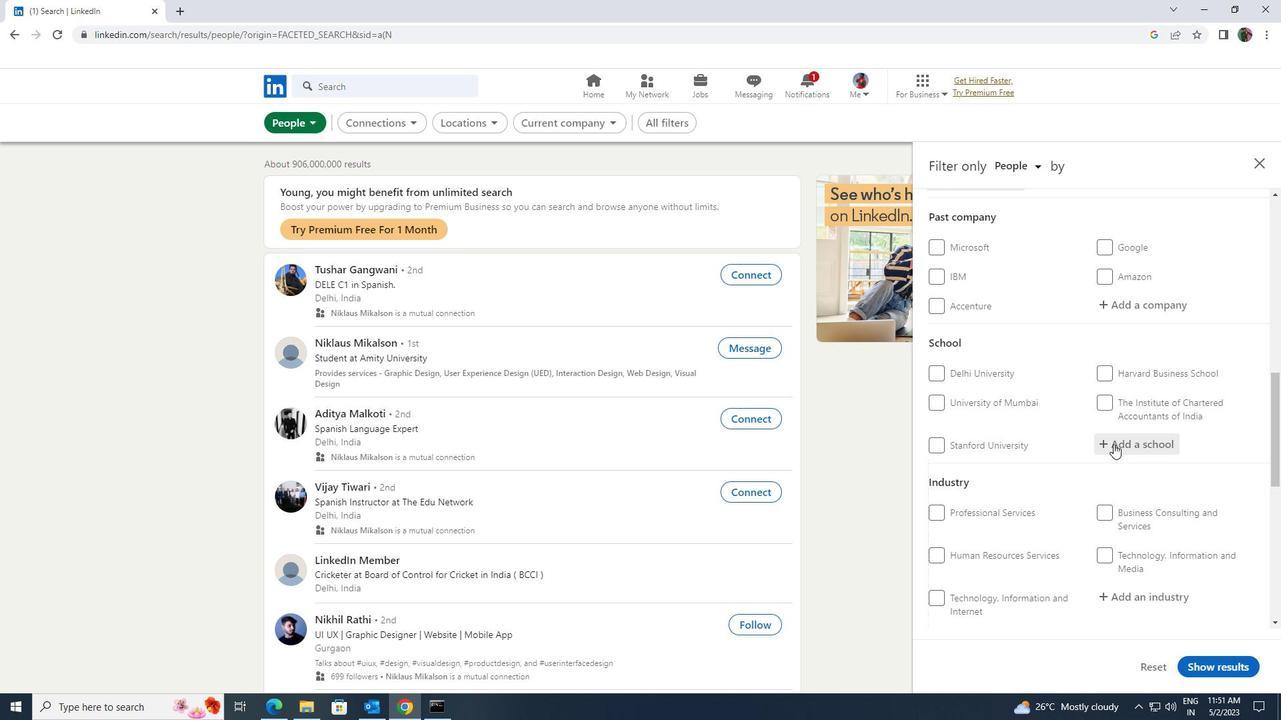 
Action: Key pressed <Key.shift>SCIENCE<Key.space><Key.shift>AND<Key.space><Key.shift>TECHNOLOGY<Key.space><Key.shift>JOBS
Screenshot: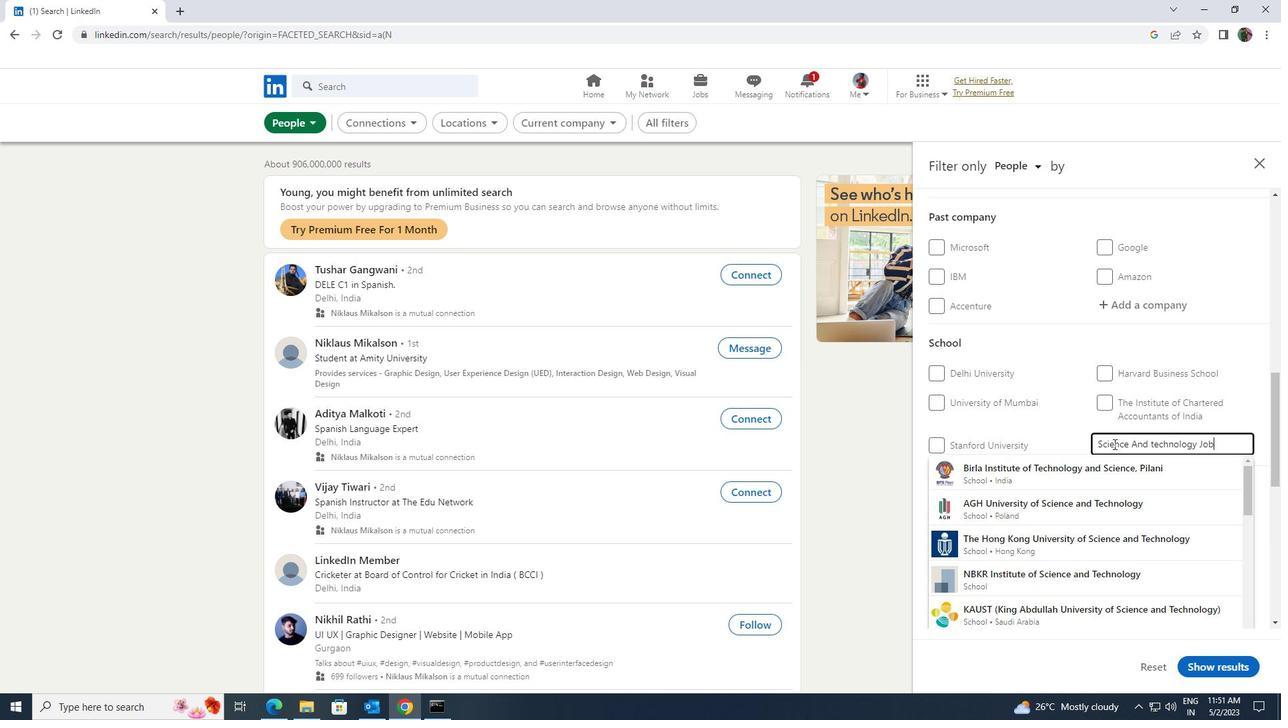 
Action: Mouse moved to (1103, 467)
Screenshot: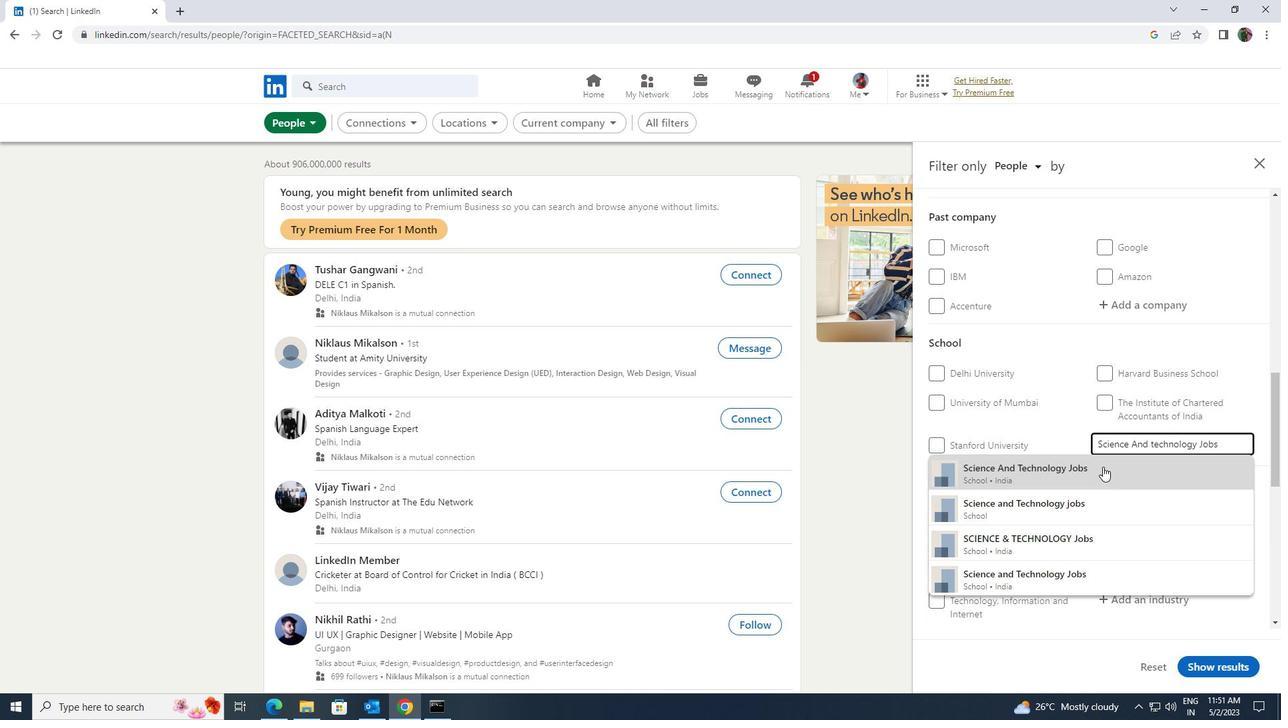 
Action: Mouse pressed left at (1103, 467)
Screenshot: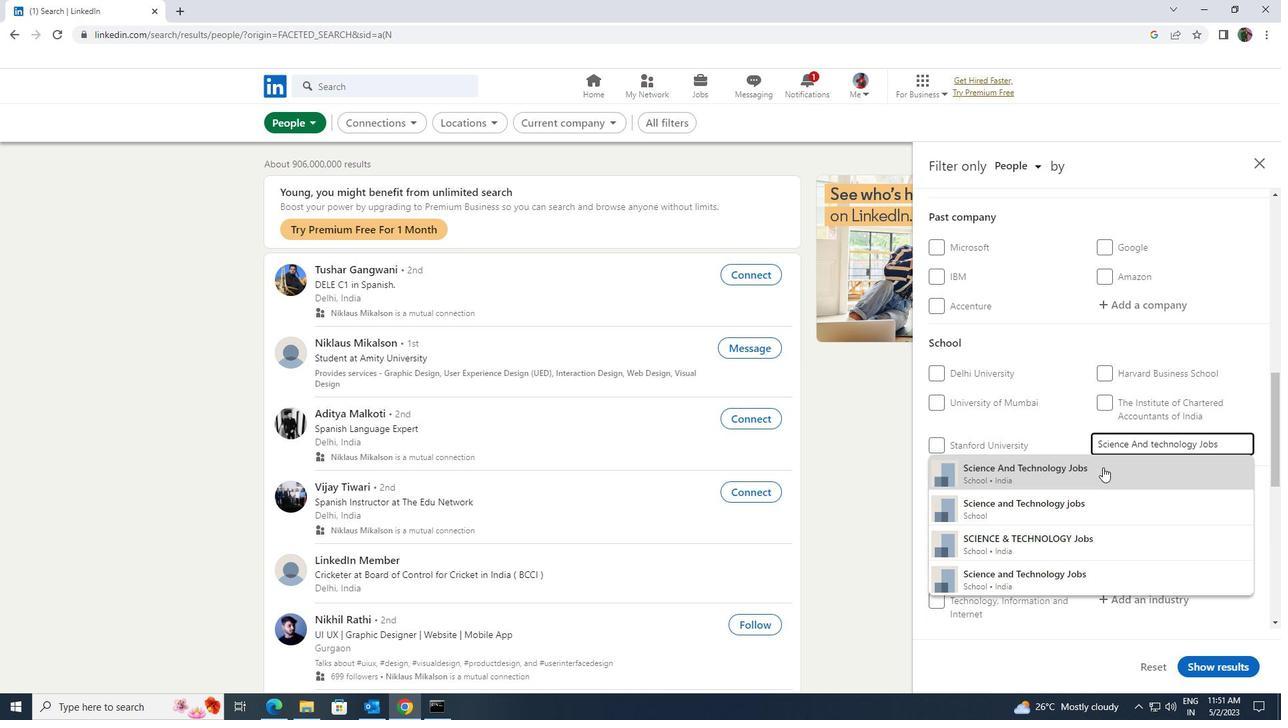 
Action: Mouse moved to (1102, 467)
Screenshot: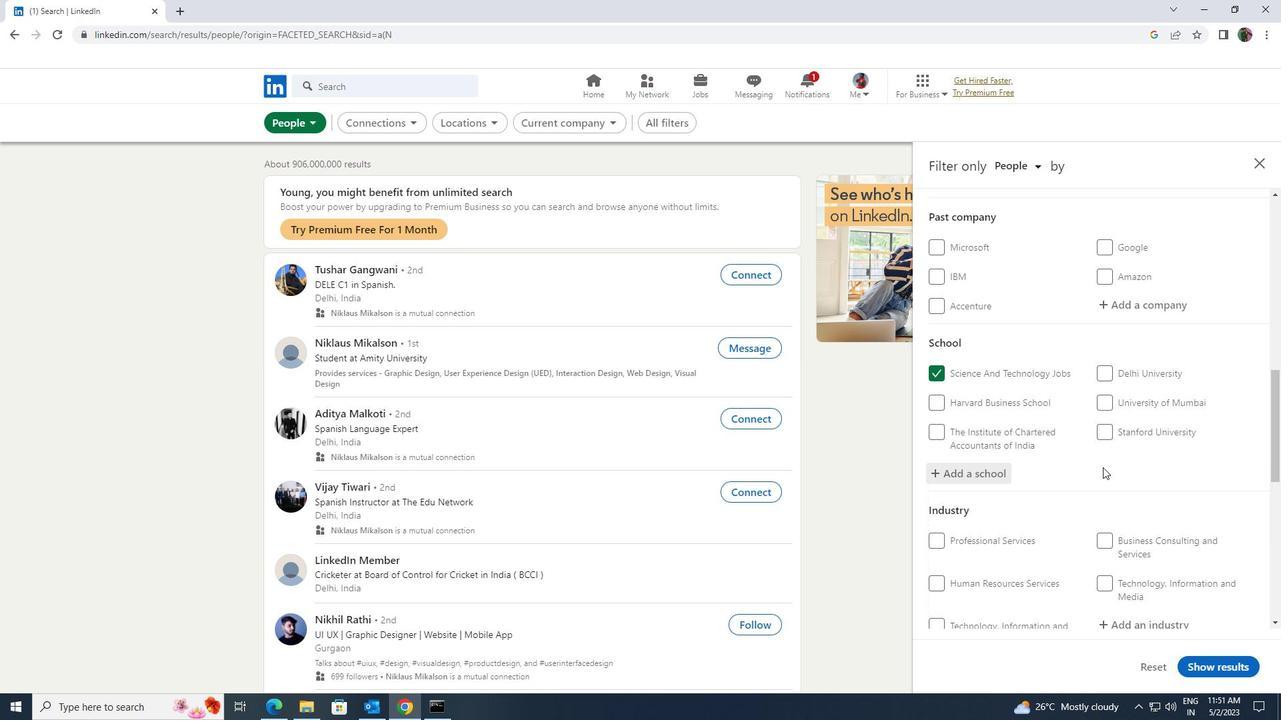 
Action: Mouse scrolled (1102, 467) with delta (0, 0)
Screenshot: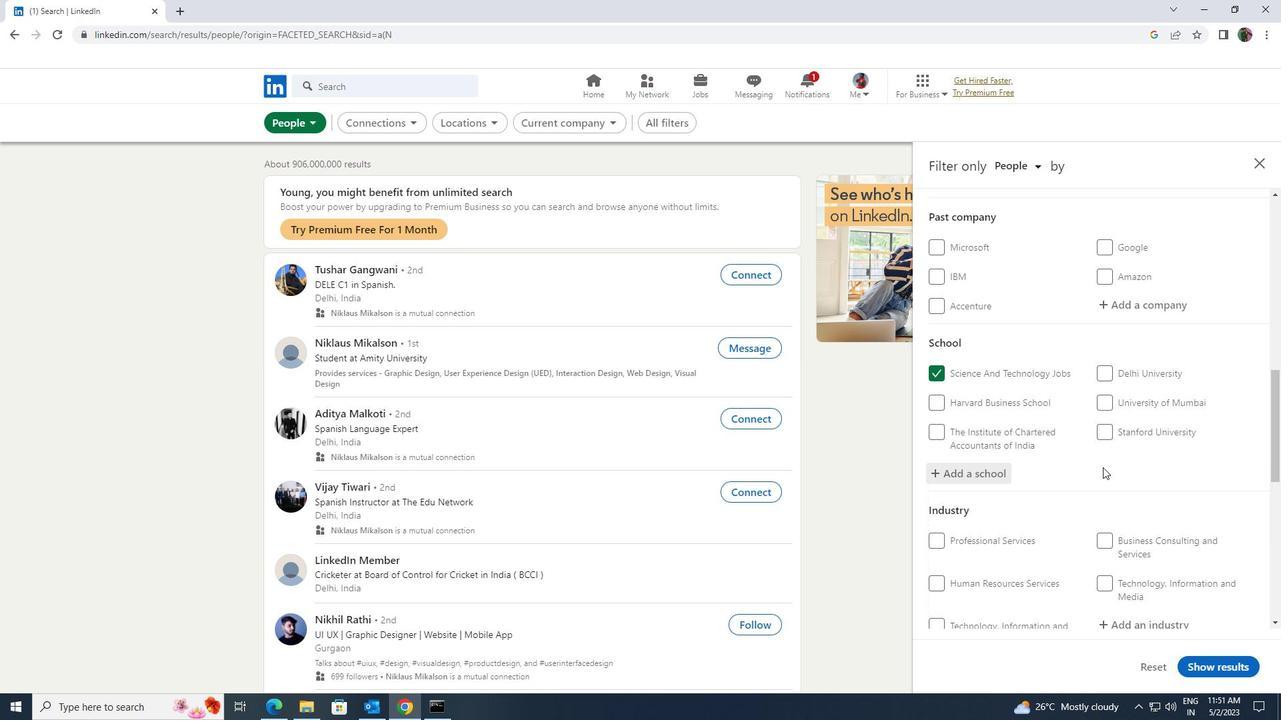 
Action: Mouse scrolled (1102, 467) with delta (0, 0)
Screenshot: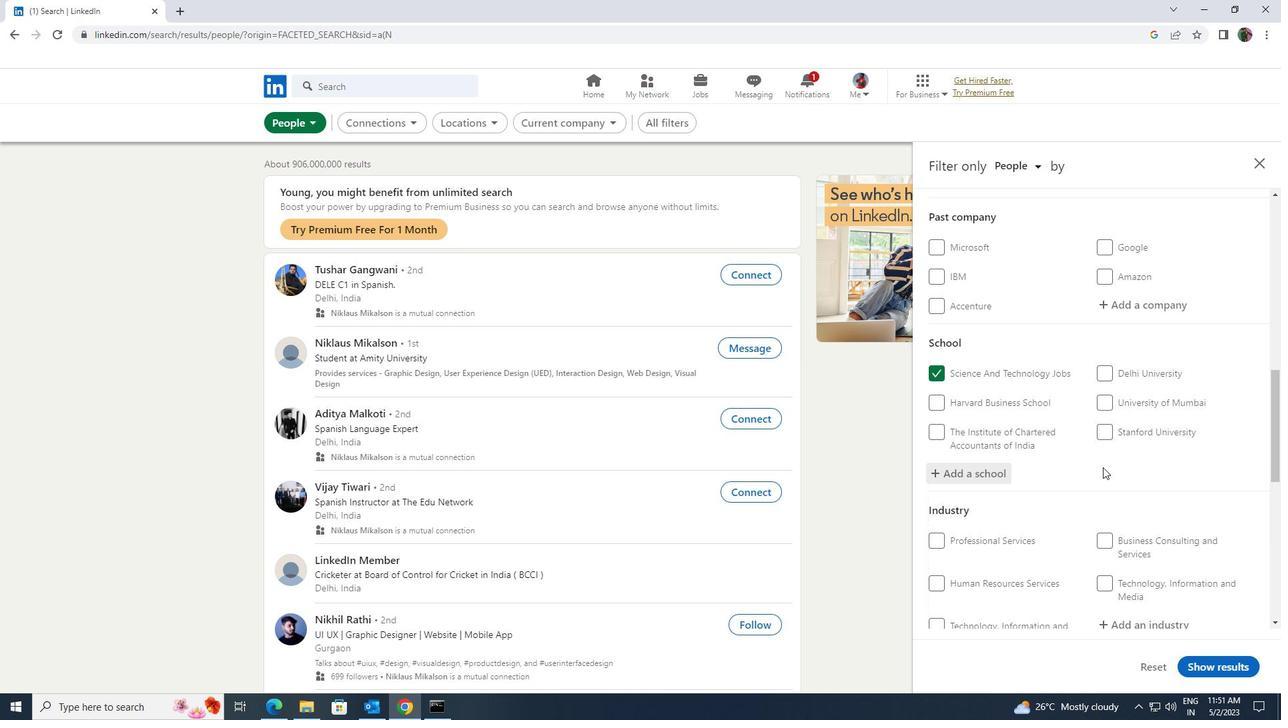 
Action: Mouse moved to (1113, 495)
Screenshot: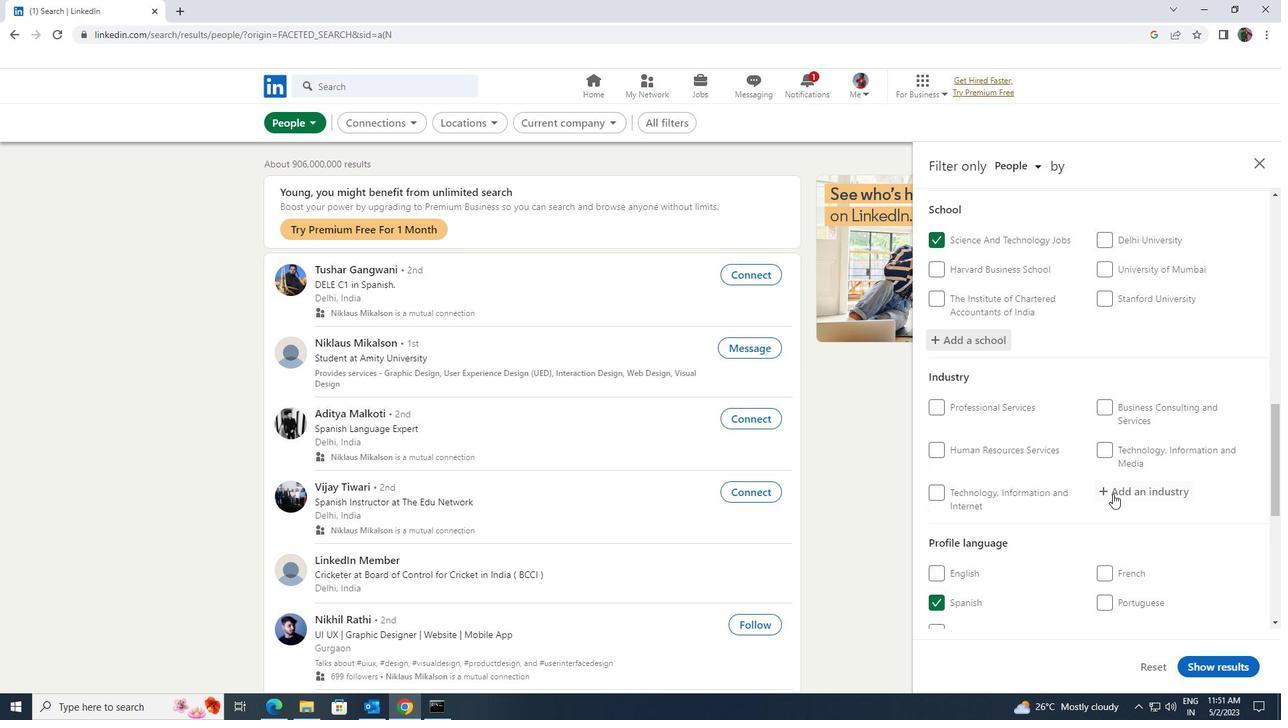 
Action: Mouse pressed left at (1113, 495)
Screenshot: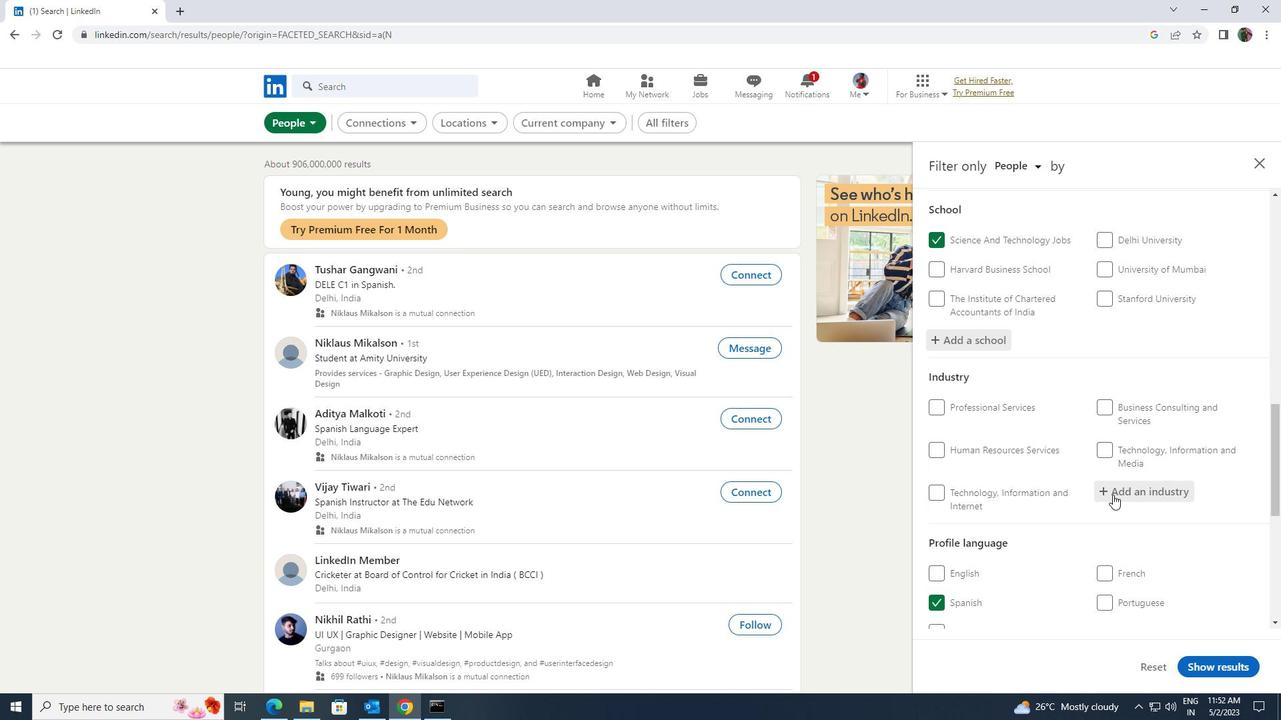 
Action: Key pressed <Key.shift><Key.shift><Key.shift><Key.shift><Key.shift><Key.shift><Key.shift><Key.shift><Key.shift><Key.shift><Key.shift><Key.shift><Key.shift><Key.shift>RUBBER<Key.space>
Screenshot: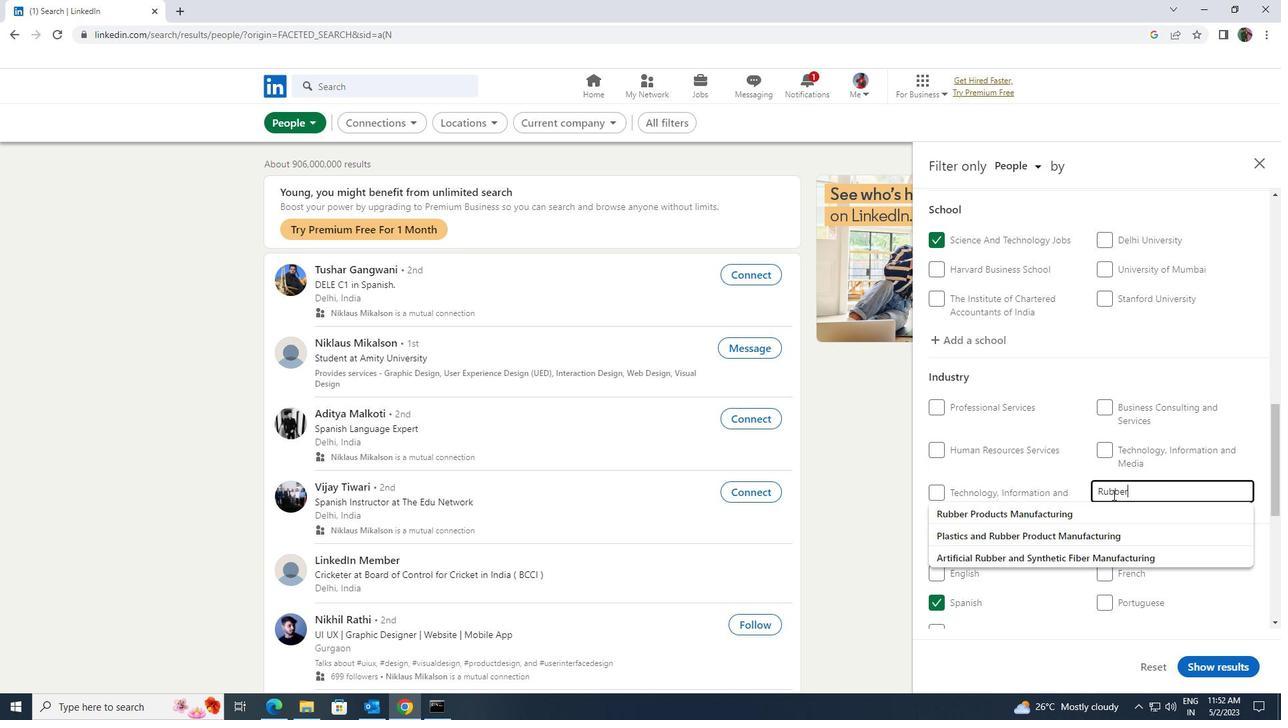 
Action: Mouse moved to (1111, 503)
Screenshot: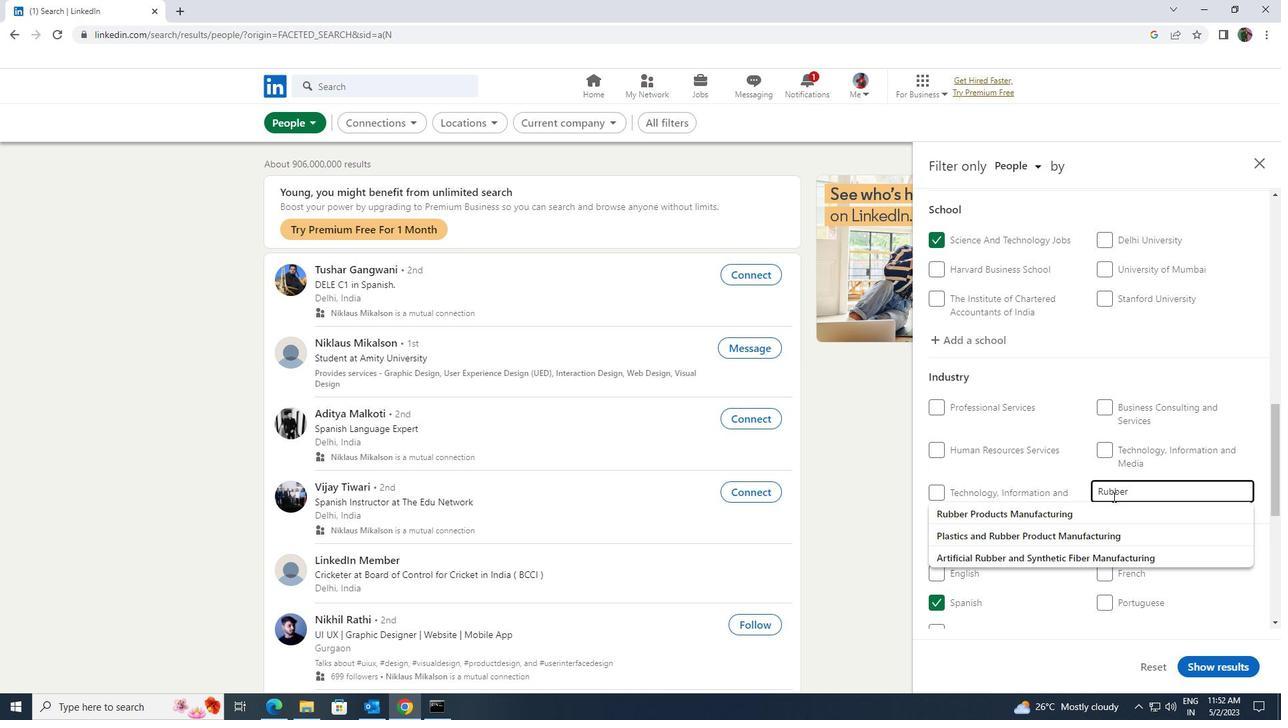 
Action: Mouse pressed left at (1111, 503)
Screenshot: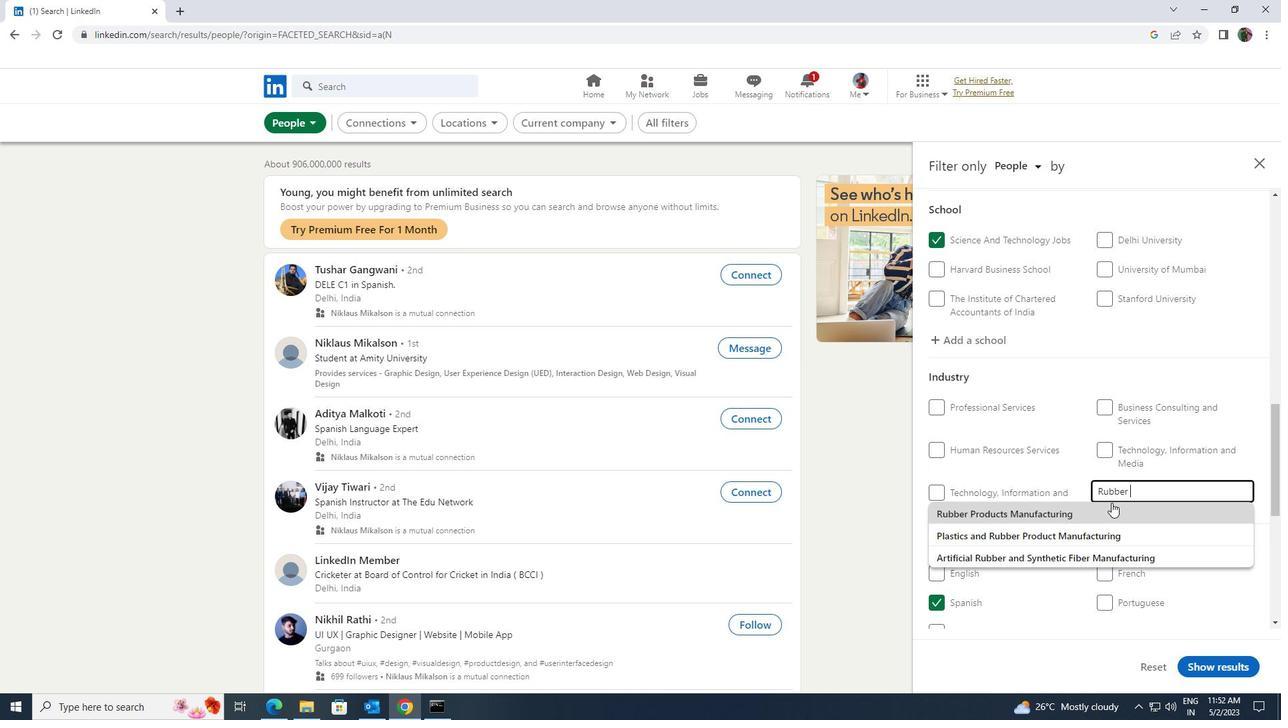 
Action: Mouse scrolled (1111, 502) with delta (0, 0)
Screenshot: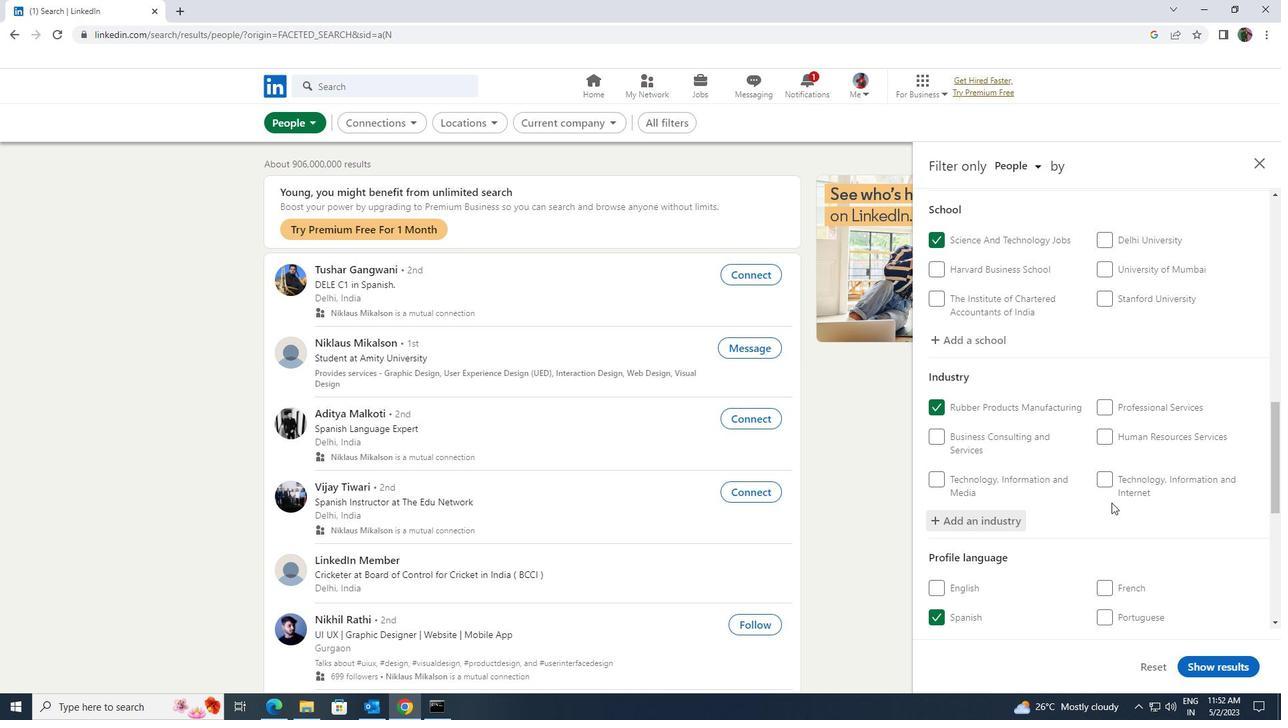
Action: Mouse scrolled (1111, 502) with delta (0, 0)
Screenshot: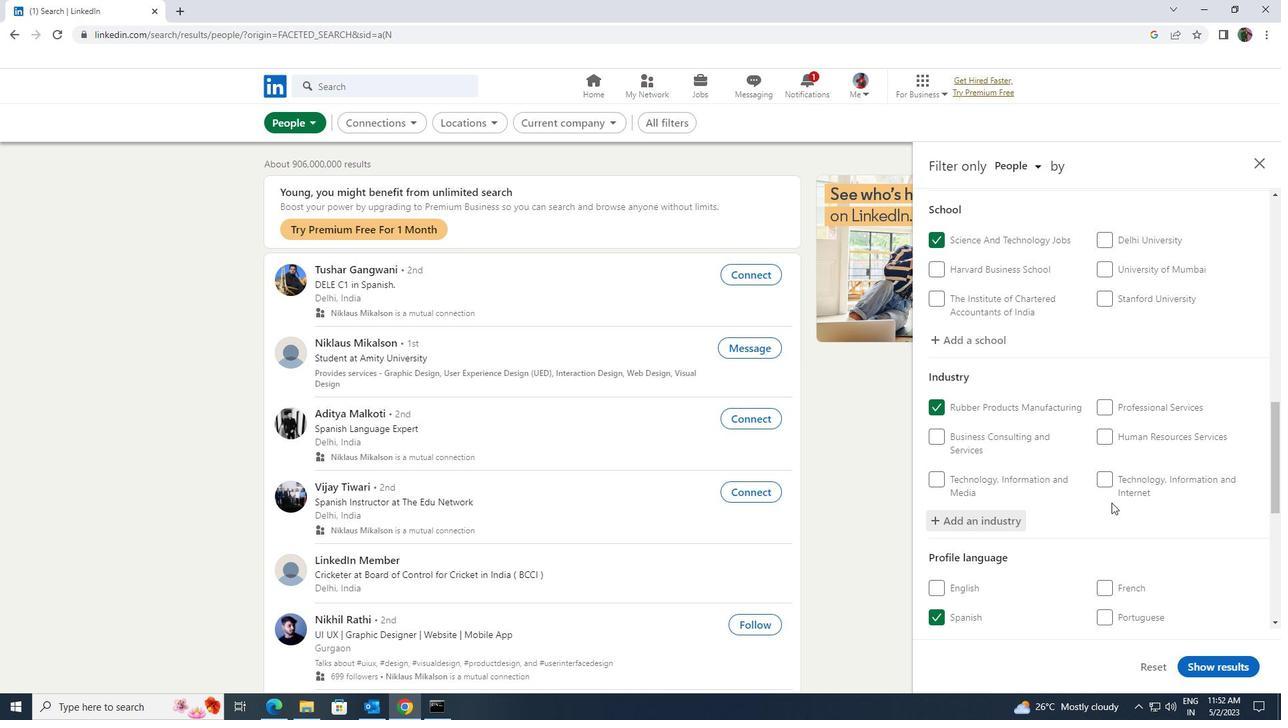 
Action: Mouse moved to (1107, 507)
Screenshot: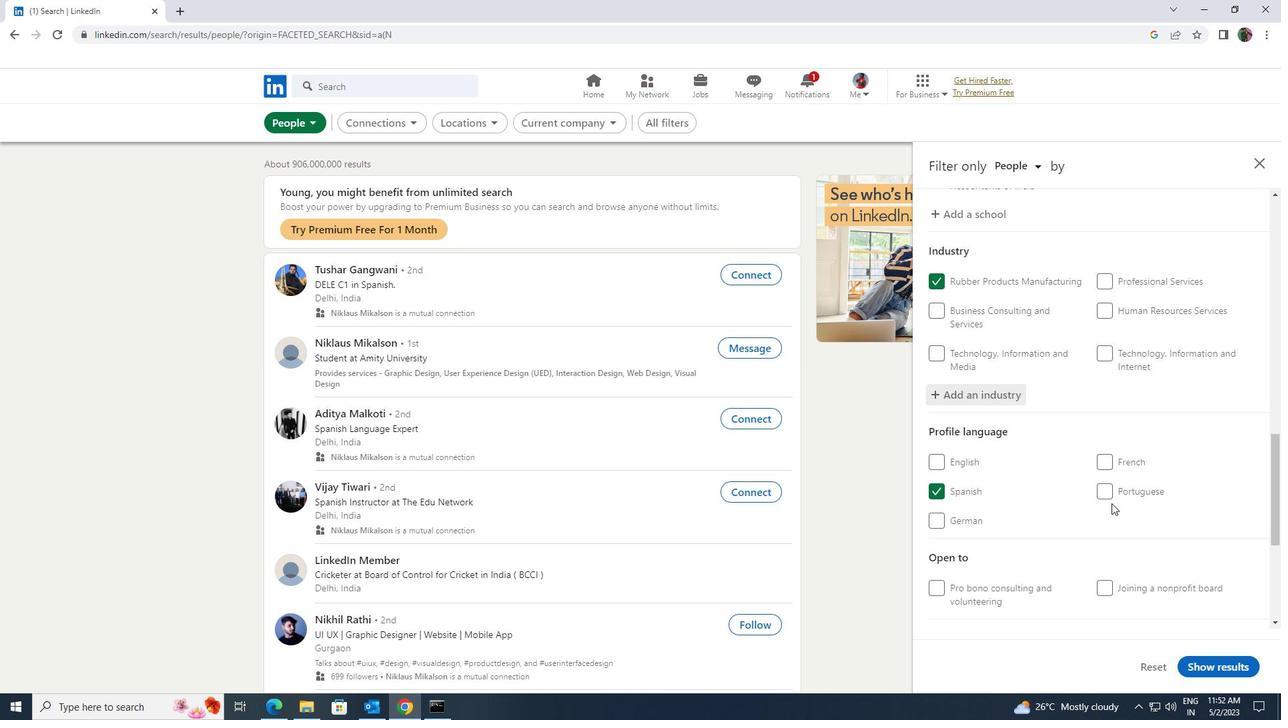 
Action: Mouse scrolled (1107, 506) with delta (0, 0)
Screenshot: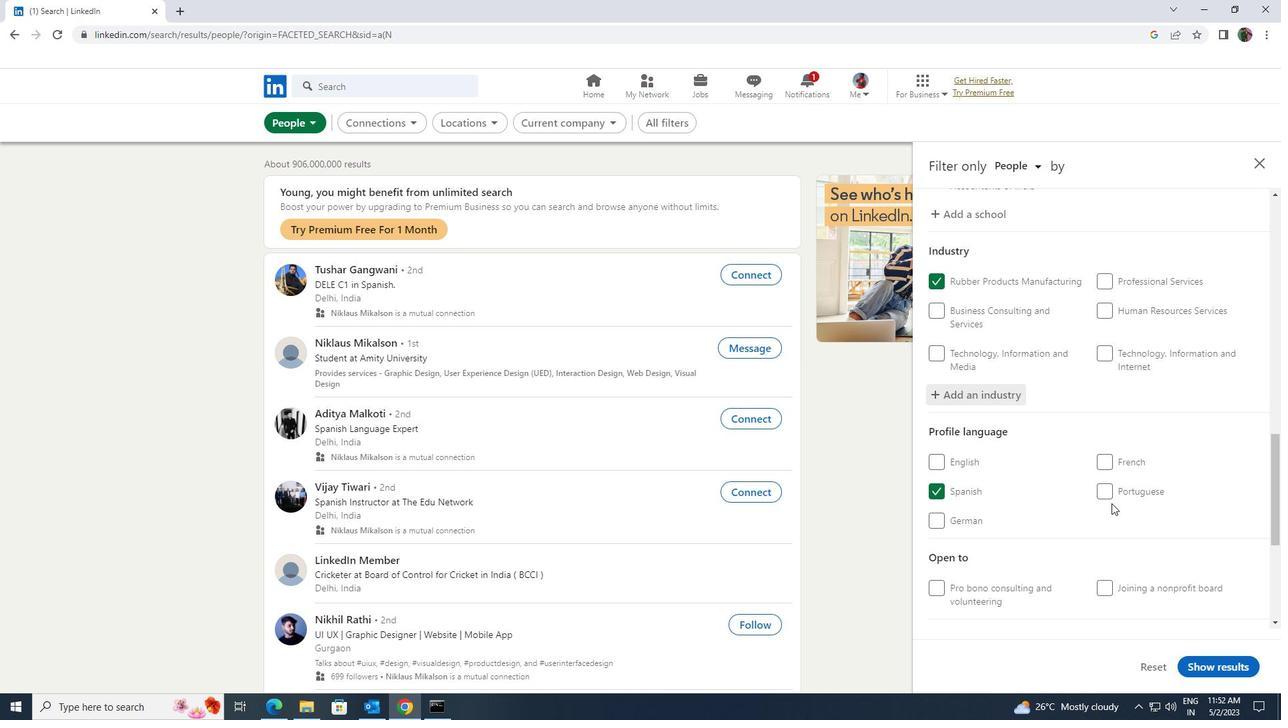 
Action: Mouse moved to (1104, 508)
Screenshot: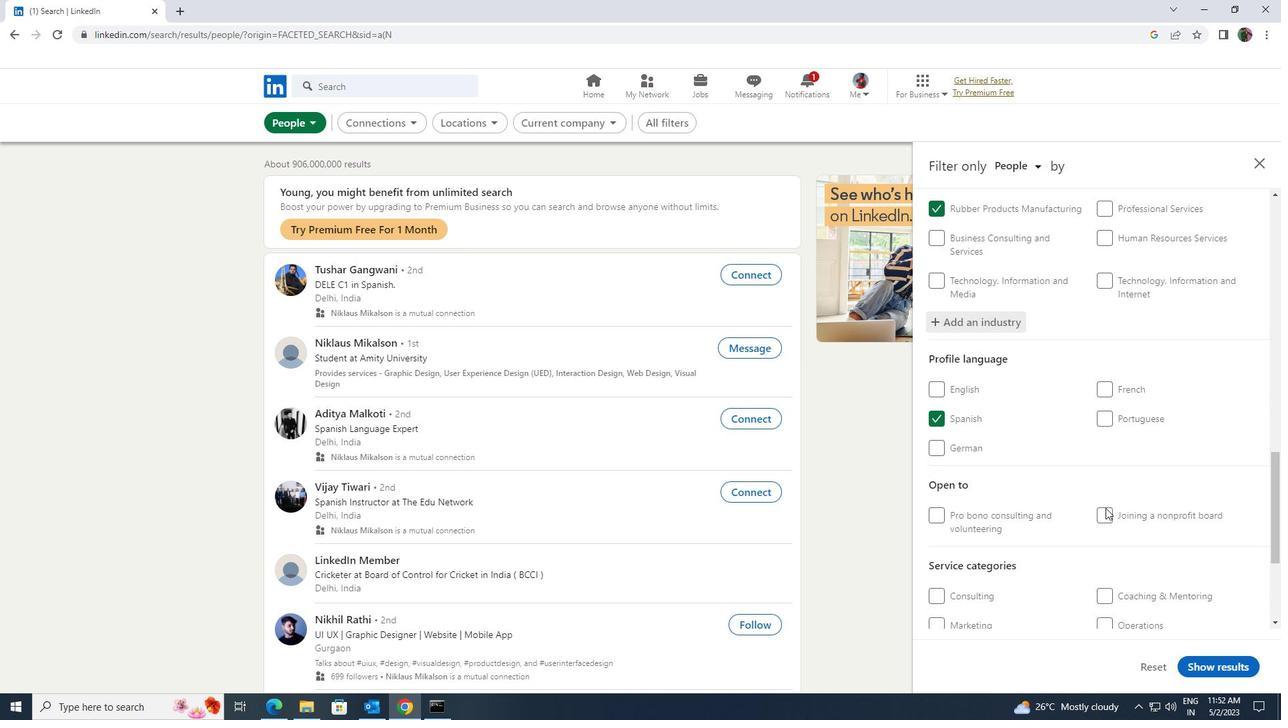 
Action: Mouse scrolled (1104, 507) with delta (0, 0)
Screenshot: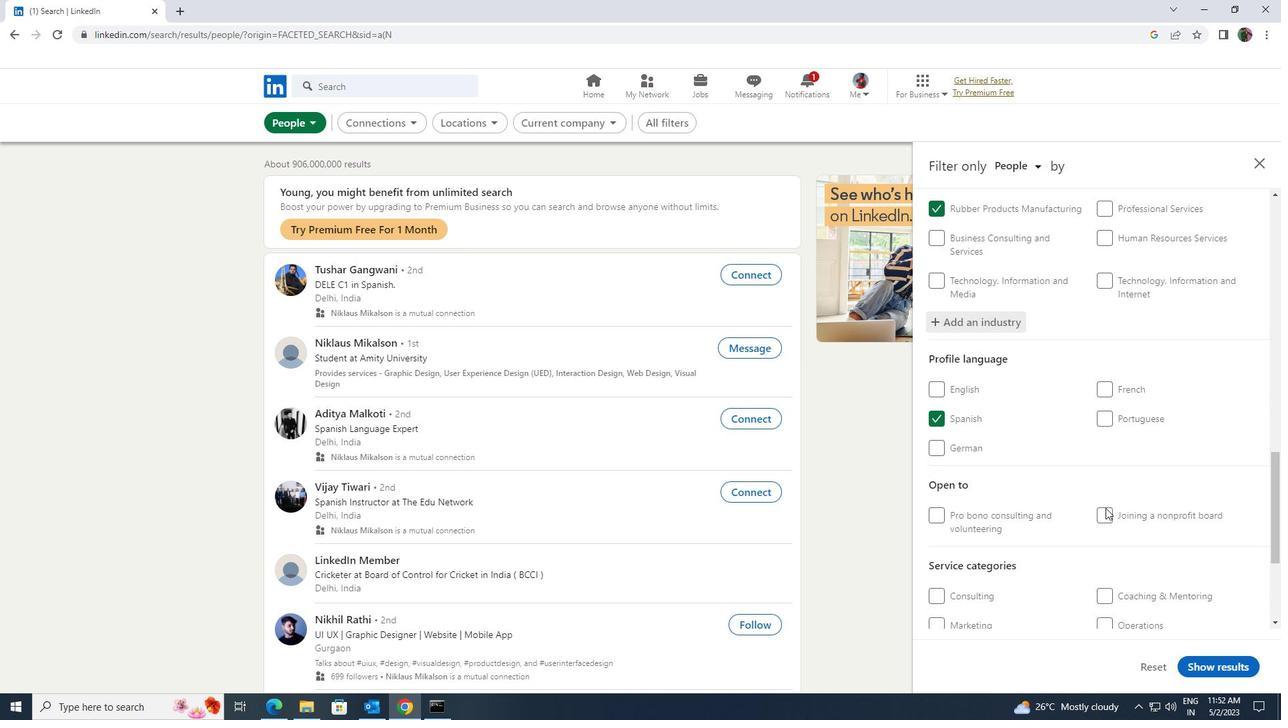
Action: Mouse moved to (1103, 509)
Screenshot: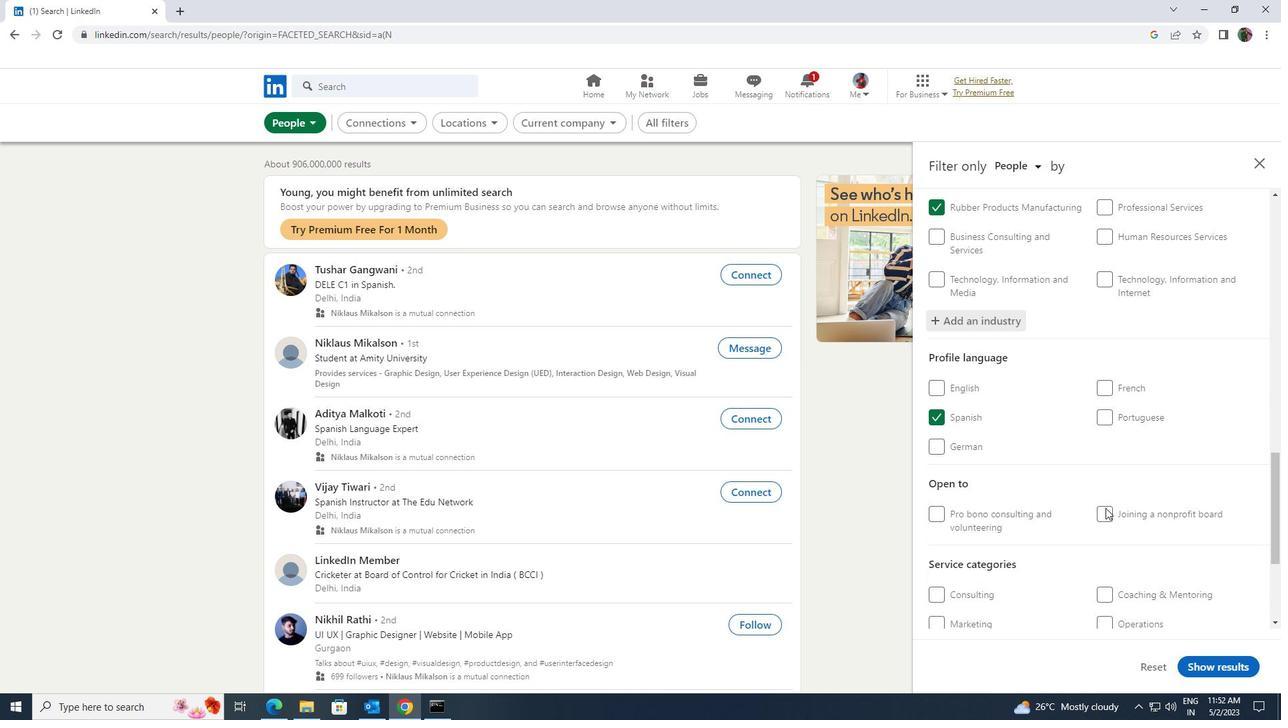
Action: Mouse scrolled (1103, 508) with delta (0, 0)
Screenshot: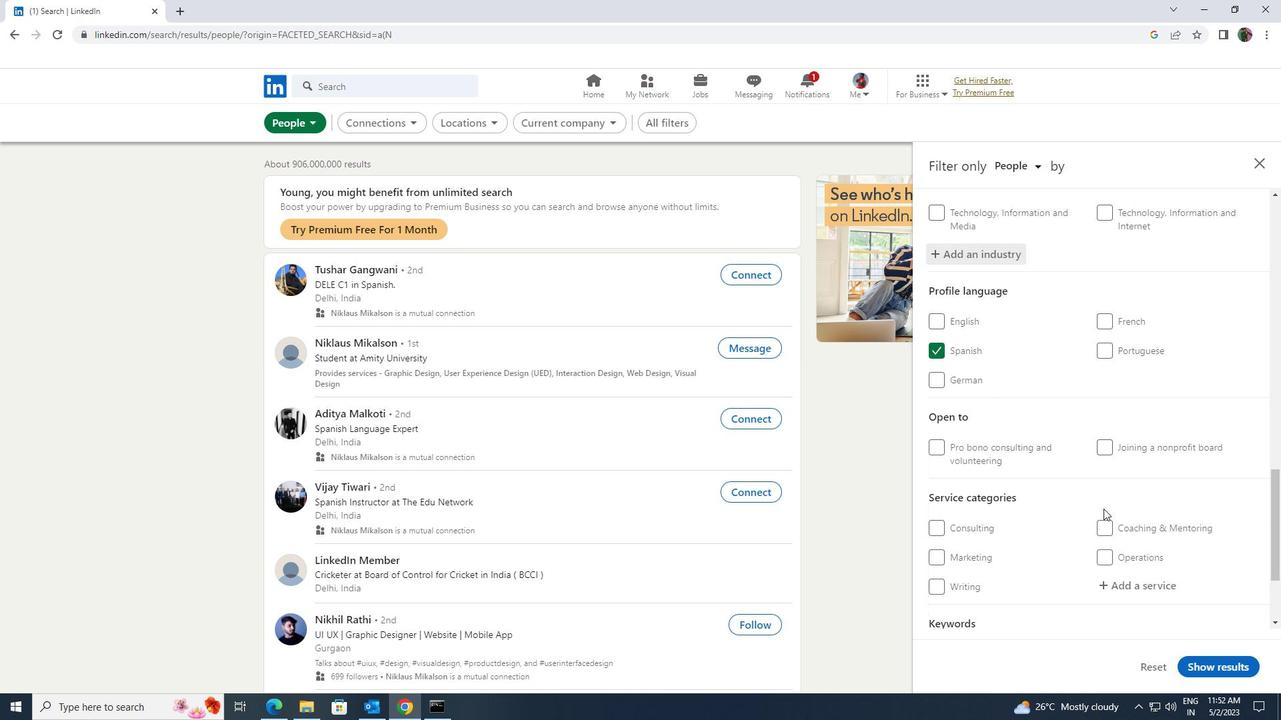 
Action: Mouse moved to (1105, 516)
Screenshot: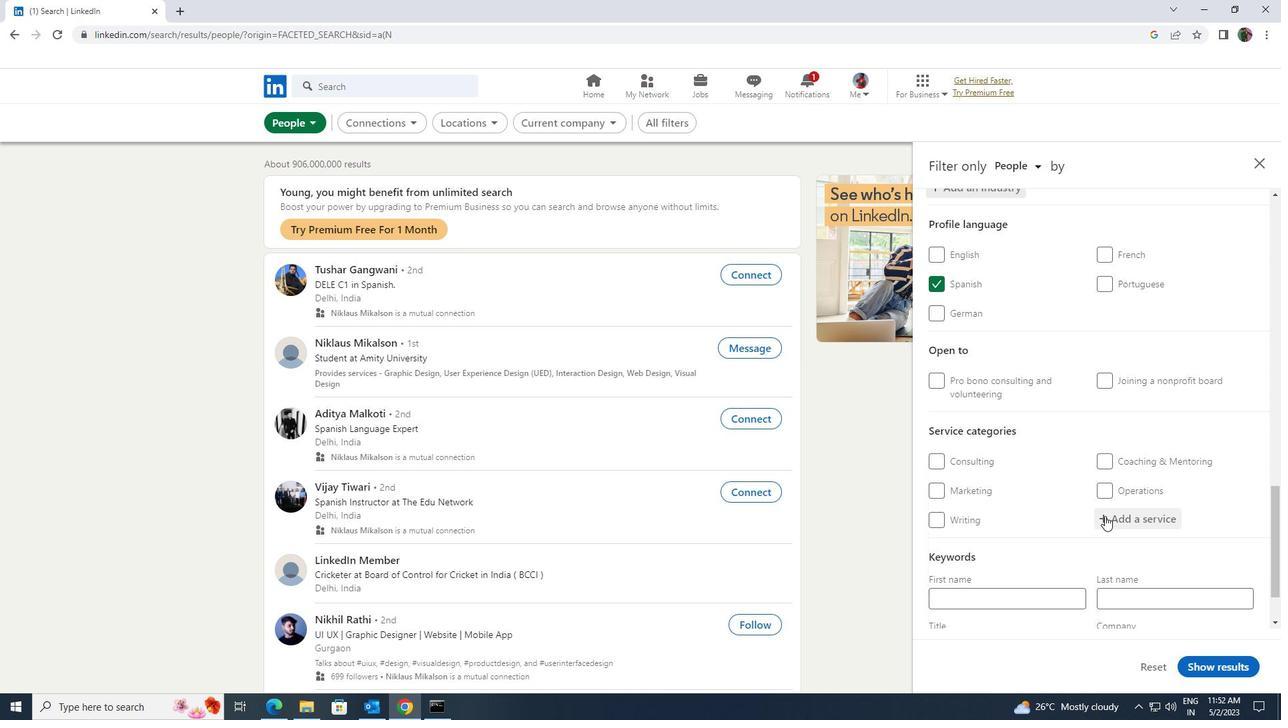 
Action: Mouse pressed left at (1105, 516)
Screenshot: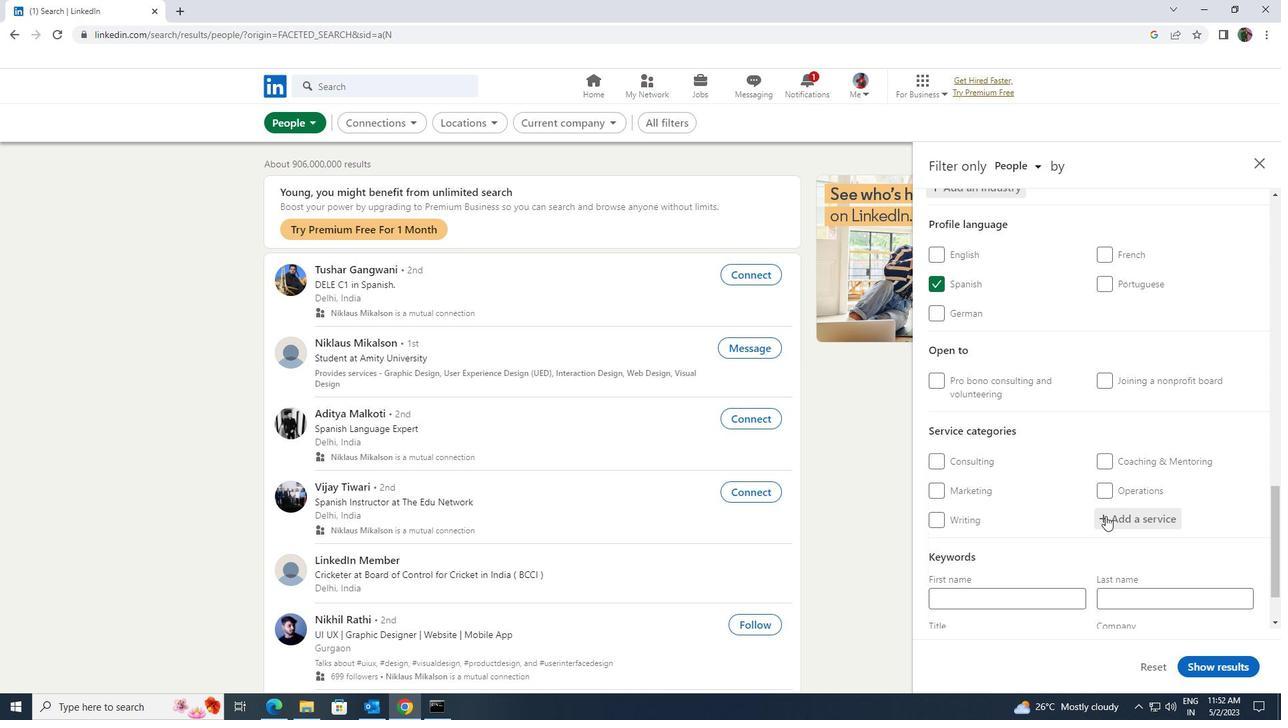 
Action: Key pressed <Key.shift>COMPUTER<Key.space><Key.shift>REP
Screenshot: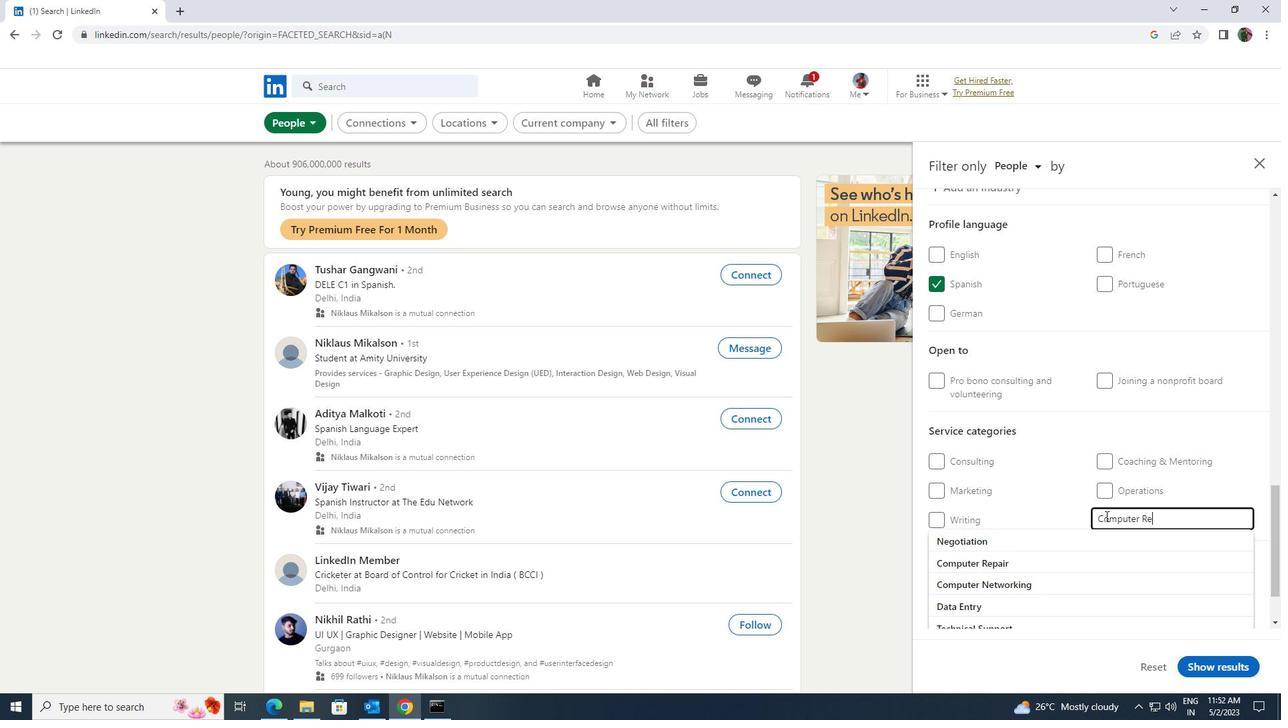 
Action: Mouse moved to (1095, 539)
Screenshot: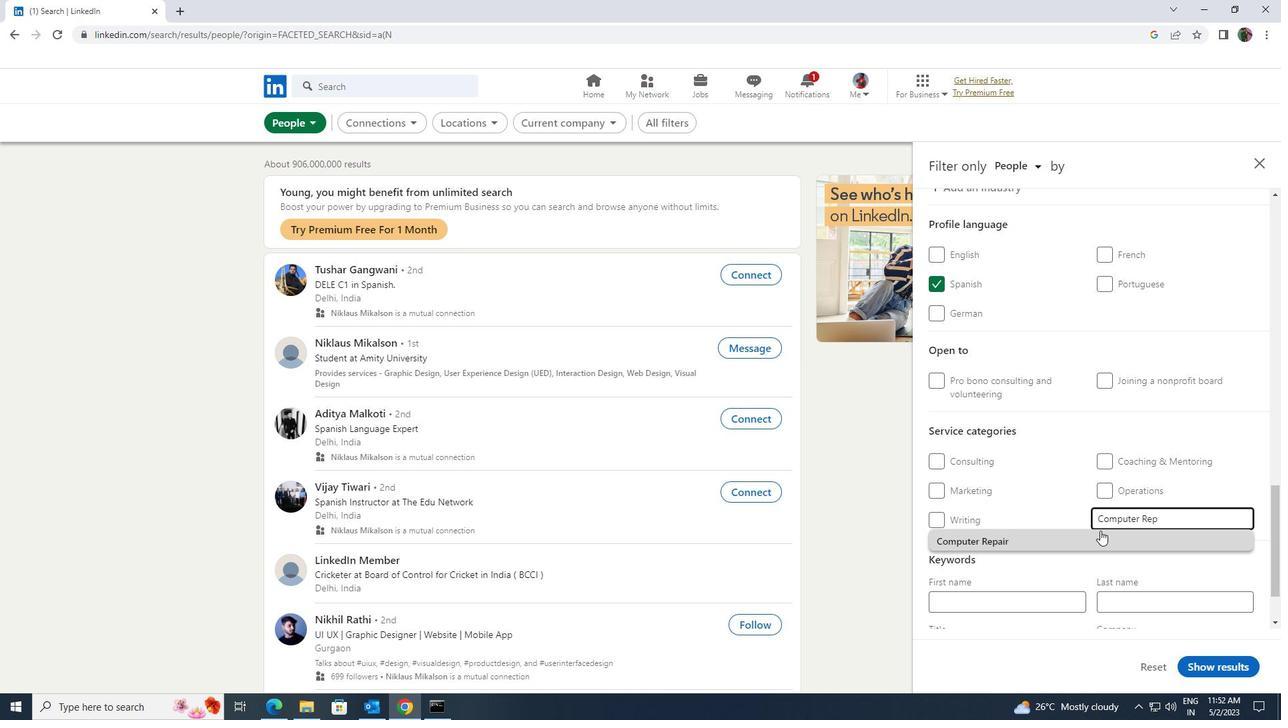 
Action: Mouse pressed left at (1095, 539)
Screenshot: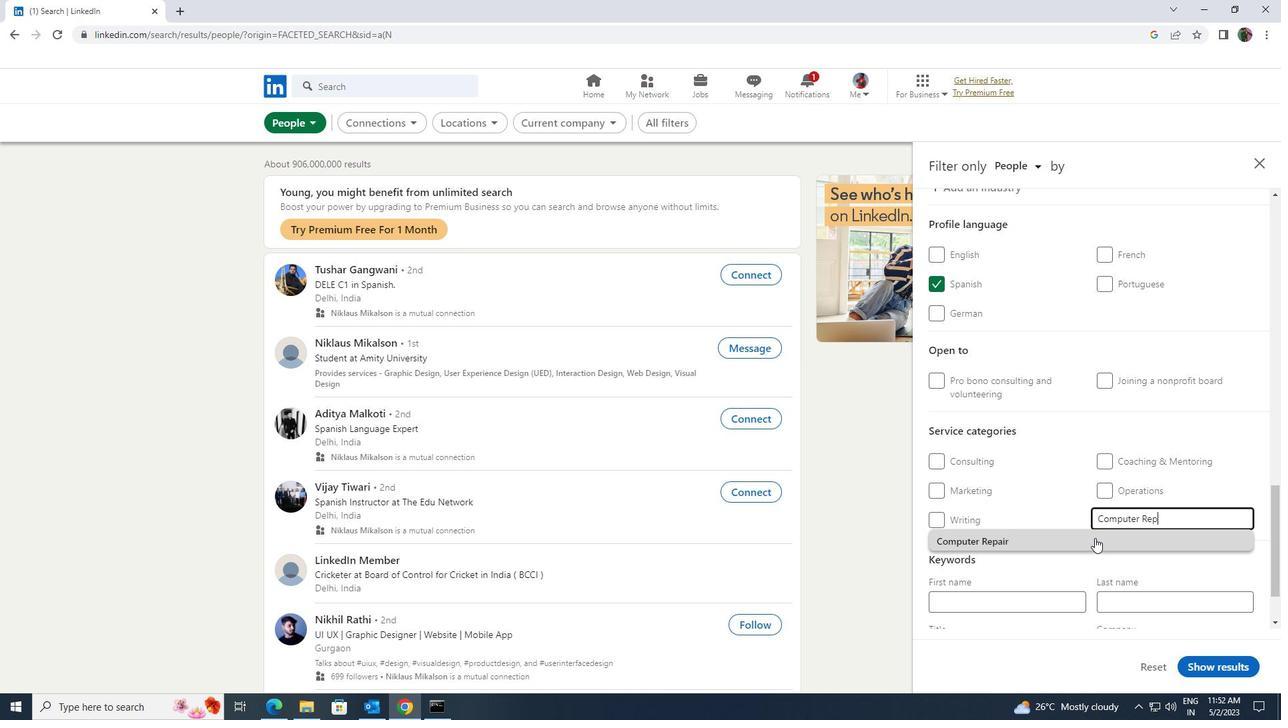 
Action: Mouse scrolled (1095, 538) with delta (0, 0)
Screenshot: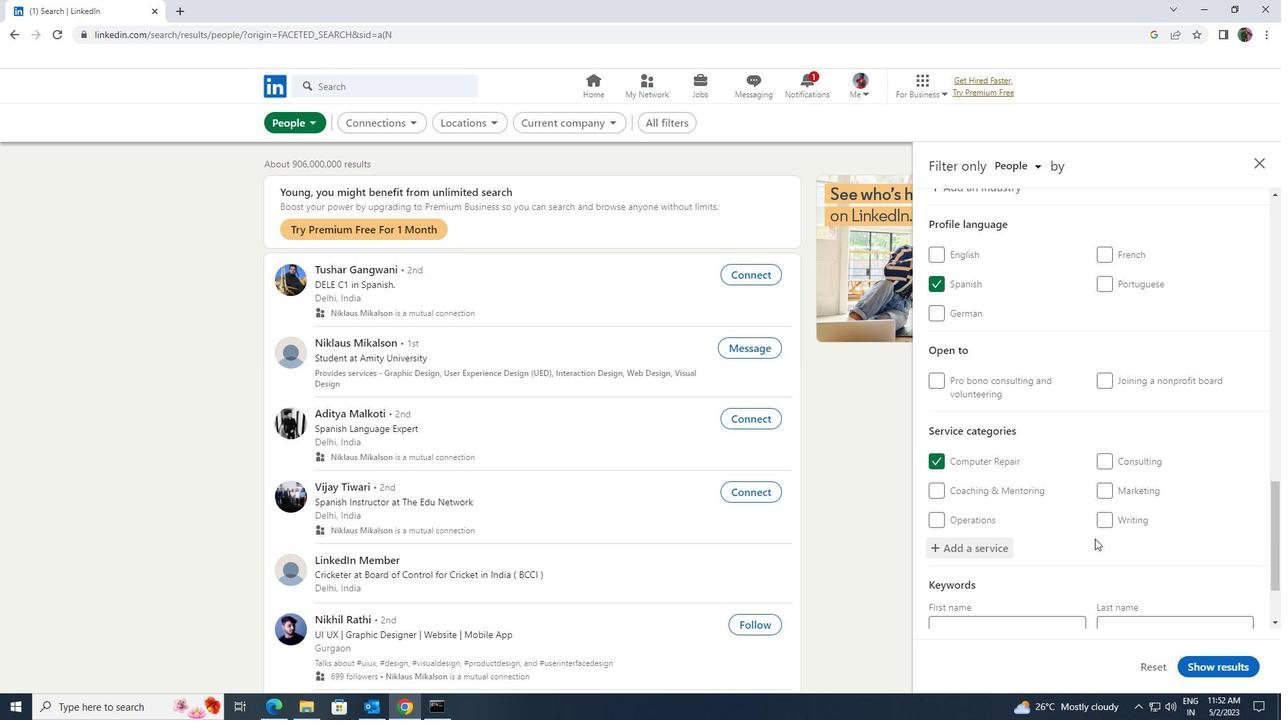 
Action: Mouse moved to (1093, 539)
Screenshot: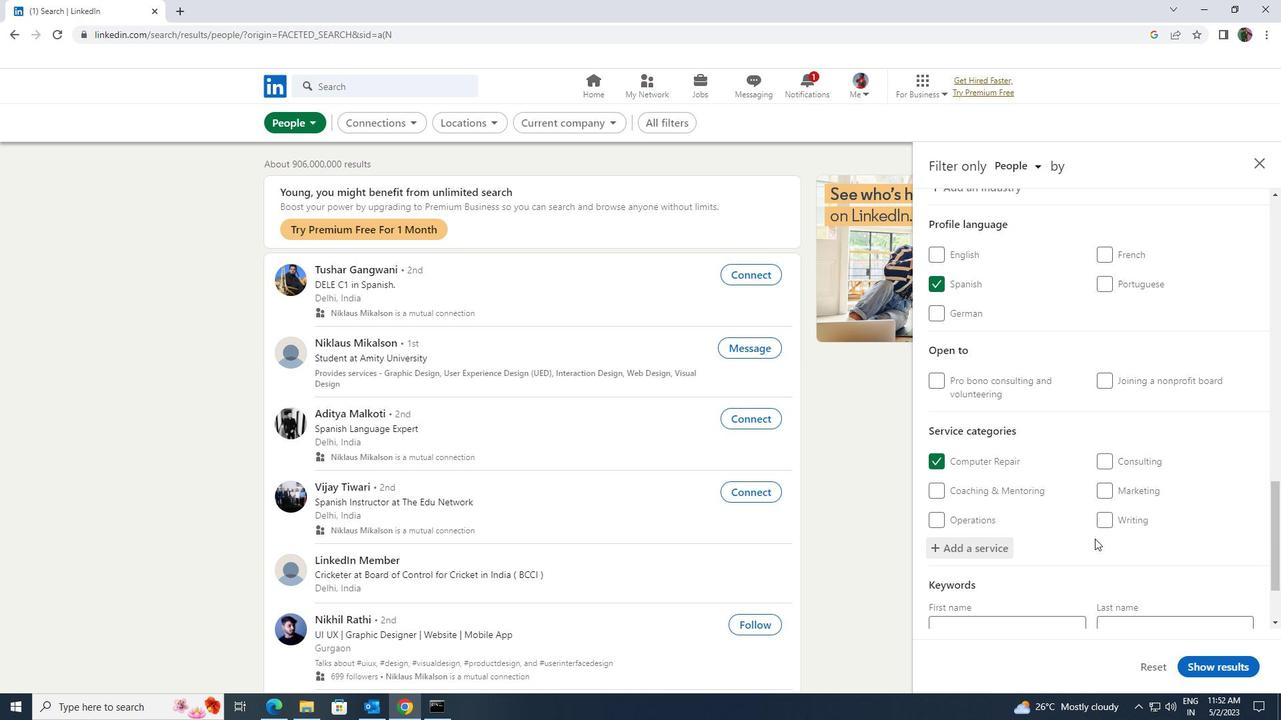 
Action: Mouse scrolled (1093, 539) with delta (0, 0)
Screenshot: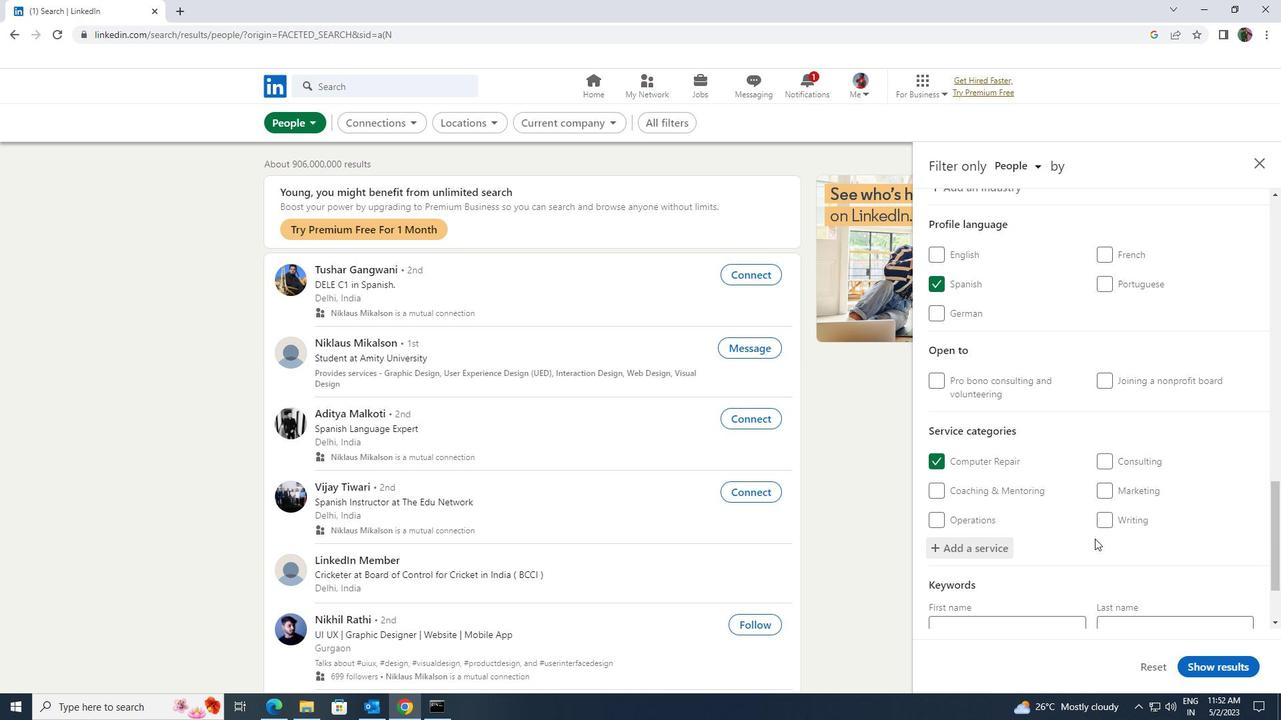 
Action: Mouse moved to (1090, 542)
Screenshot: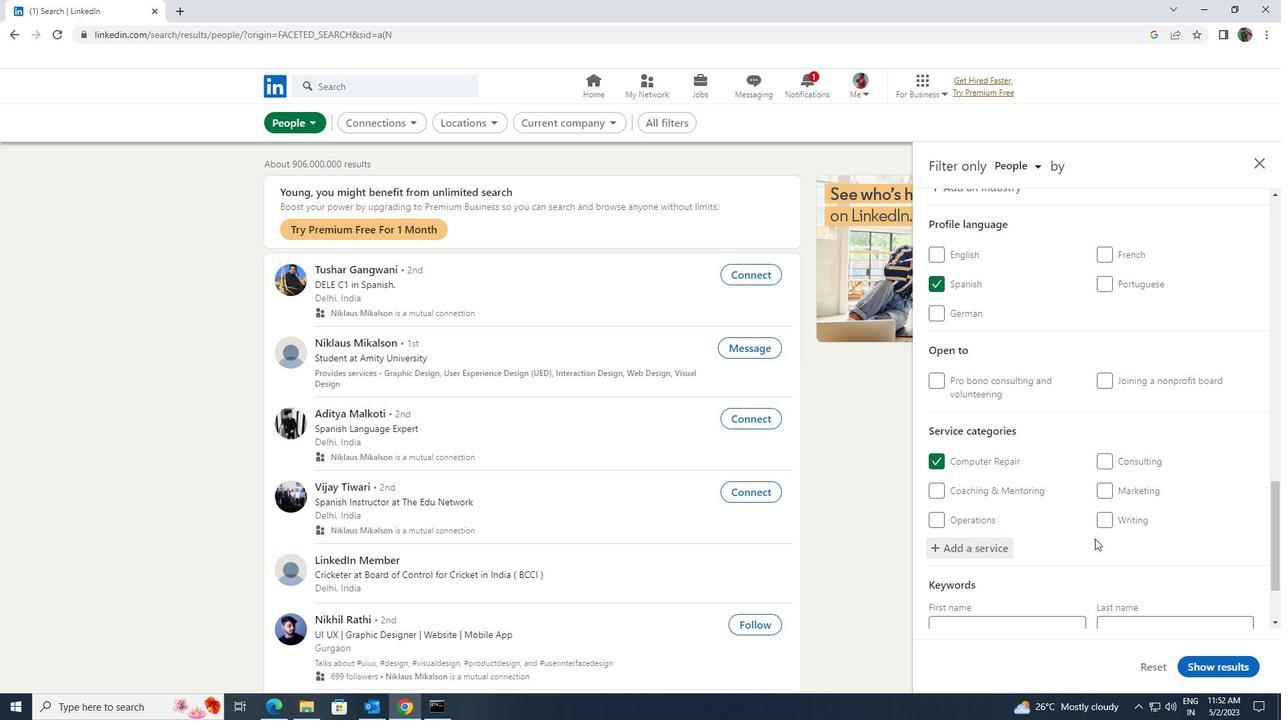 
Action: Mouse scrolled (1090, 541) with delta (0, 0)
Screenshot: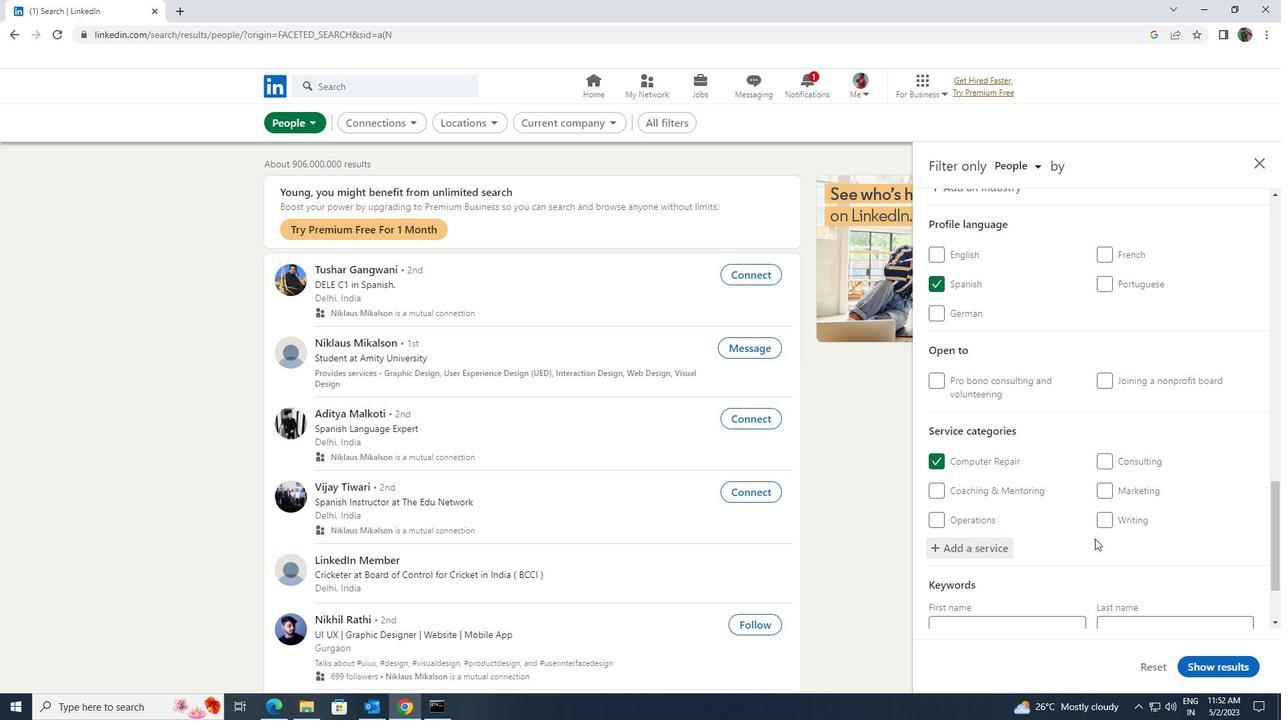 
Action: Mouse moved to (1077, 565)
Screenshot: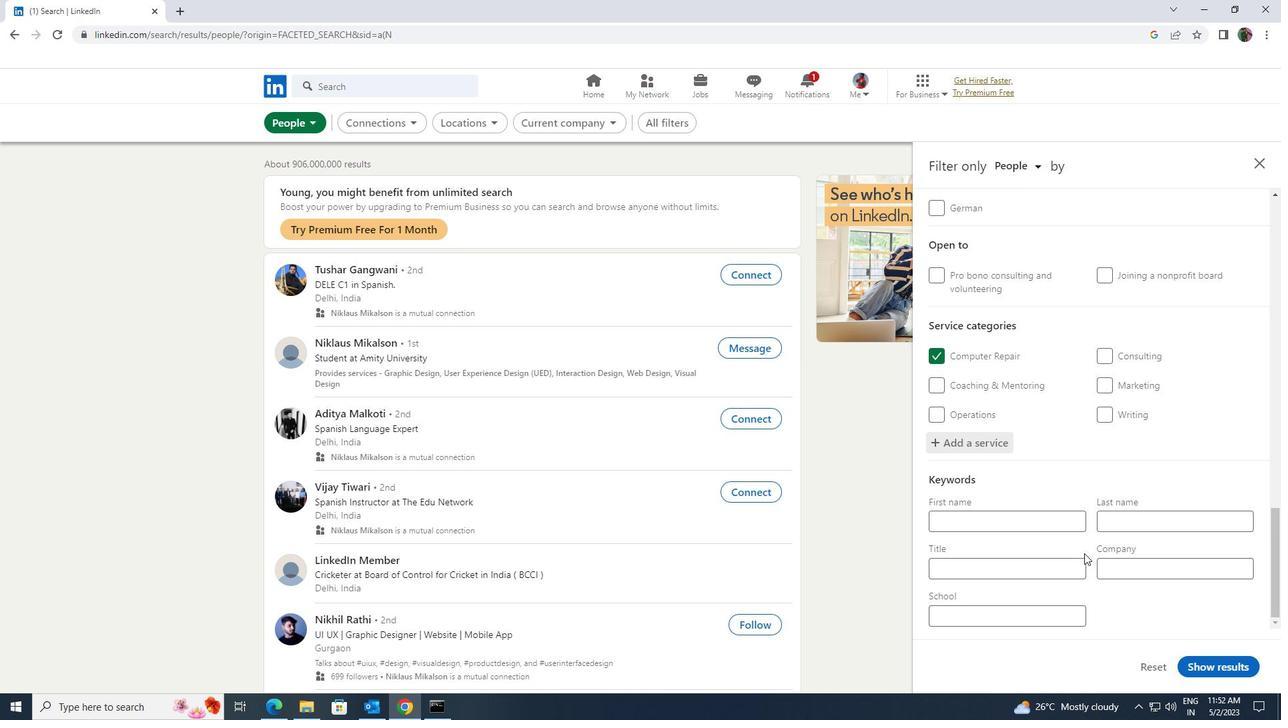 
Action: Mouse pressed left at (1077, 565)
Screenshot: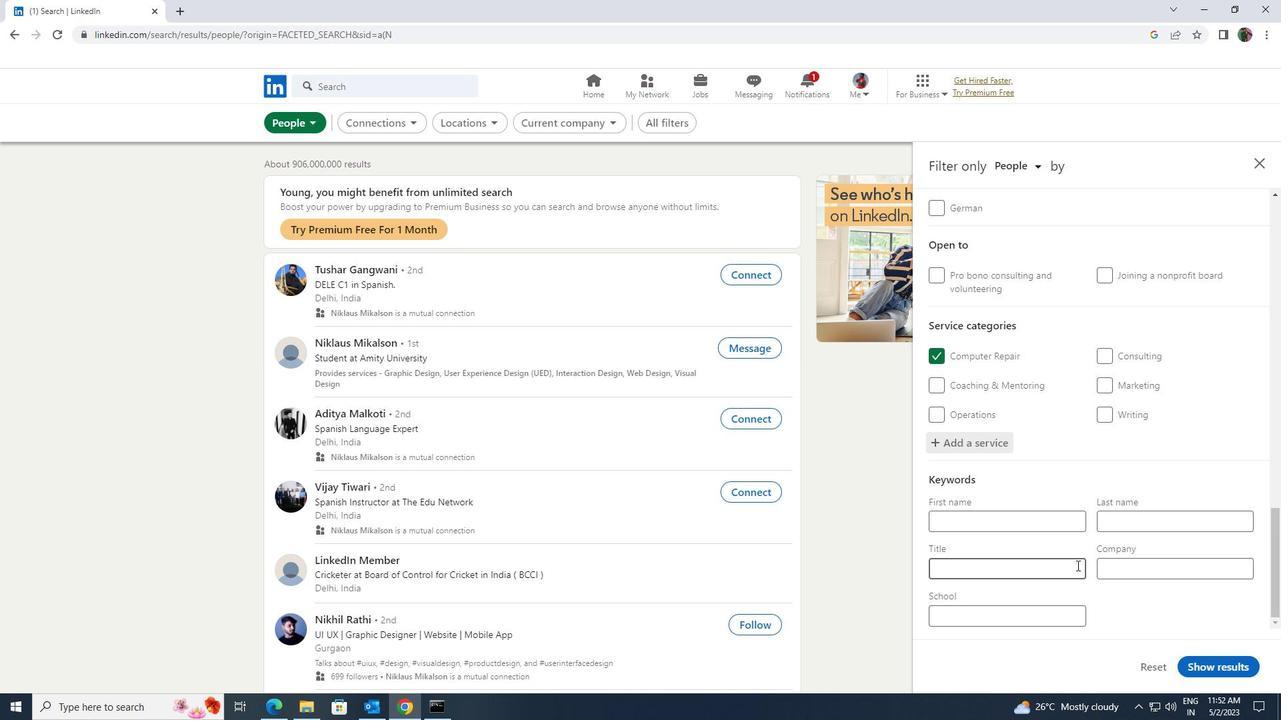 
Action: Key pressed <Key.shift><Key.shift><Key.shift><Key.shift><Key.shift><Key.shift>RISK<Key.space><Key.shift><Key.shift><Key.shift><Key.shift><Key.shift><Key.shift>MANAGER
Screenshot: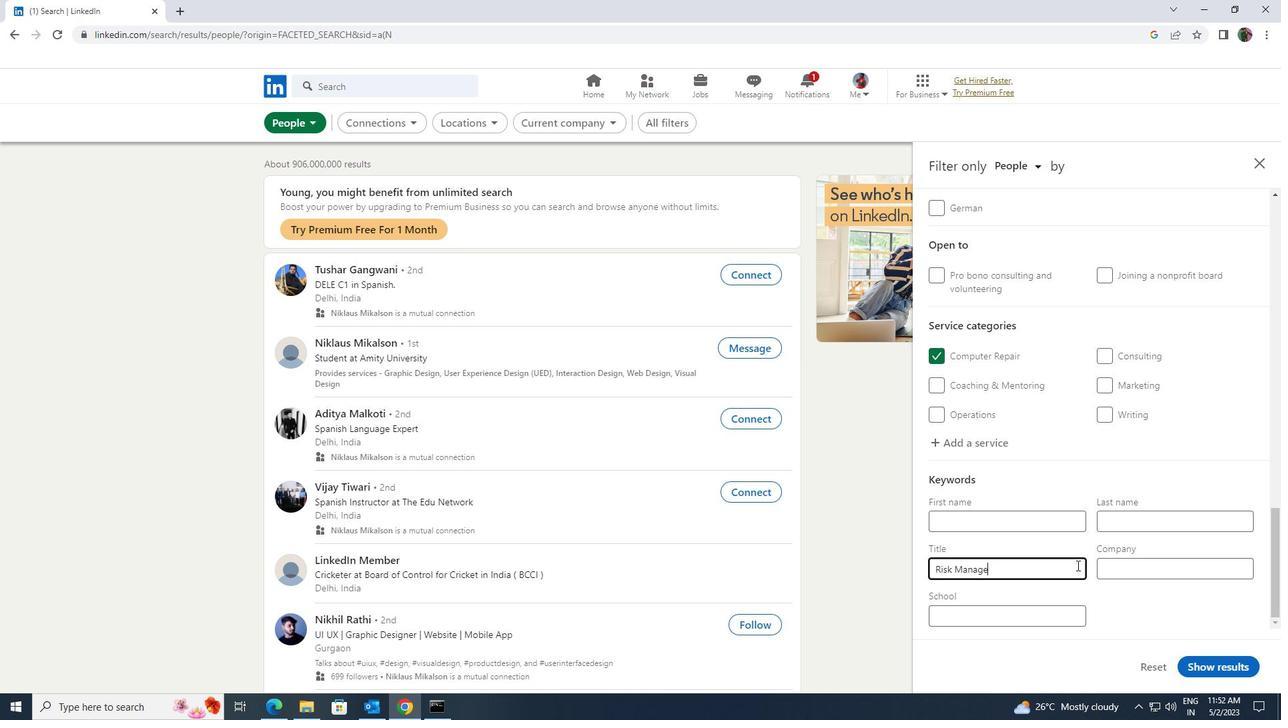 
Action: Mouse moved to (1209, 665)
Screenshot: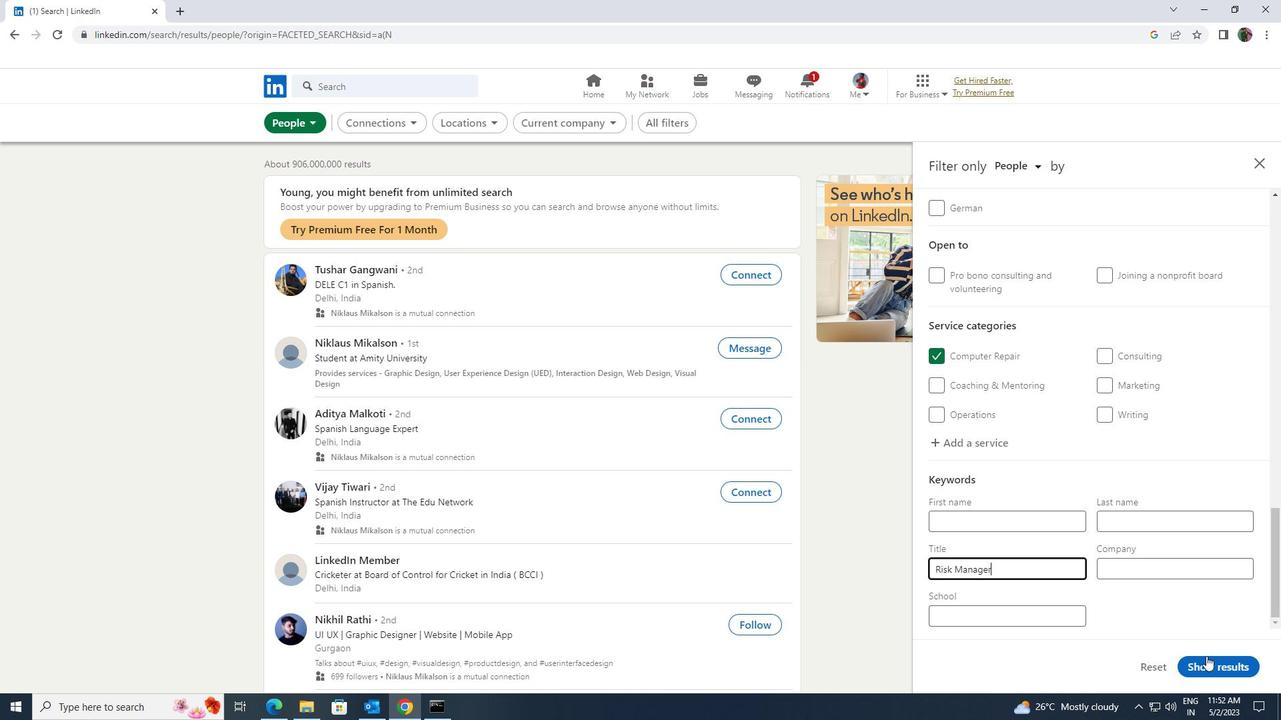 
Action: Mouse pressed left at (1209, 665)
Screenshot: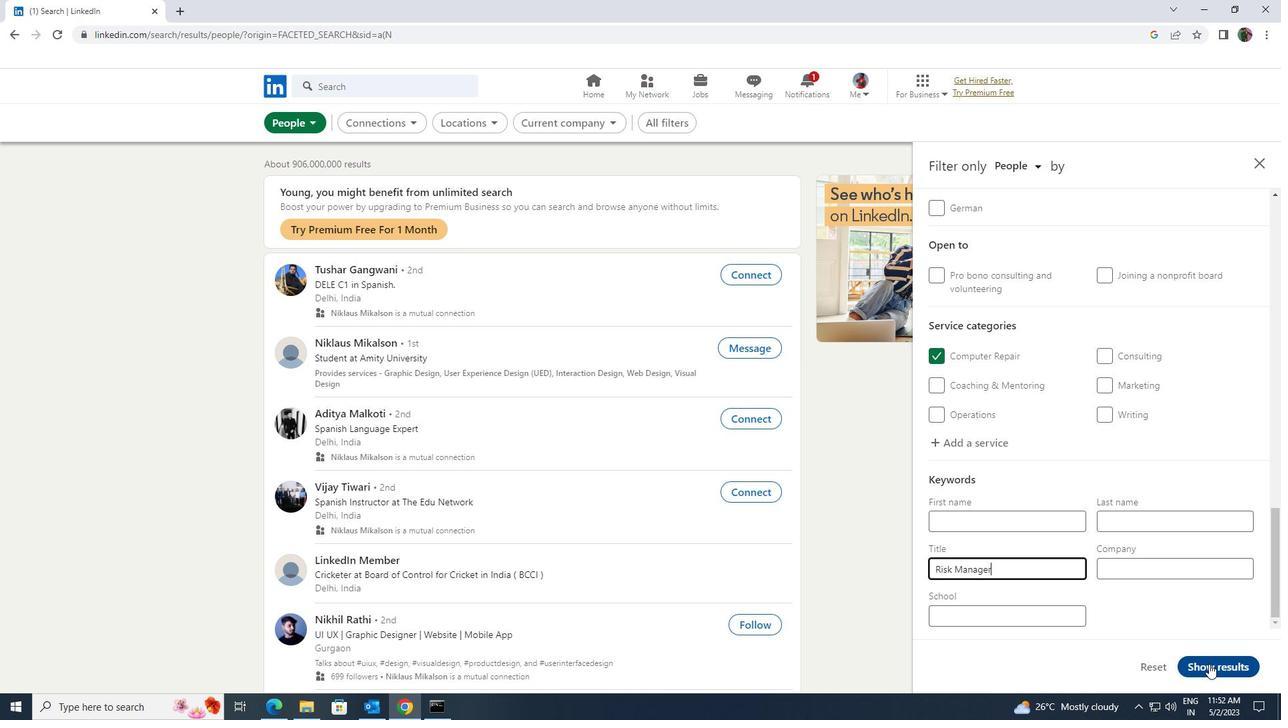 
Action: Mouse moved to (1207, 666)
Screenshot: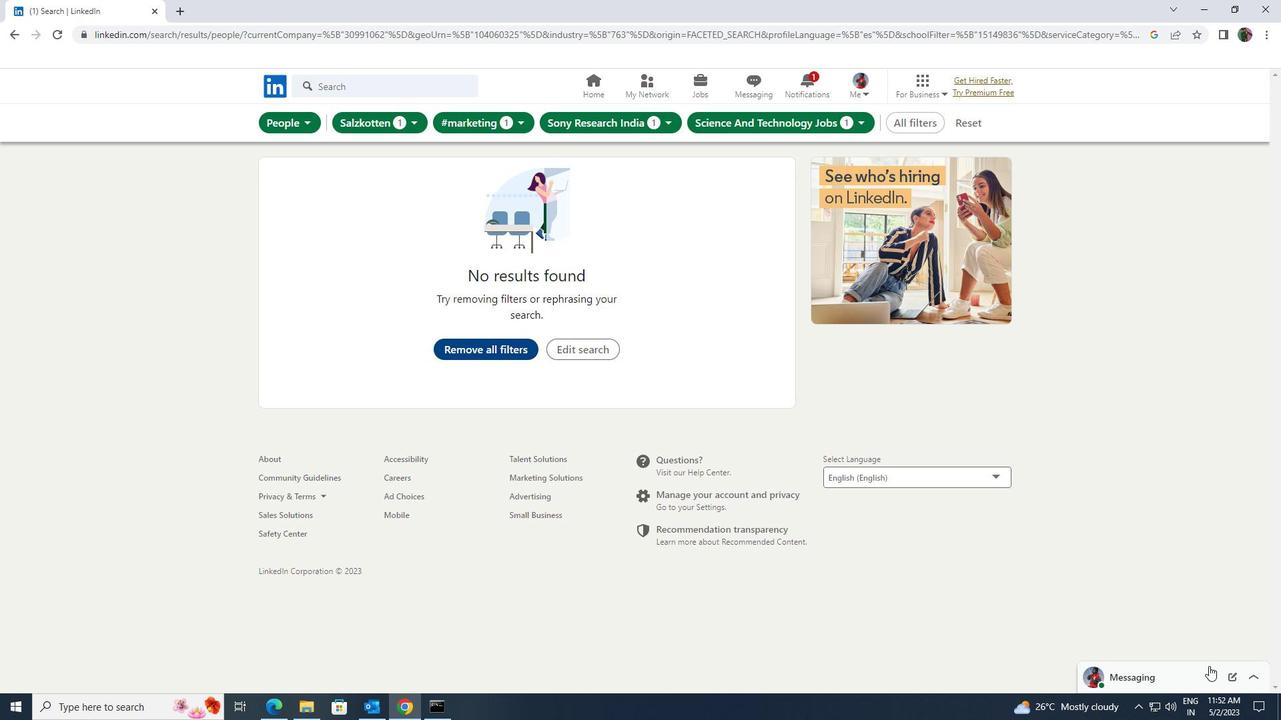 
